 Task: Find connections with filter location Newport Pagnell with filter topic #entrepreneurwith filter profile language Potuguese with filter current company Cyril Amarchand Mangaldas with filter school Netaji Subhas Institute of Technology with filter industry Manufacturing with filter service category Demand Generation with filter keywords title CNA
Action: Mouse moved to (590, 60)
Screenshot: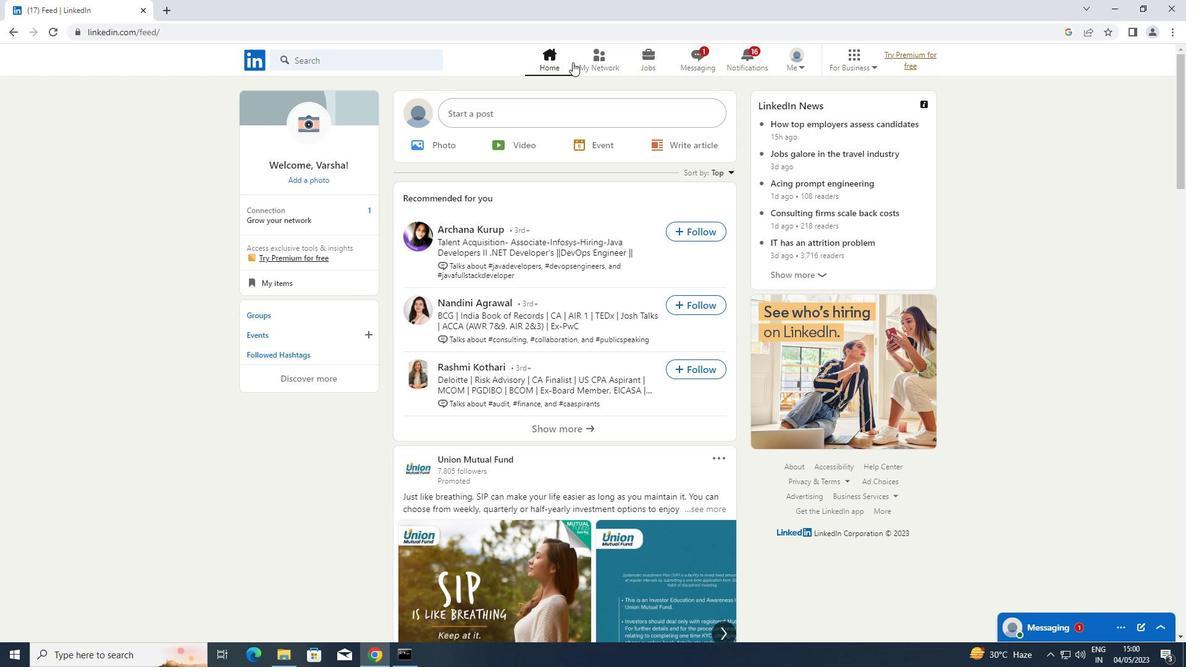 
Action: Mouse pressed left at (590, 60)
Screenshot: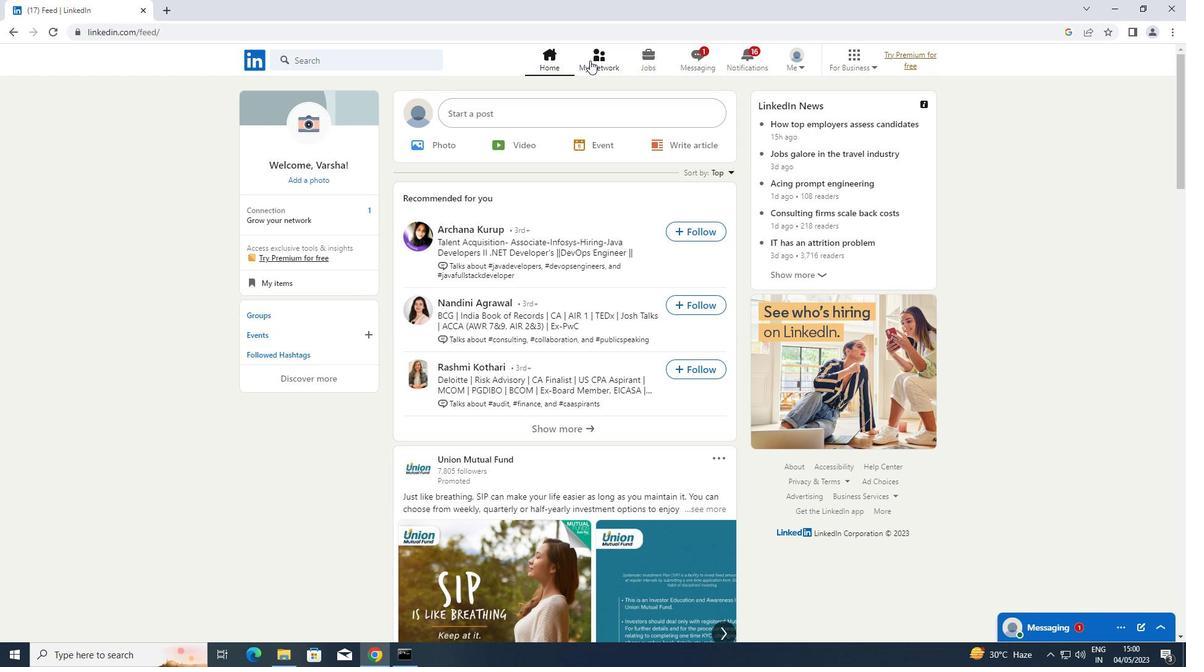 
Action: Mouse moved to (341, 122)
Screenshot: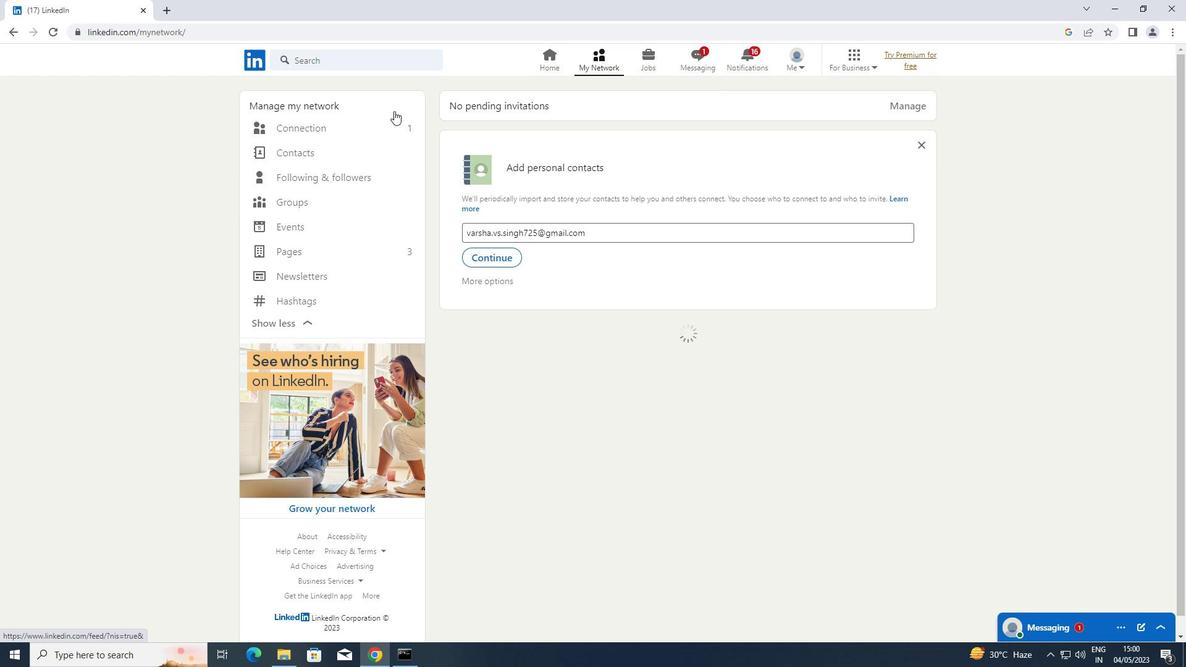 
Action: Mouse pressed left at (341, 122)
Screenshot: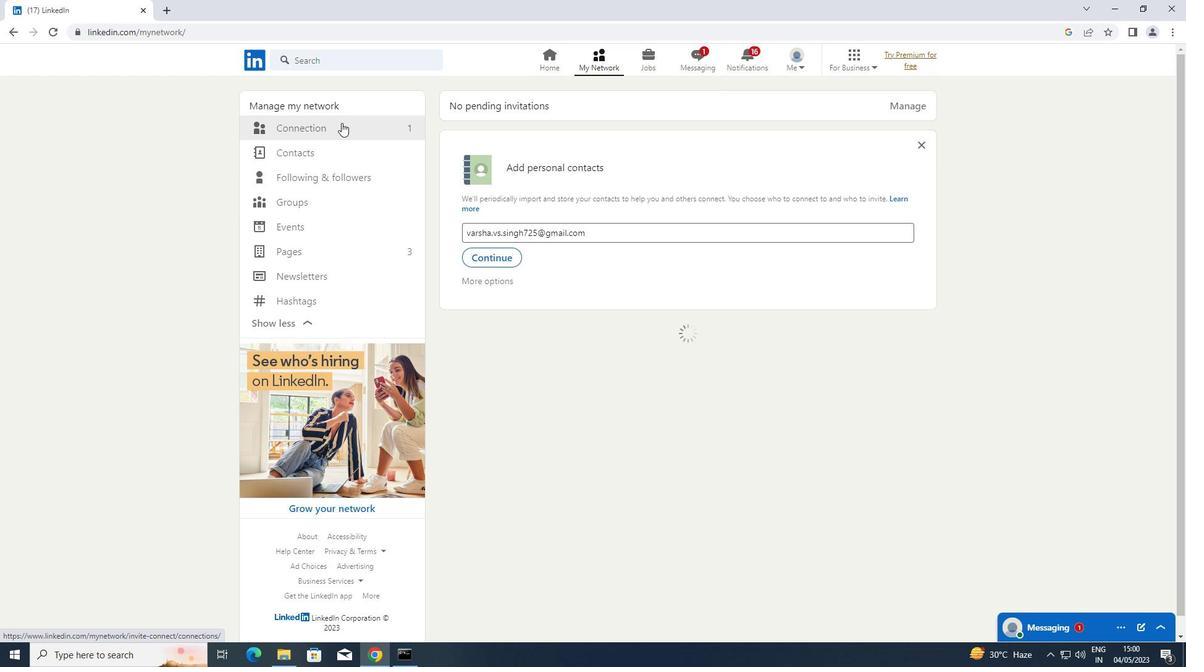 
Action: Mouse moved to (687, 124)
Screenshot: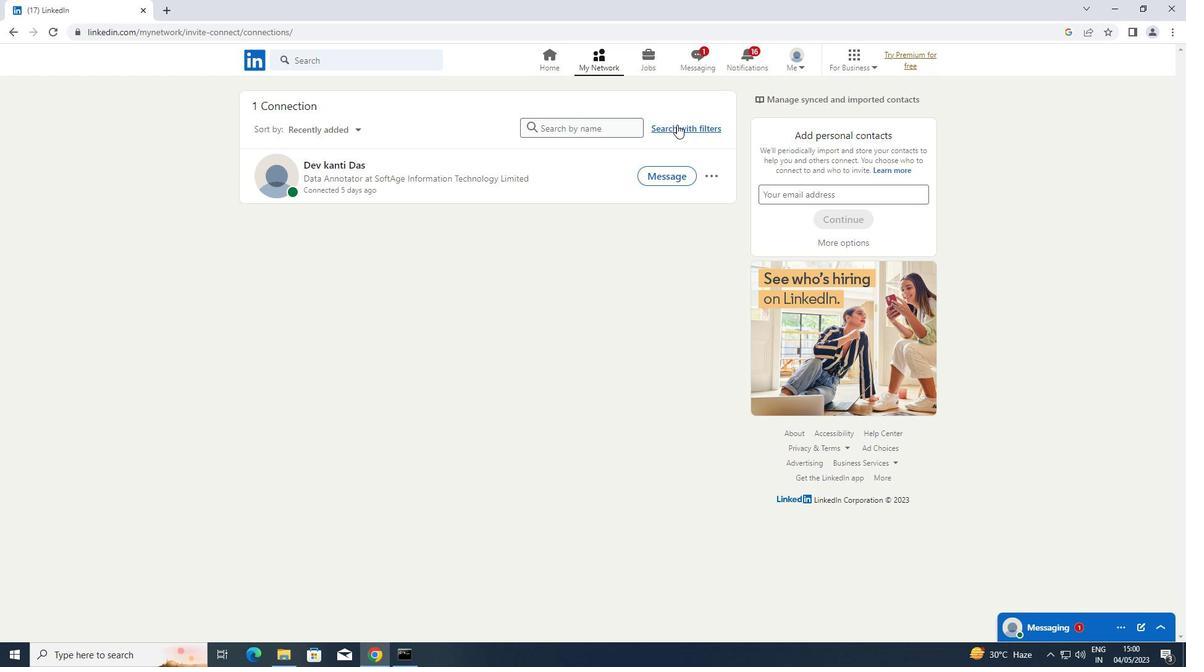 
Action: Mouse pressed left at (687, 124)
Screenshot: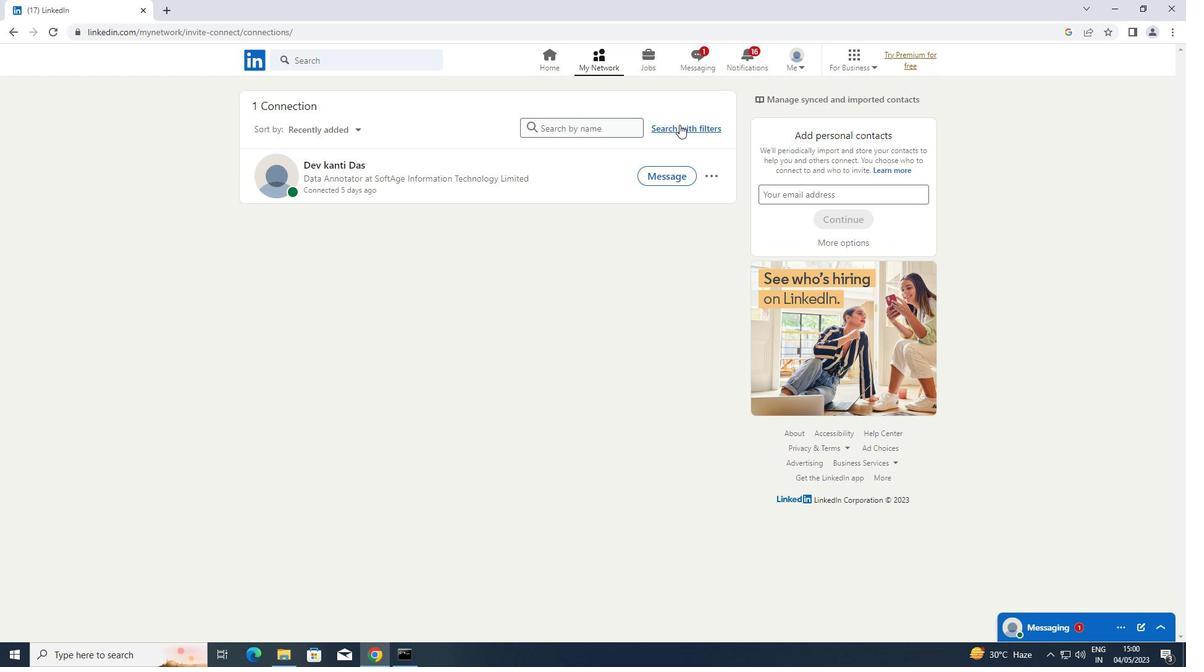 
Action: Mouse moved to (624, 95)
Screenshot: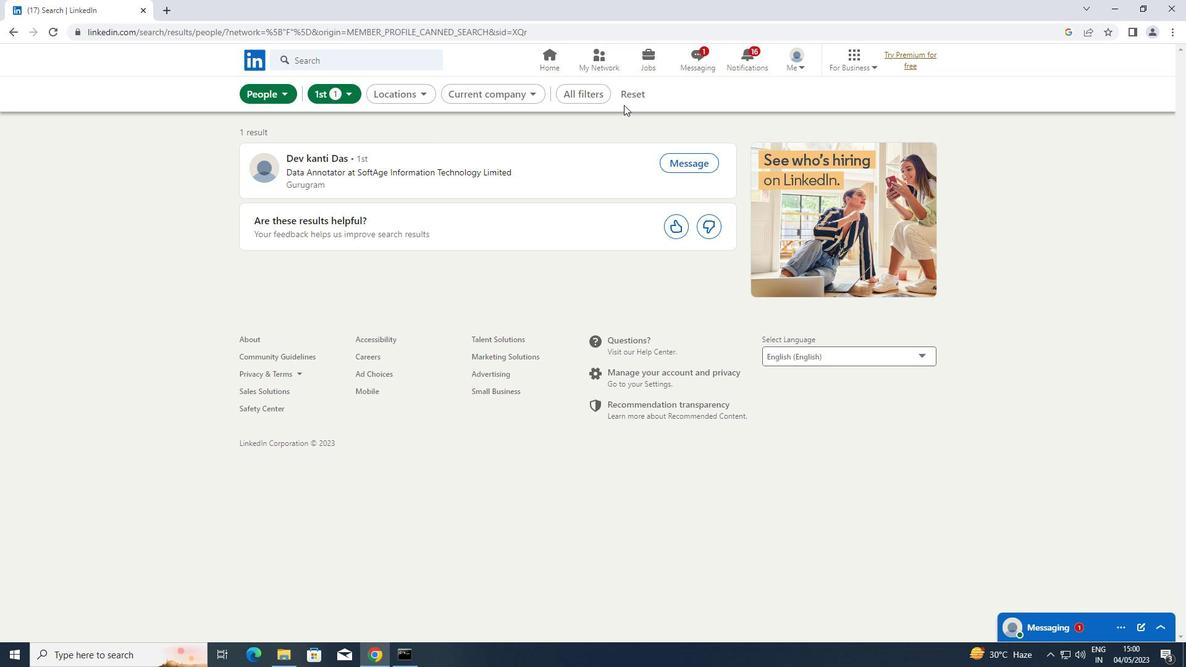 
Action: Mouse pressed left at (624, 95)
Screenshot: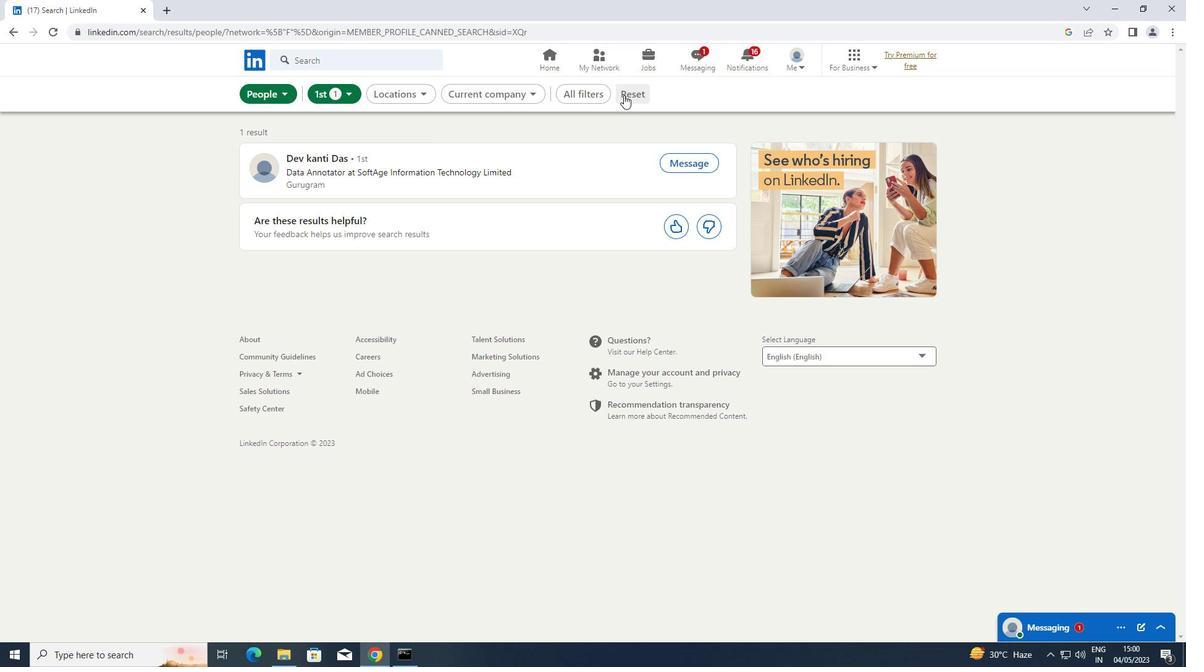 
Action: Mouse pressed left at (624, 95)
Screenshot: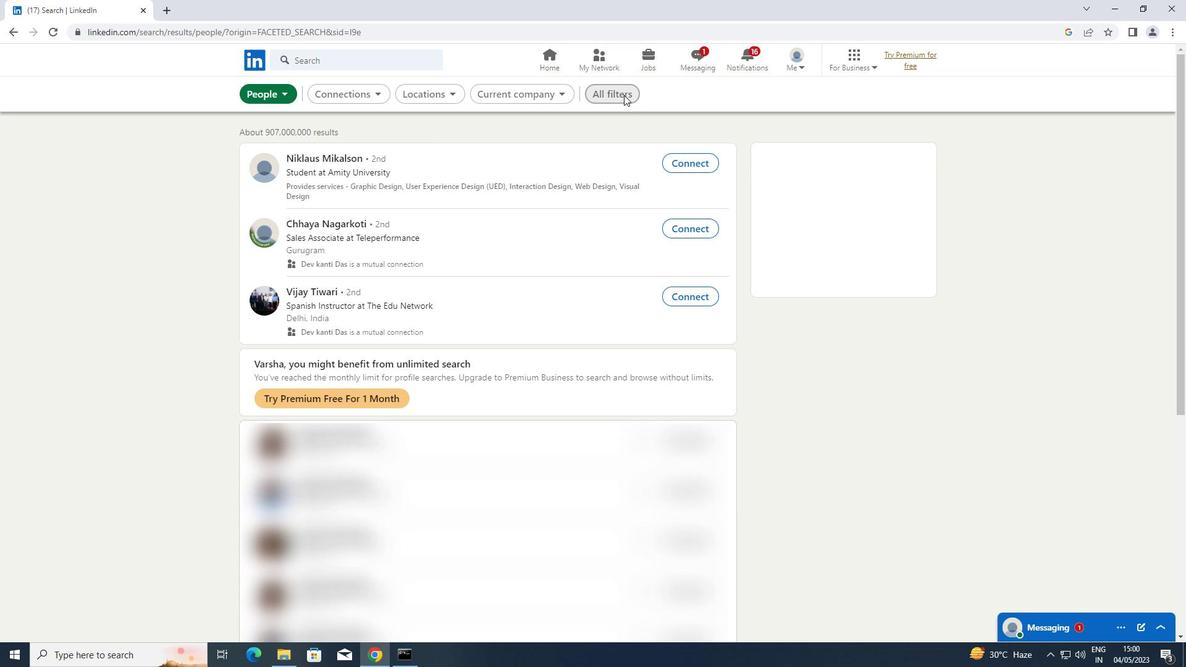 
Action: Mouse moved to (1186, 378)
Screenshot: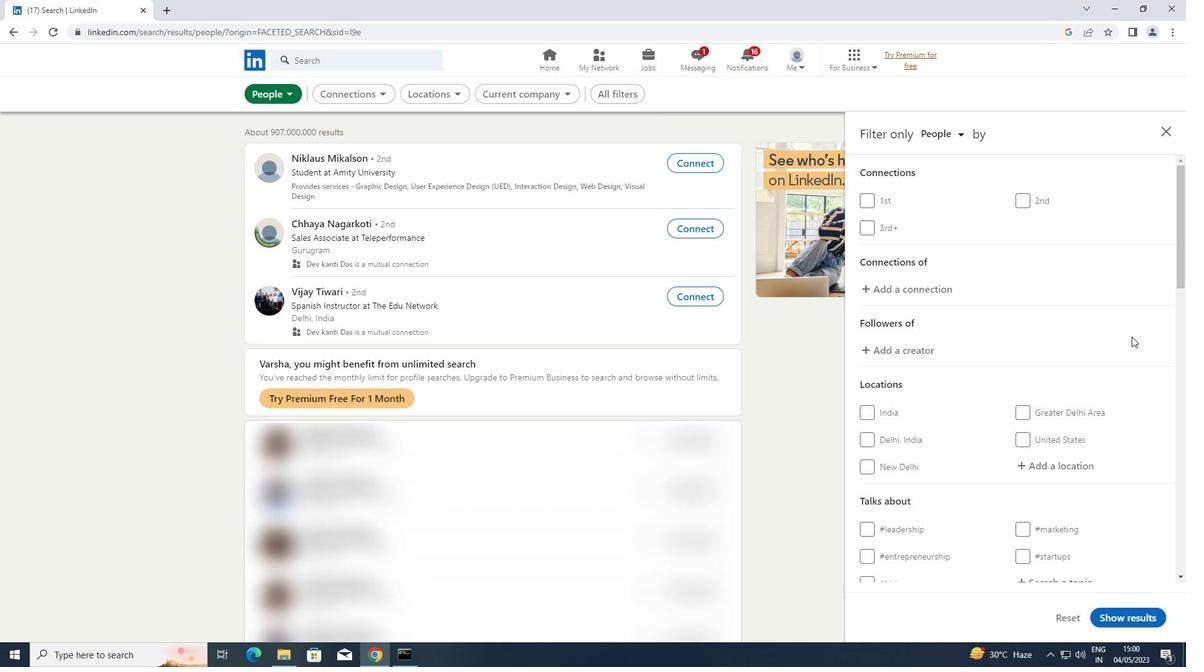 
Action: Mouse scrolled (1185, 377) with delta (0, 0)
Screenshot: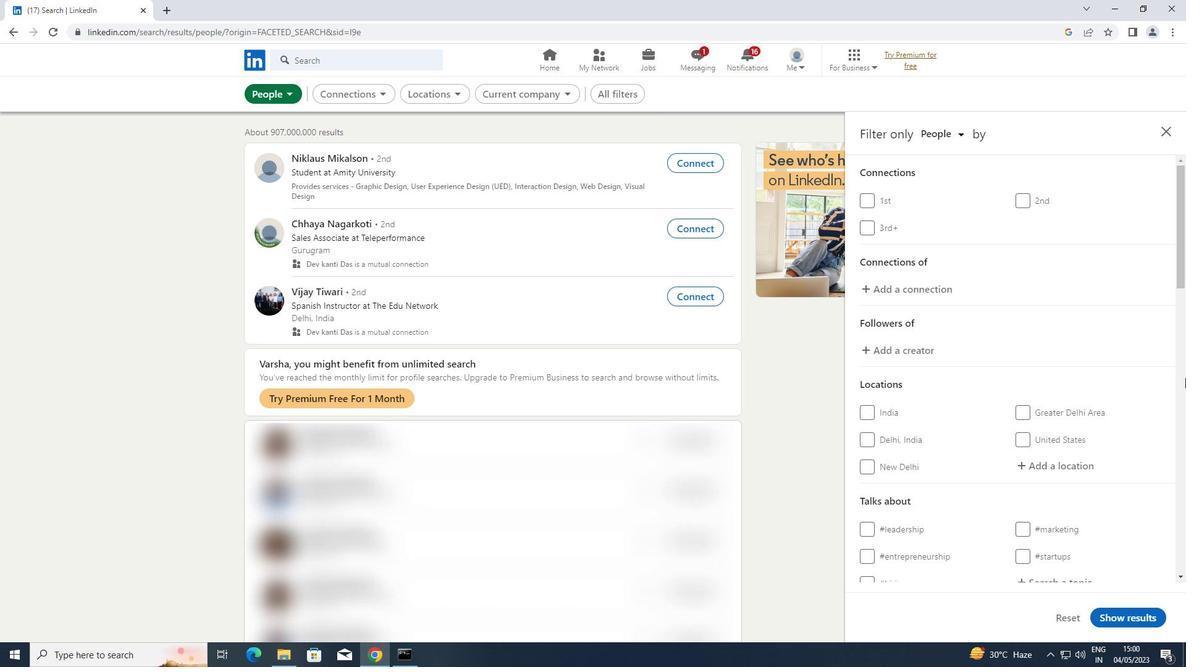 
Action: Mouse scrolled (1185, 377) with delta (0, 0)
Screenshot: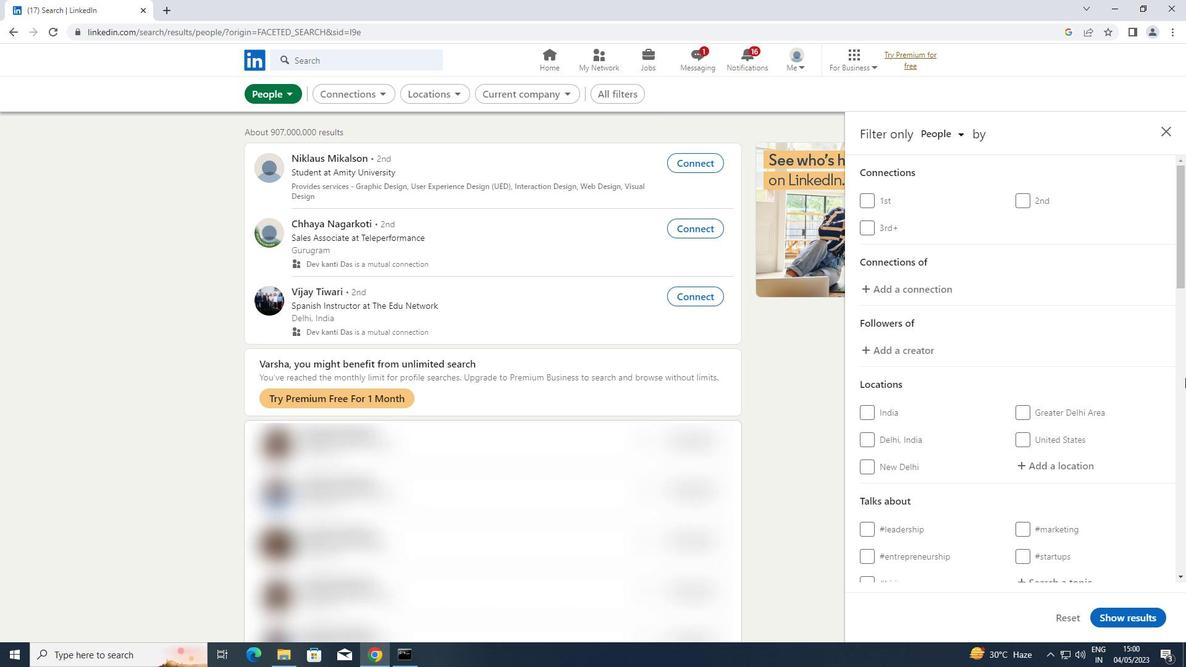 
Action: Mouse scrolled (1185, 377) with delta (0, 0)
Screenshot: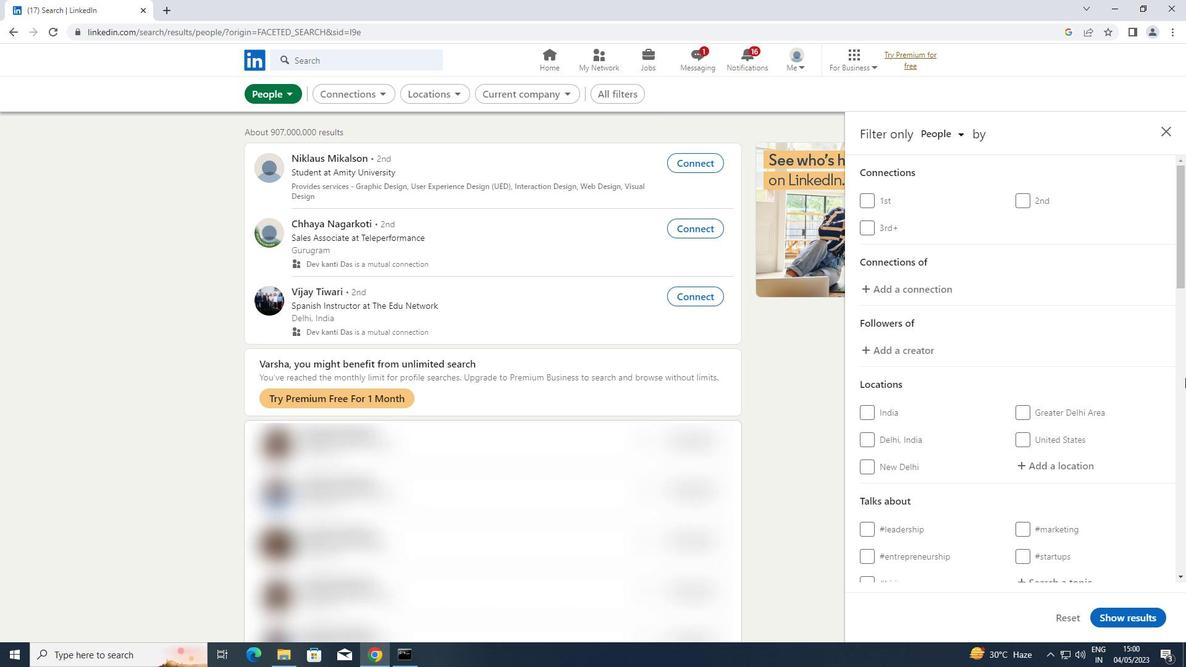 
Action: Mouse moved to (1064, 281)
Screenshot: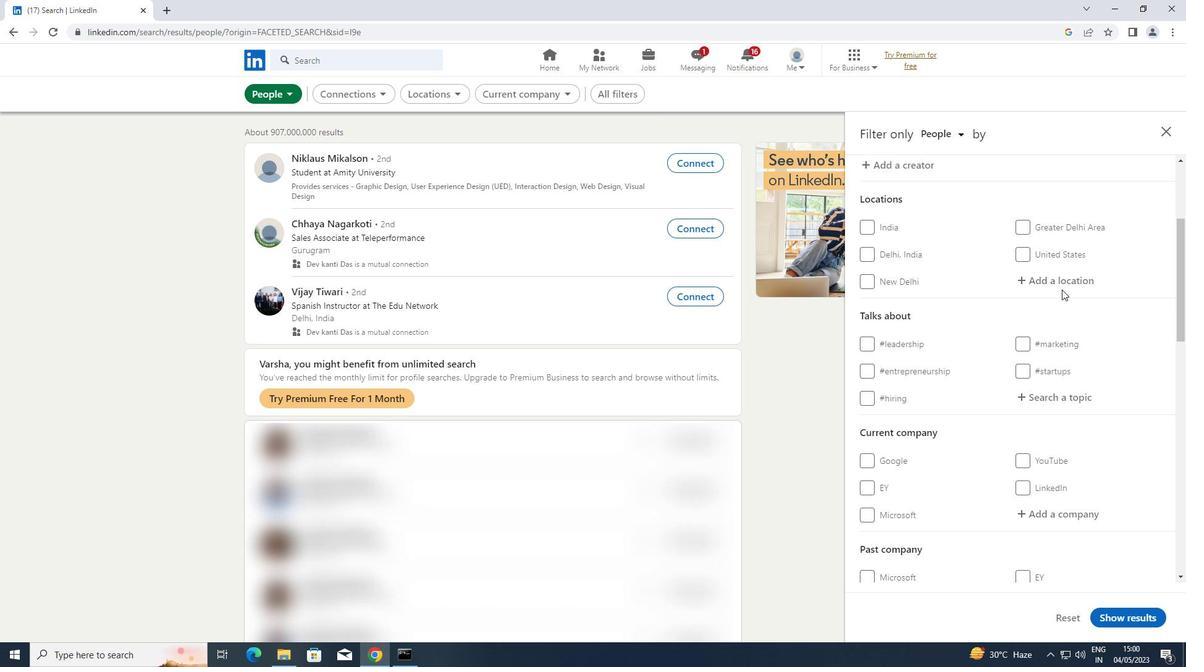 
Action: Mouse pressed left at (1064, 281)
Screenshot: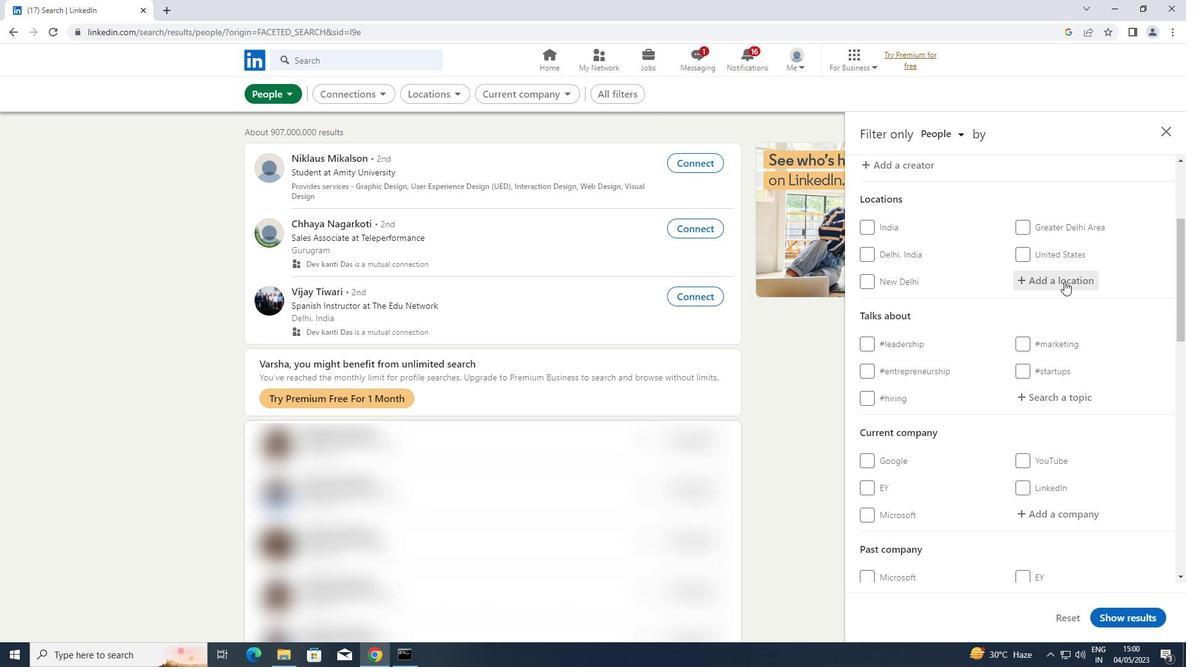
Action: Key pressed <Key.shift>NEWPORT<Key.space><Key.shift>PAGNELL
Screenshot: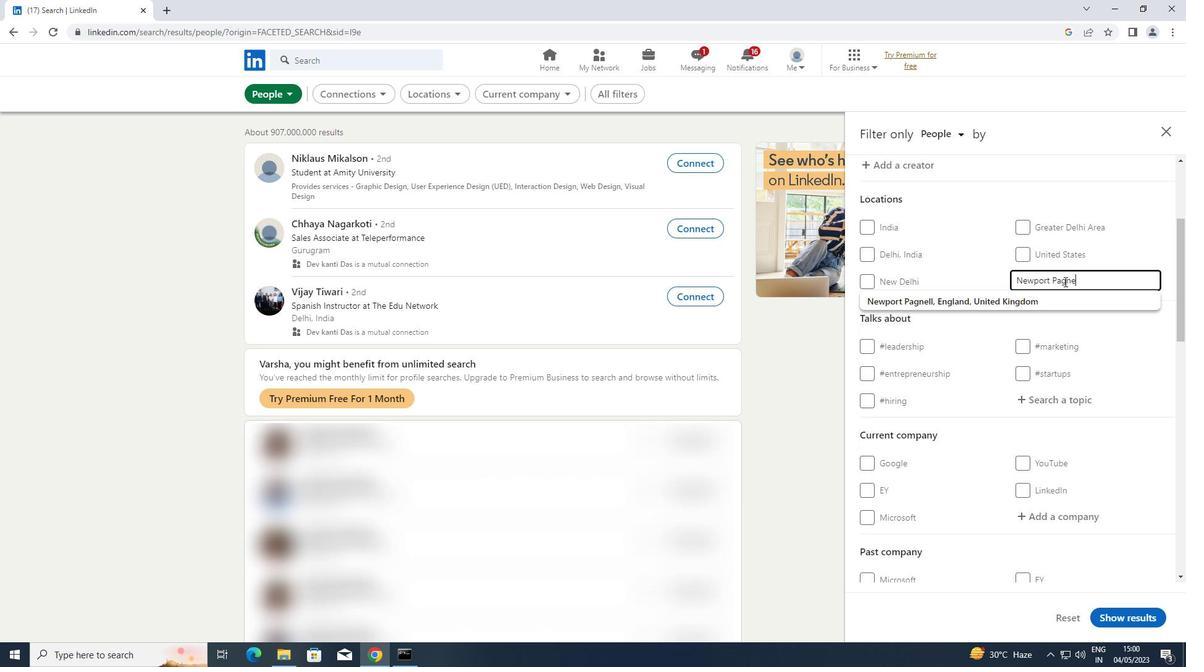 
Action: Mouse moved to (1036, 398)
Screenshot: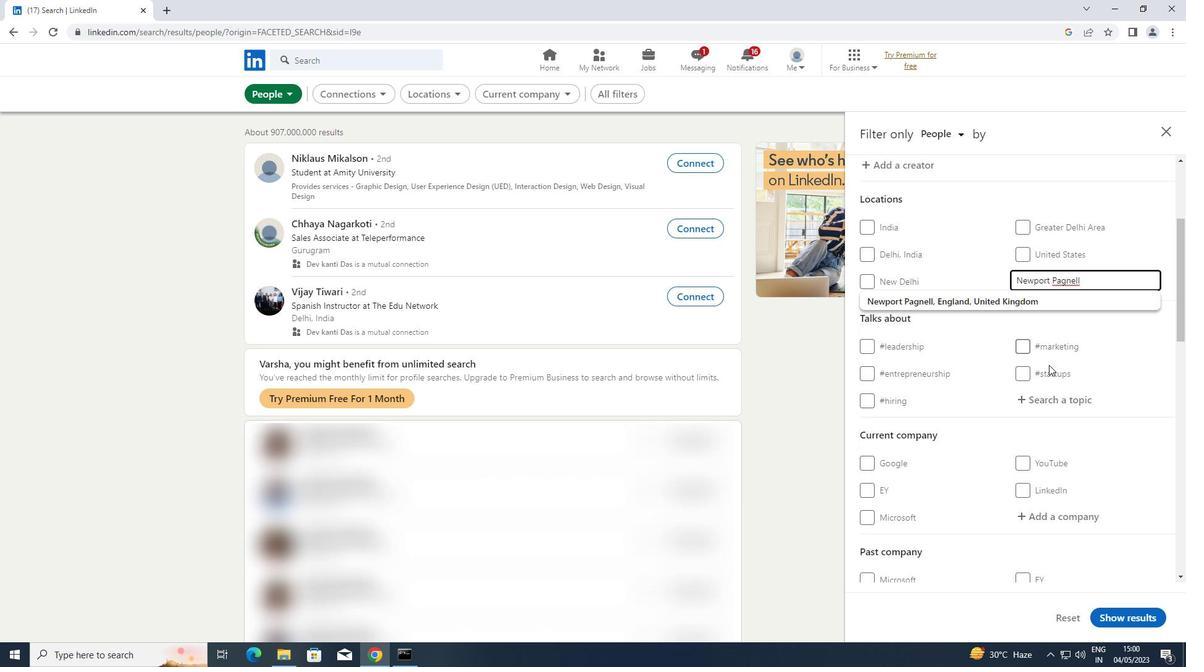 
Action: Mouse pressed left at (1036, 398)
Screenshot: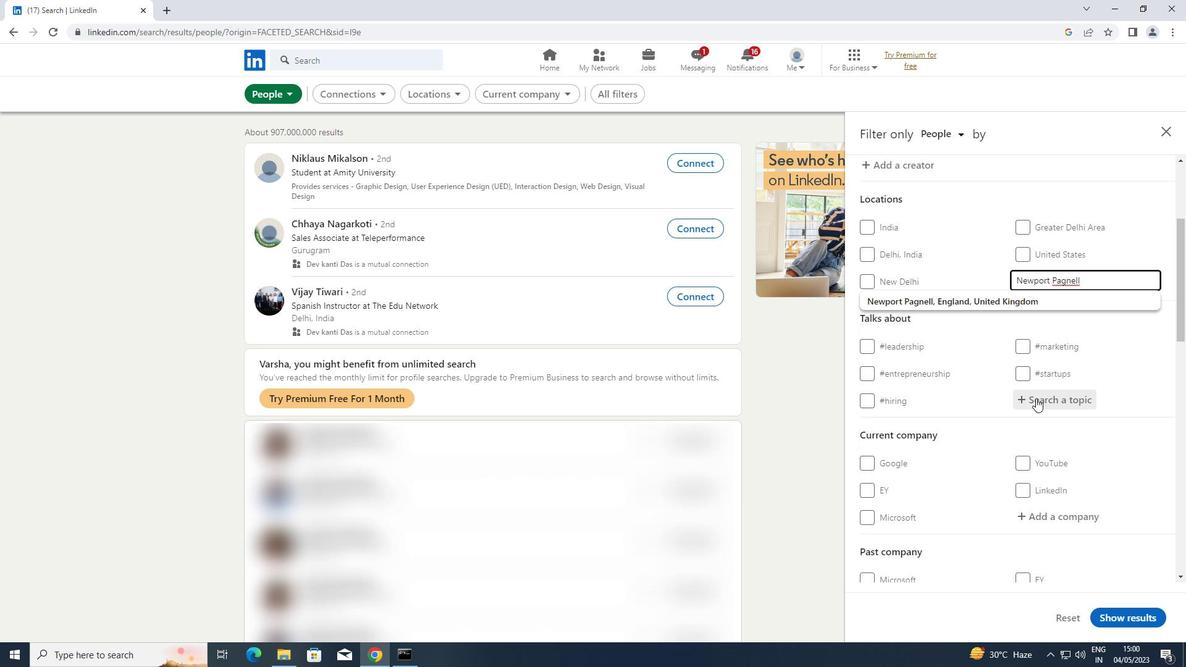 
Action: Key pressed ENTREPRENEUR
Screenshot: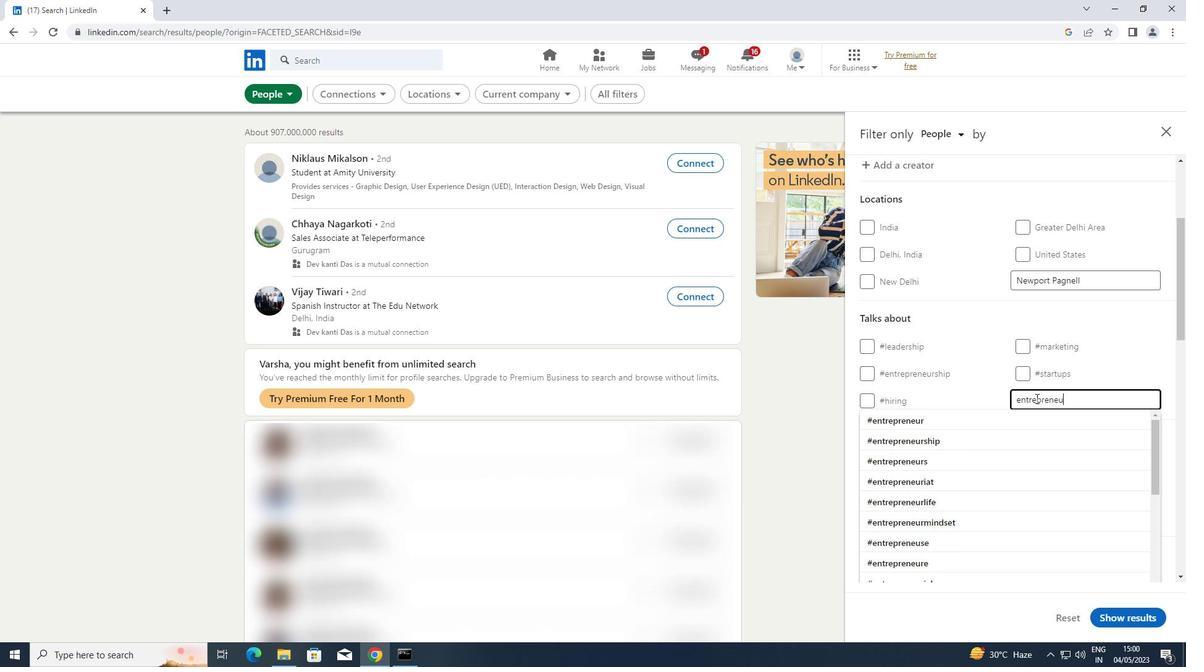 
Action: Mouse moved to (967, 417)
Screenshot: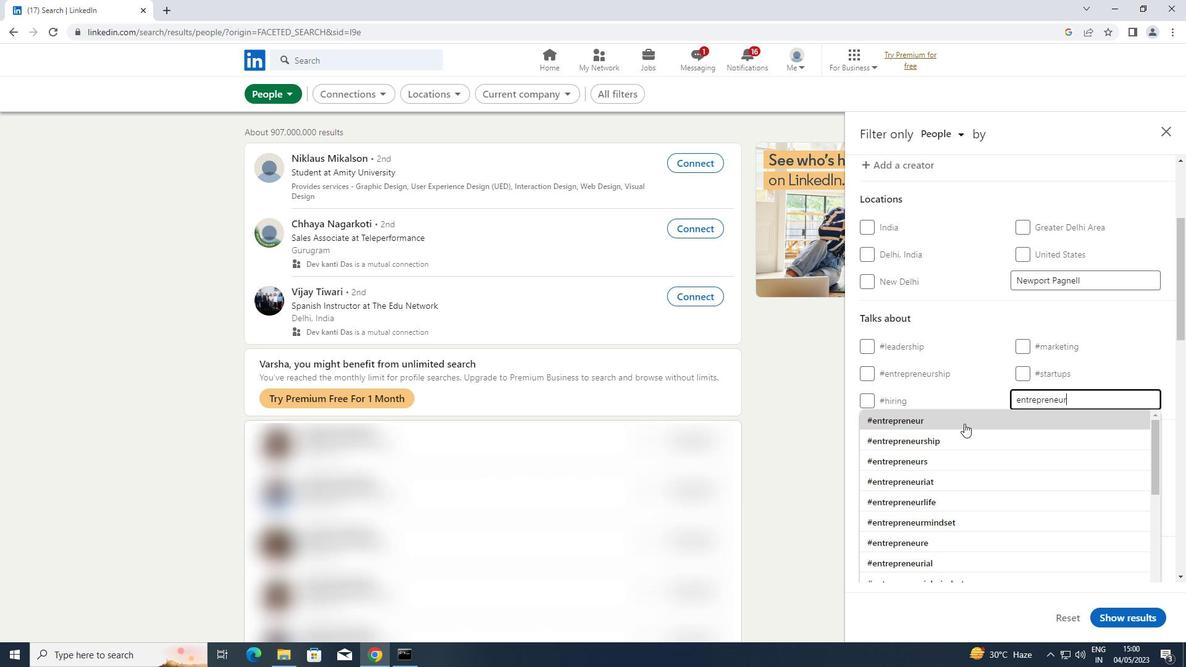 
Action: Mouse pressed left at (967, 417)
Screenshot: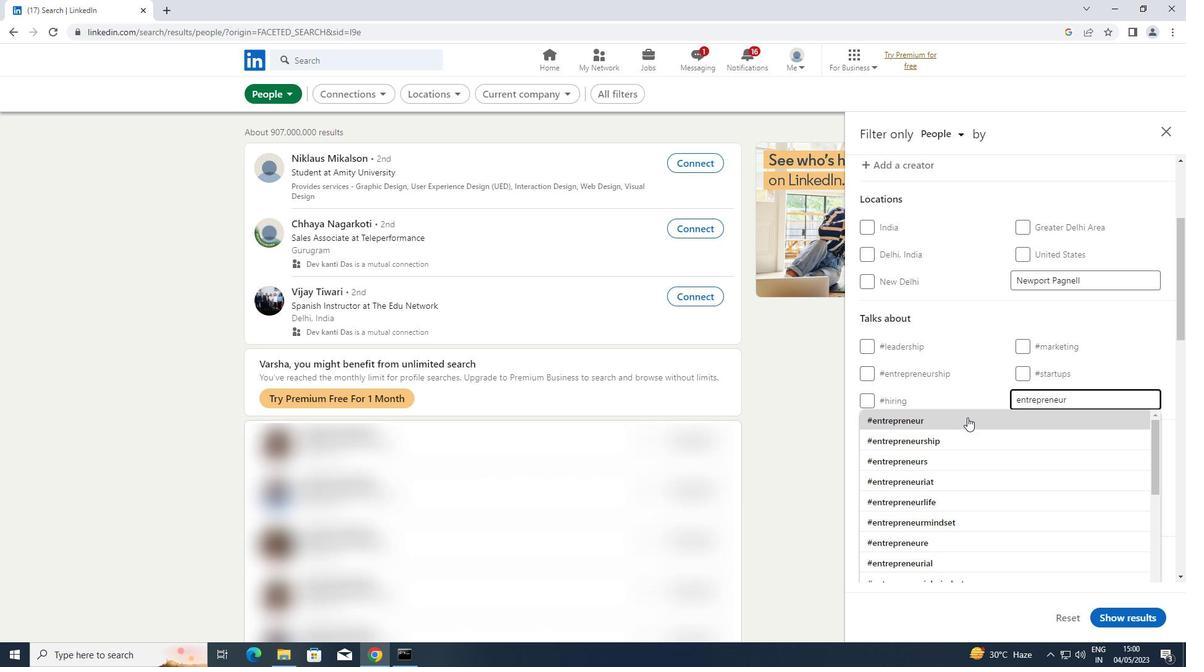 
Action: Mouse moved to (968, 417)
Screenshot: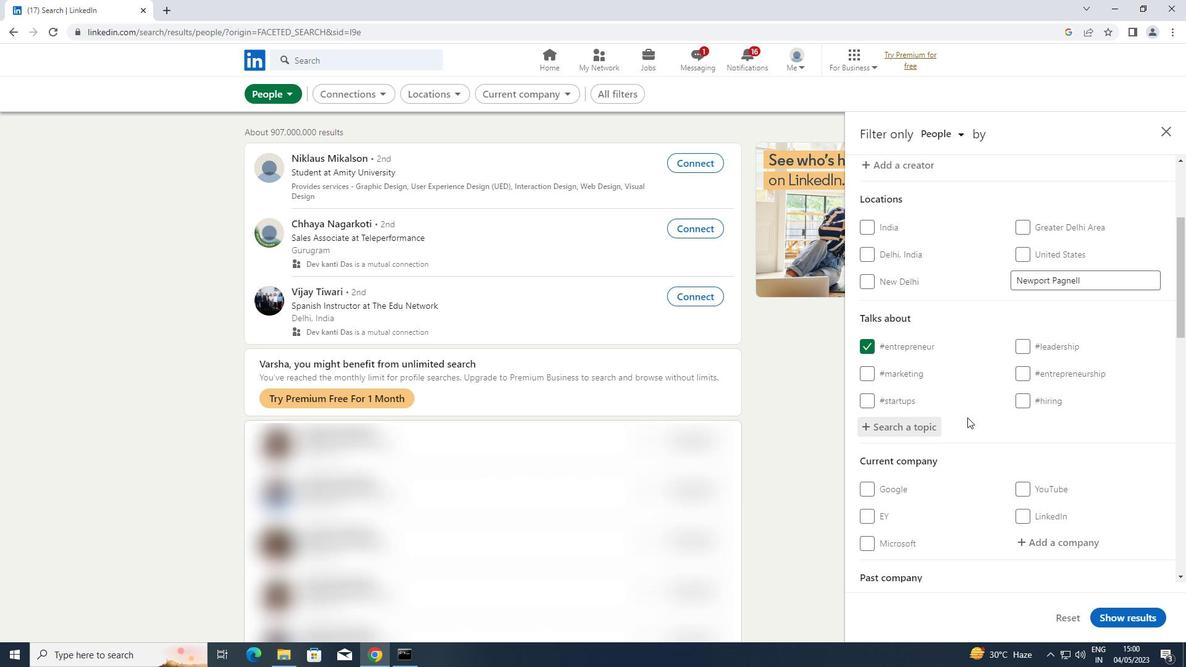 
Action: Mouse scrolled (968, 416) with delta (0, 0)
Screenshot: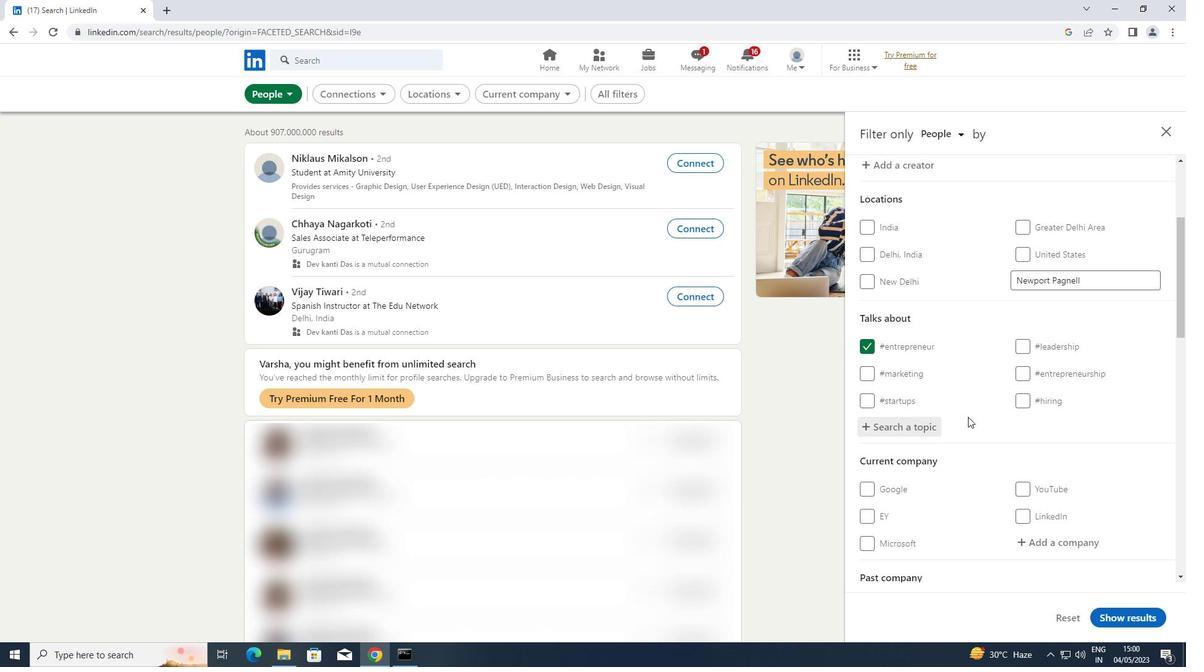 
Action: Mouse scrolled (968, 416) with delta (0, 0)
Screenshot: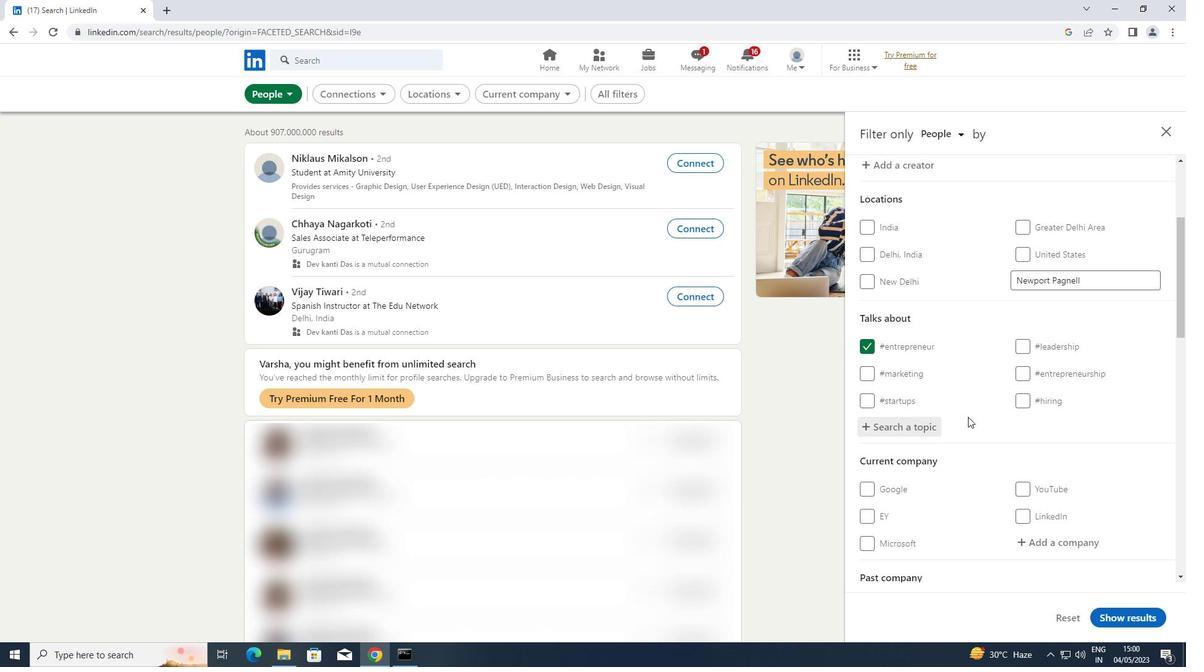 
Action: Mouse moved to (968, 415)
Screenshot: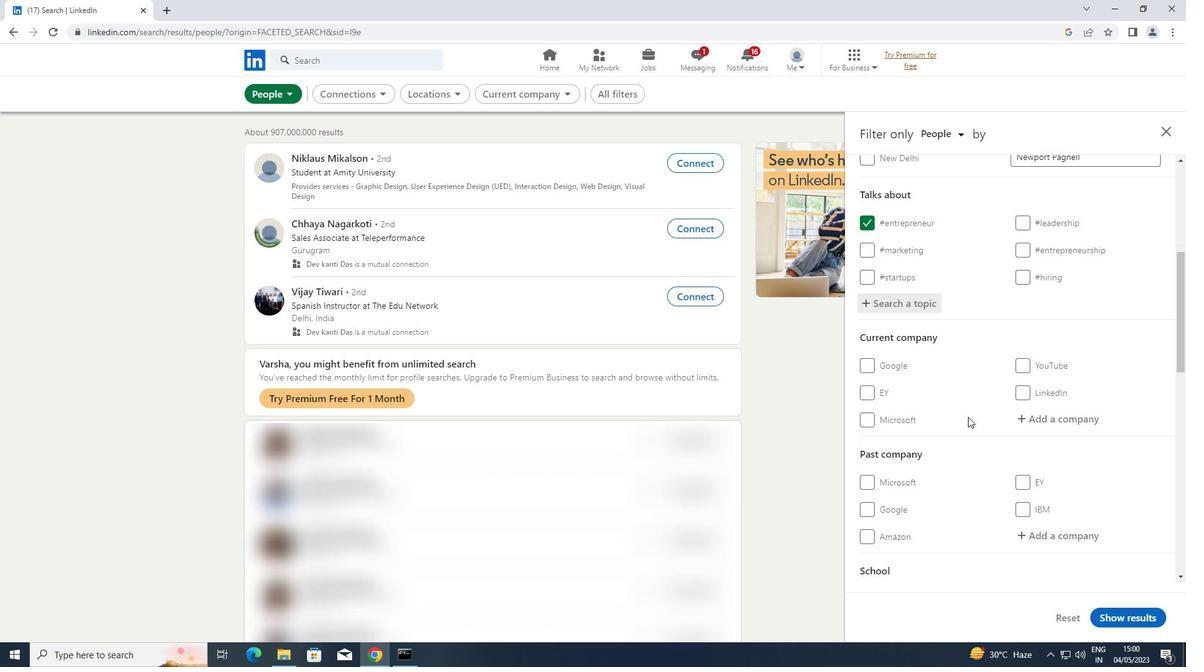 
Action: Mouse scrolled (968, 414) with delta (0, 0)
Screenshot: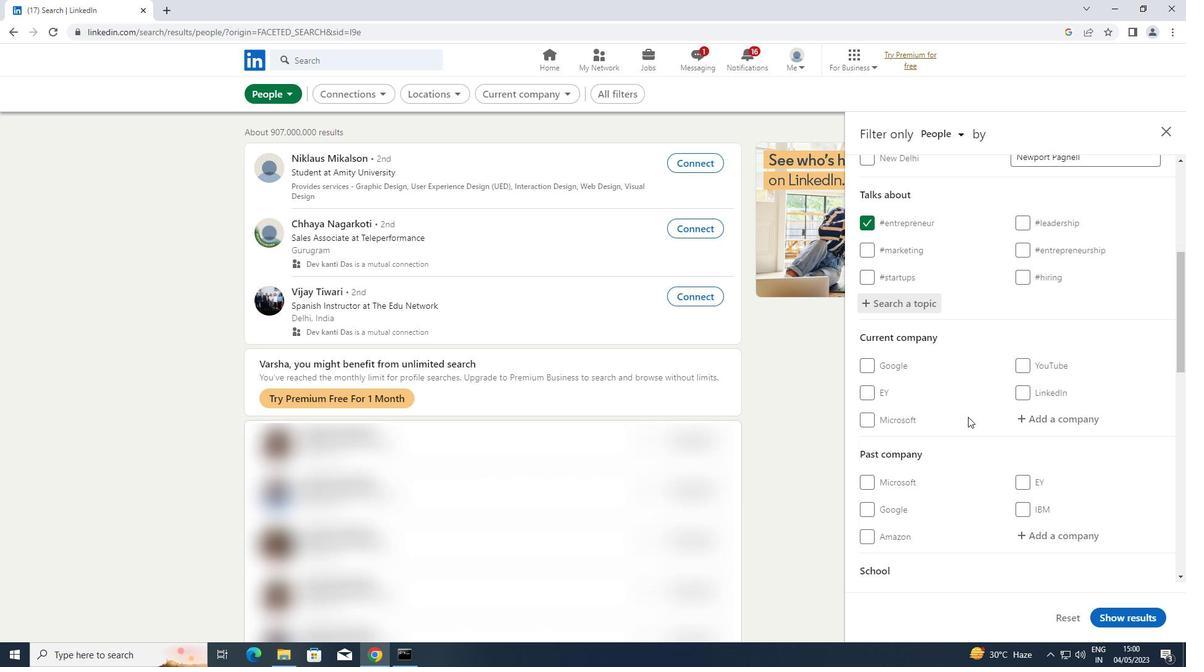 
Action: Mouse scrolled (968, 414) with delta (0, 0)
Screenshot: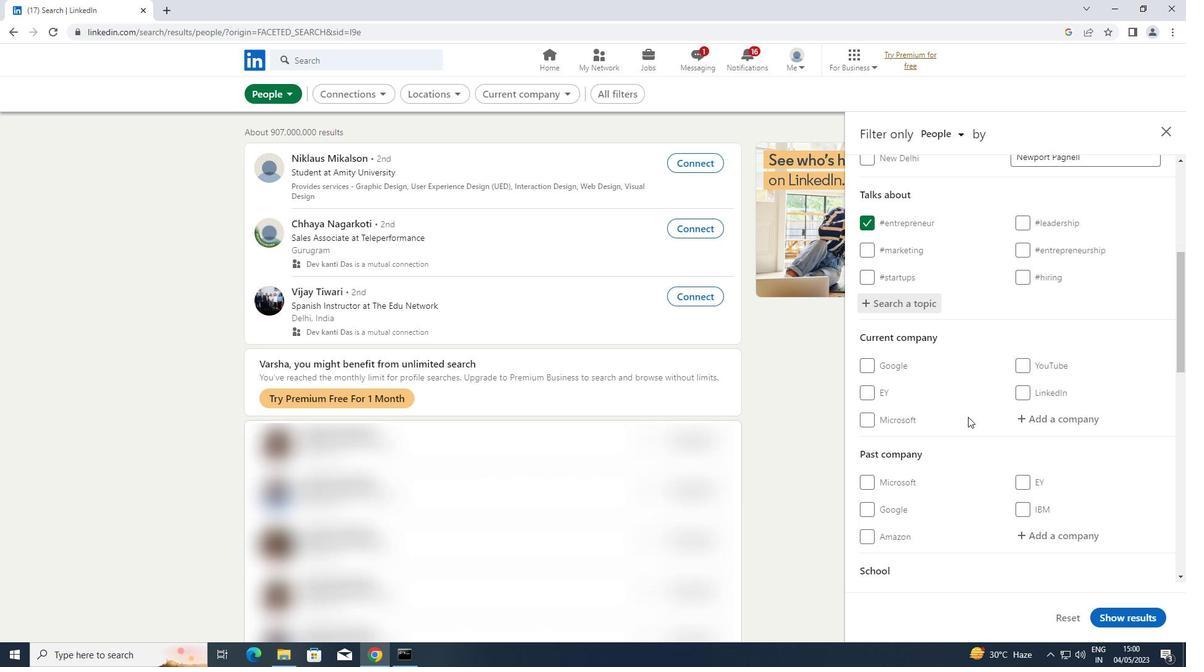 
Action: Mouse scrolled (968, 414) with delta (0, 0)
Screenshot: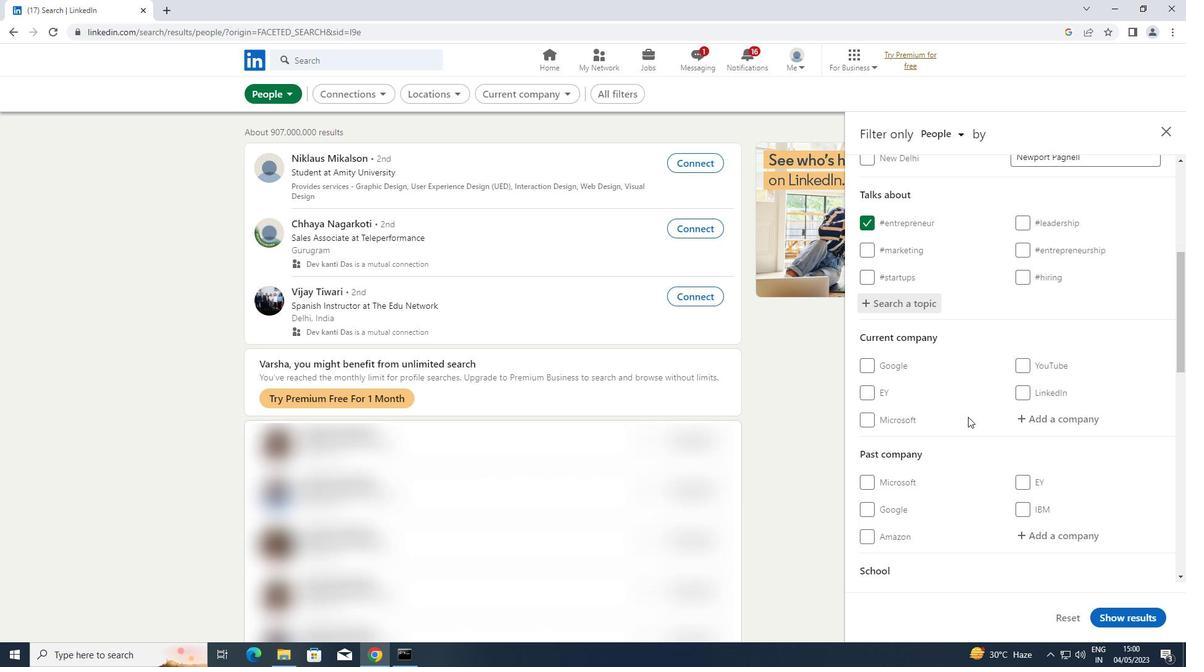 
Action: Mouse scrolled (968, 414) with delta (0, 0)
Screenshot: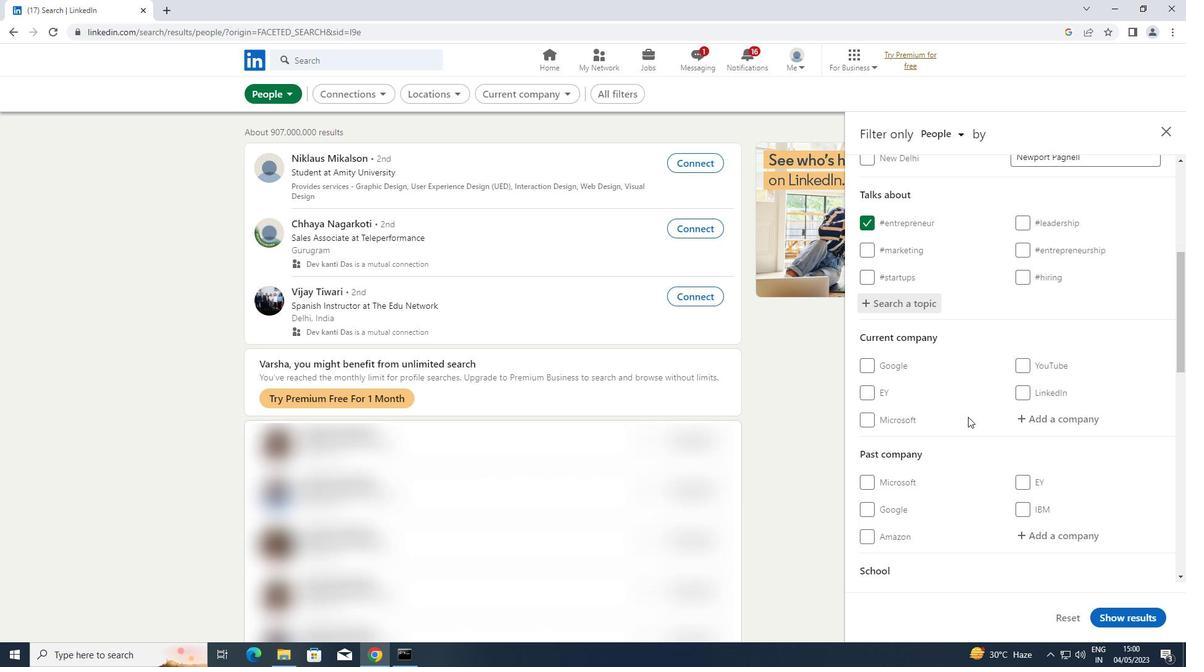 
Action: Mouse scrolled (968, 414) with delta (0, 0)
Screenshot: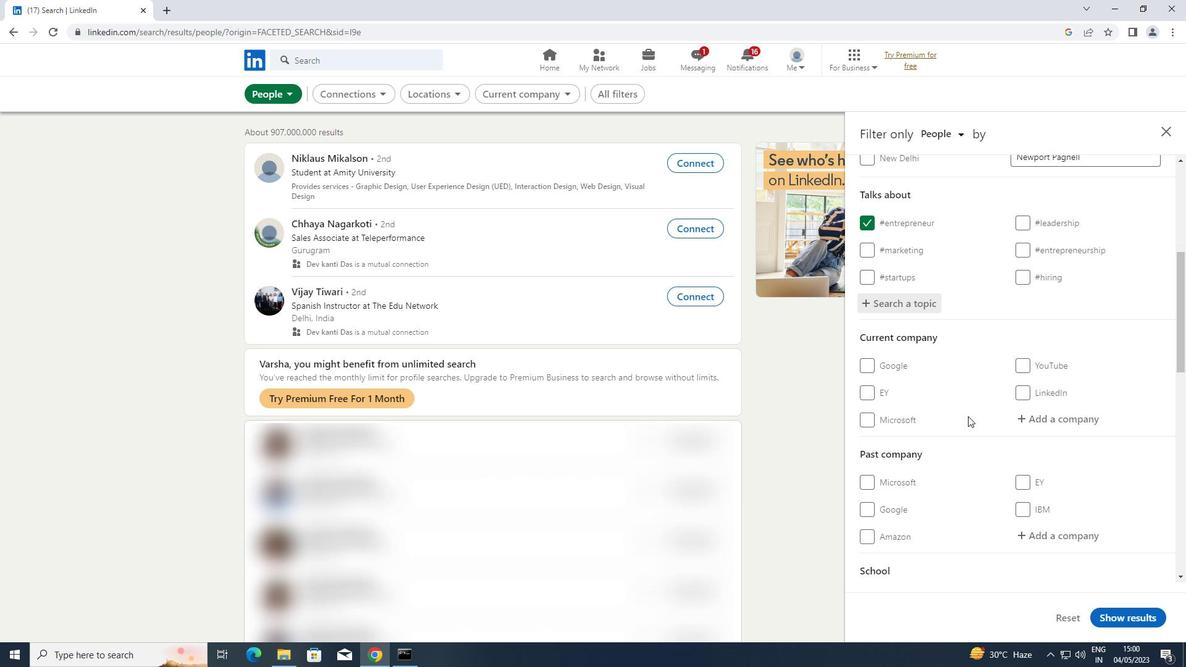 
Action: Mouse scrolled (968, 414) with delta (0, 0)
Screenshot: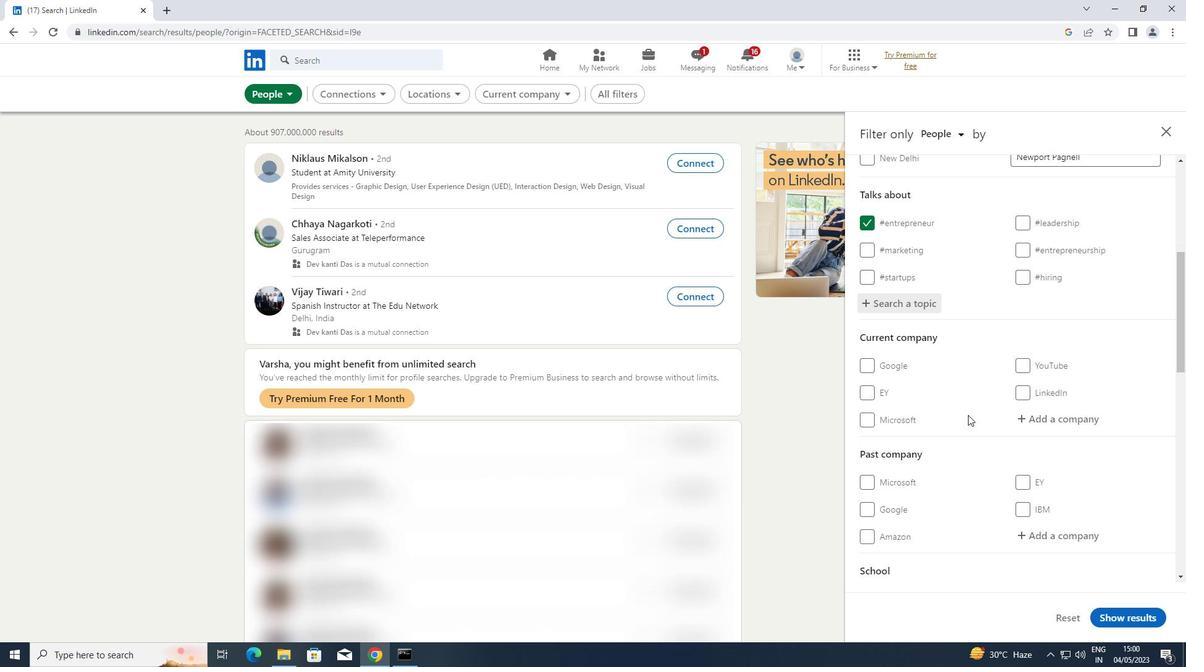 
Action: Mouse moved to (1020, 527)
Screenshot: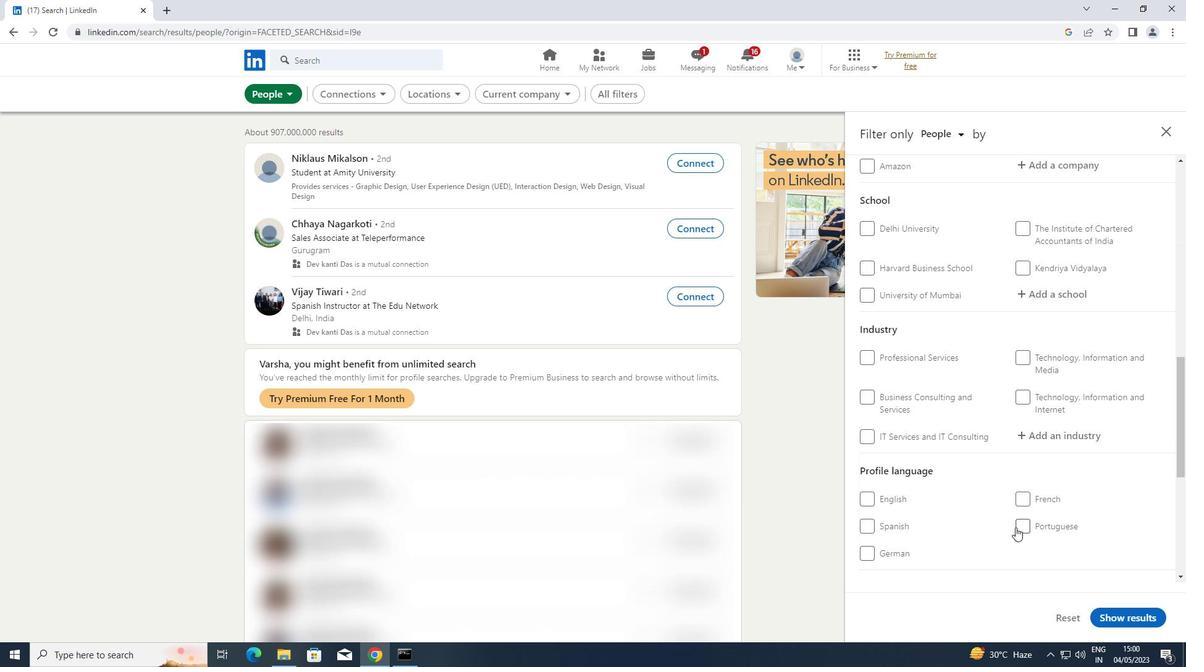 
Action: Mouse pressed left at (1020, 527)
Screenshot: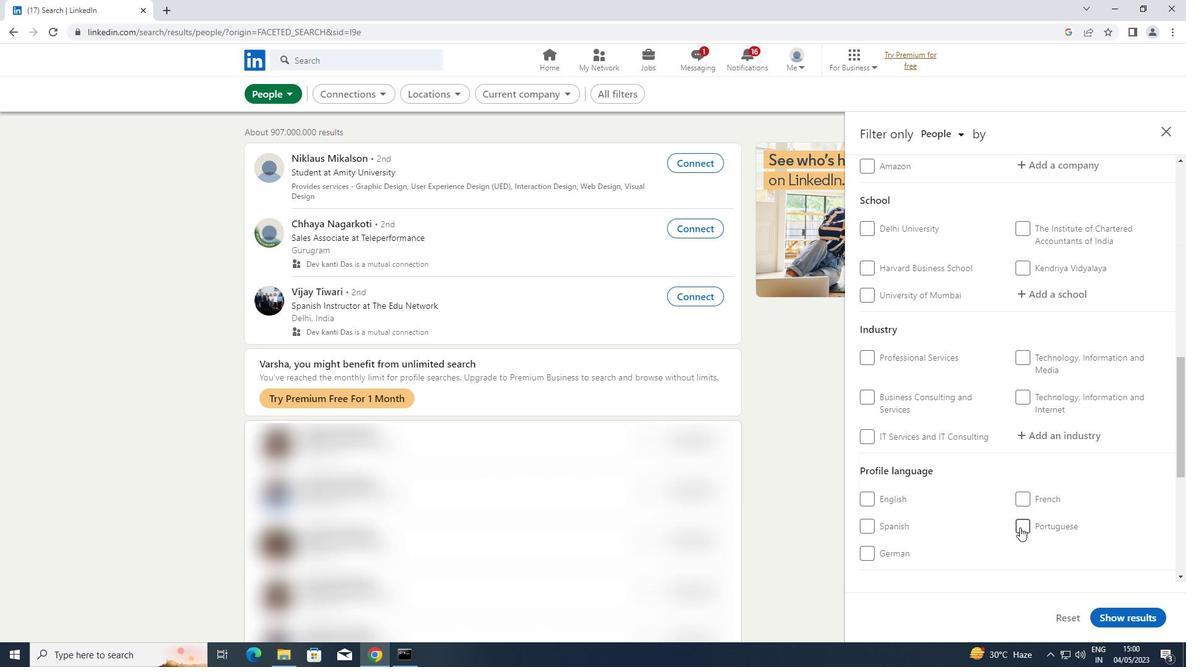 
Action: Mouse moved to (1020, 525)
Screenshot: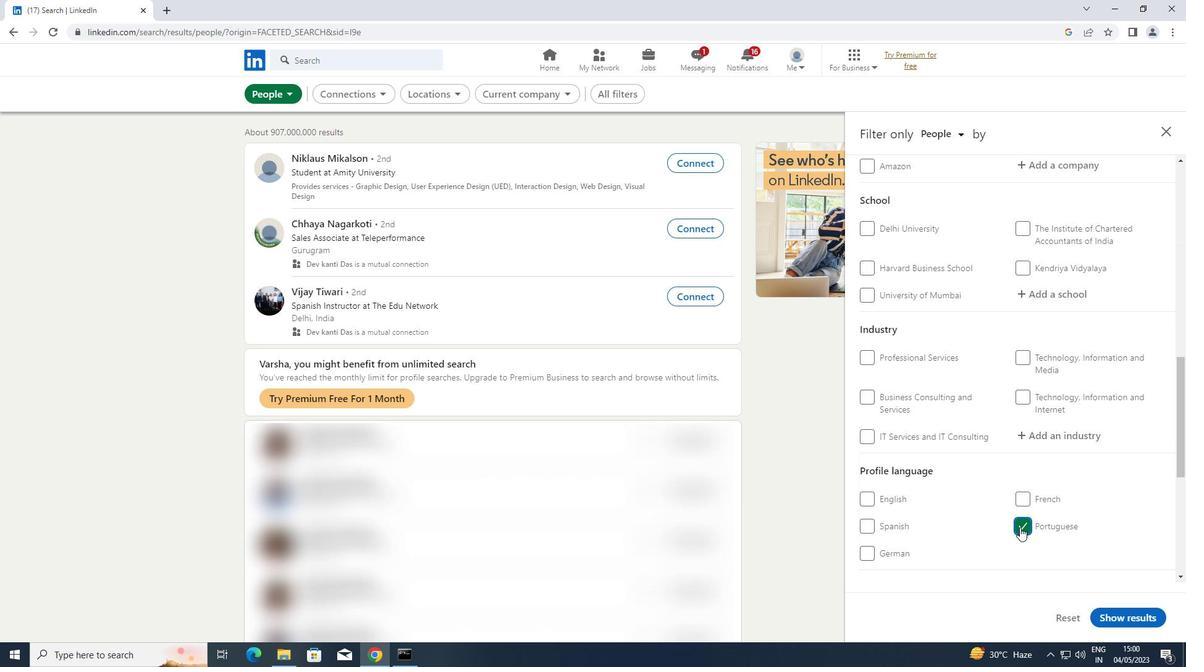 
Action: Mouse scrolled (1020, 525) with delta (0, 0)
Screenshot: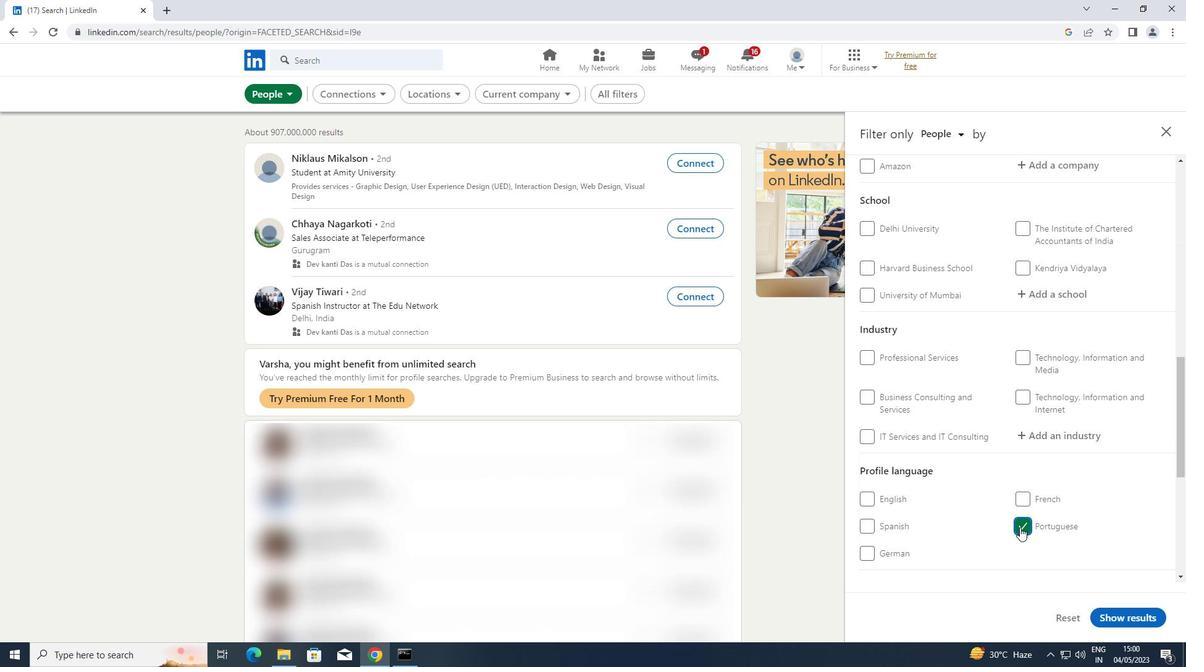 
Action: Mouse scrolled (1020, 525) with delta (0, 0)
Screenshot: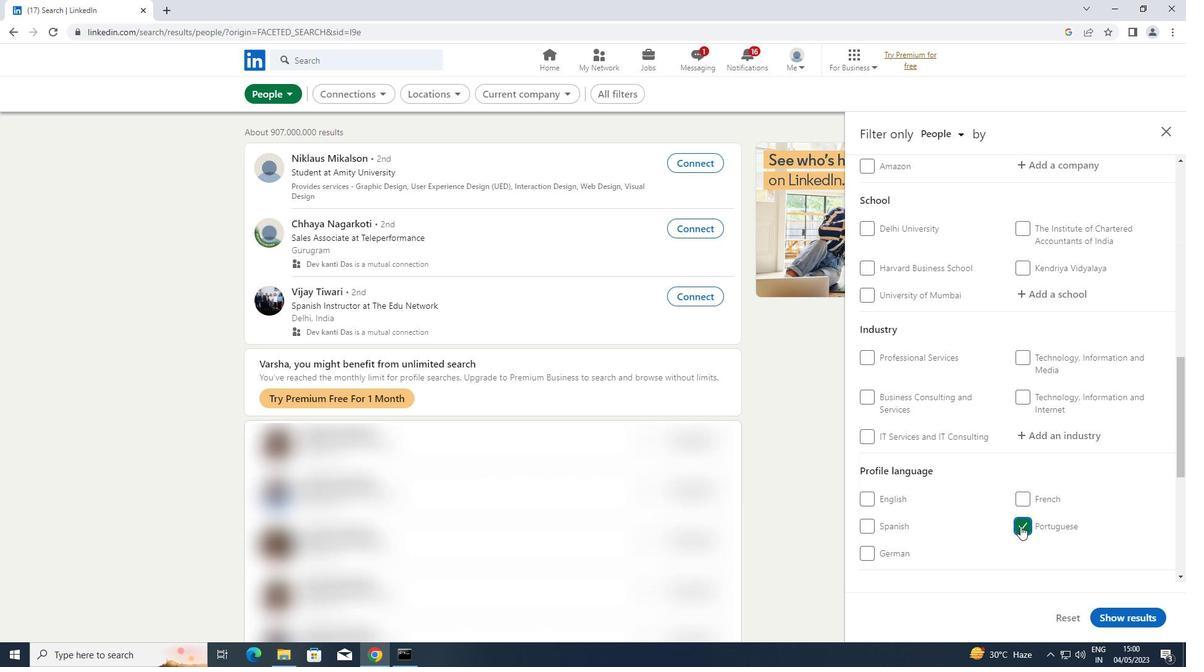 
Action: Mouse moved to (1022, 512)
Screenshot: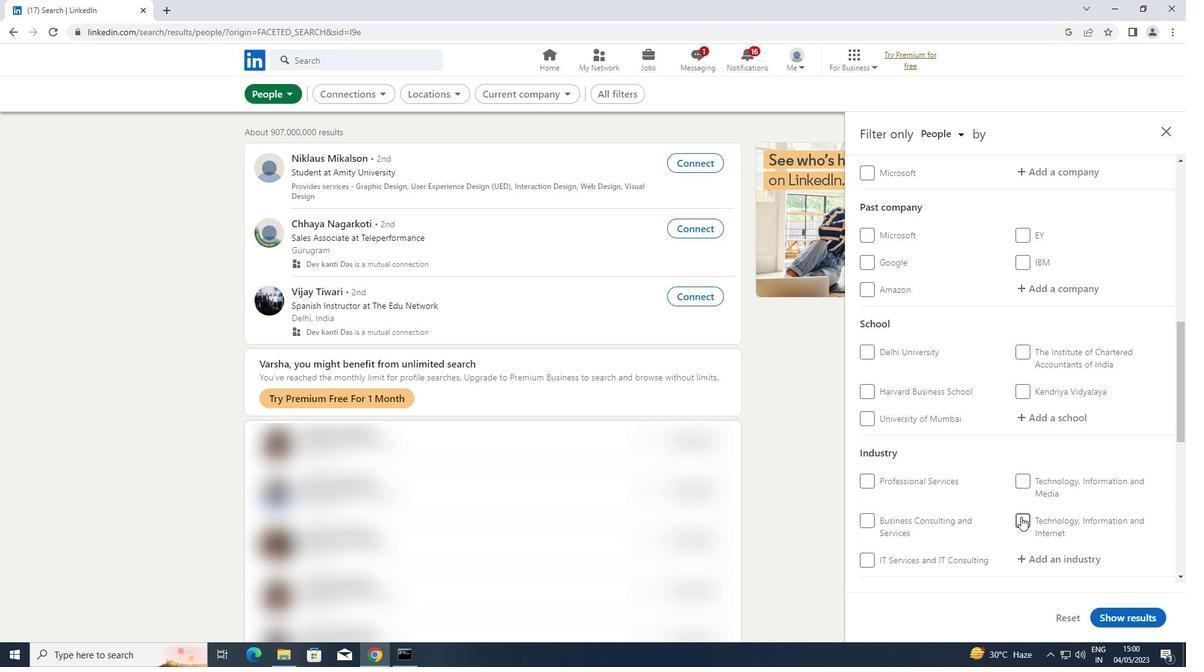 
Action: Mouse scrolled (1022, 513) with delta (0, 0)
Screenshot: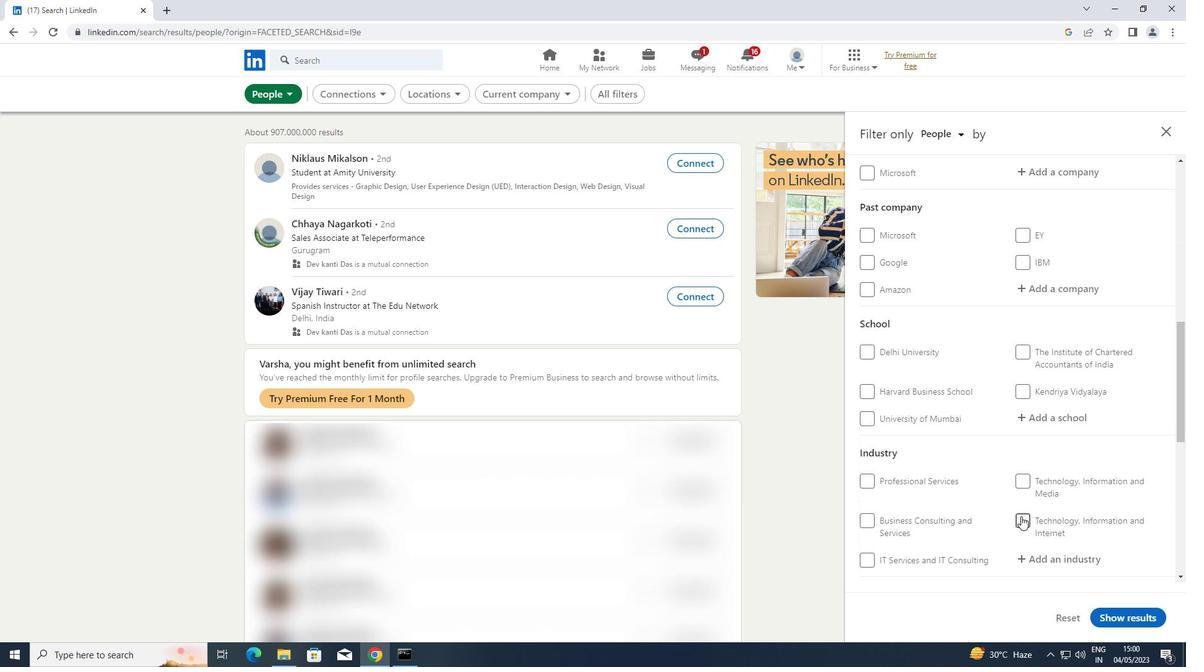 
Action: Mouse scrolled (1022, 513) with delta (0, 0)
Screenshot: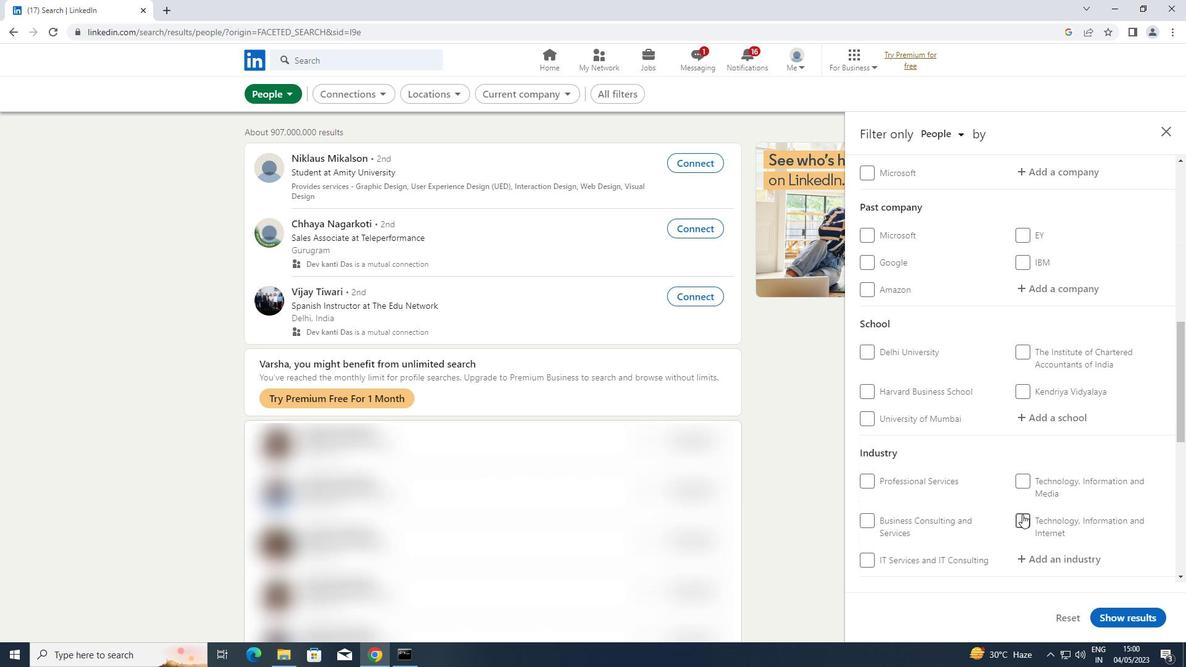 
Action: Mouse moved to (1023, 510)
Screenshot: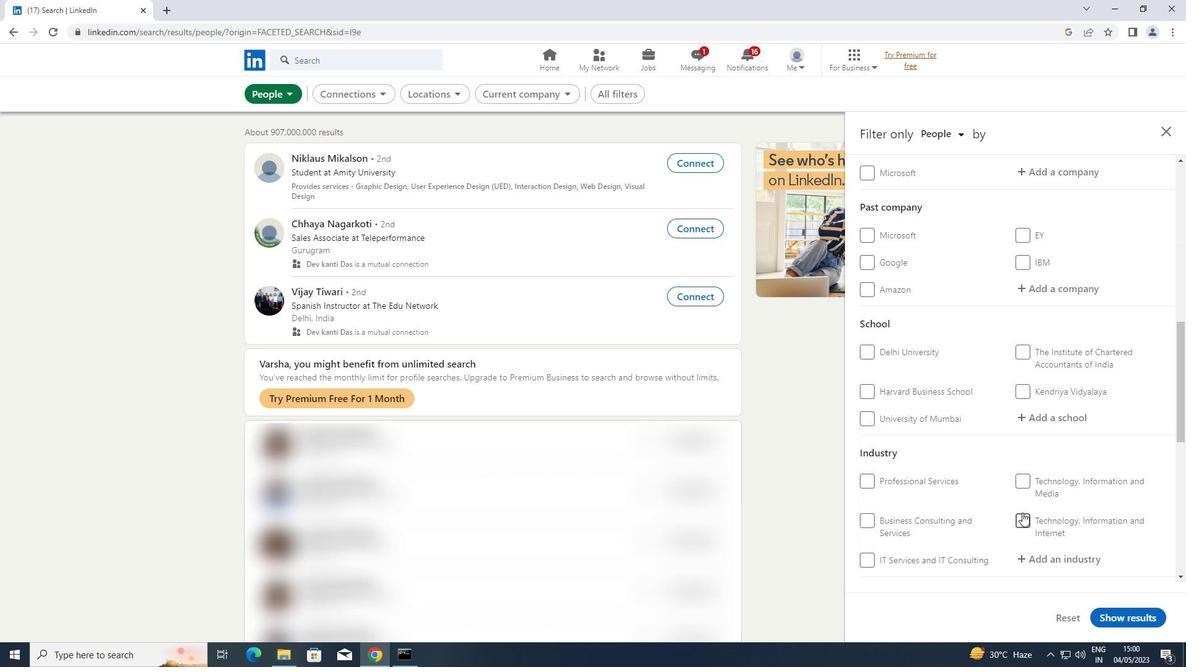
Action: Mouse scrolled (1023, 511) with delta (0, 0)
Screenshot: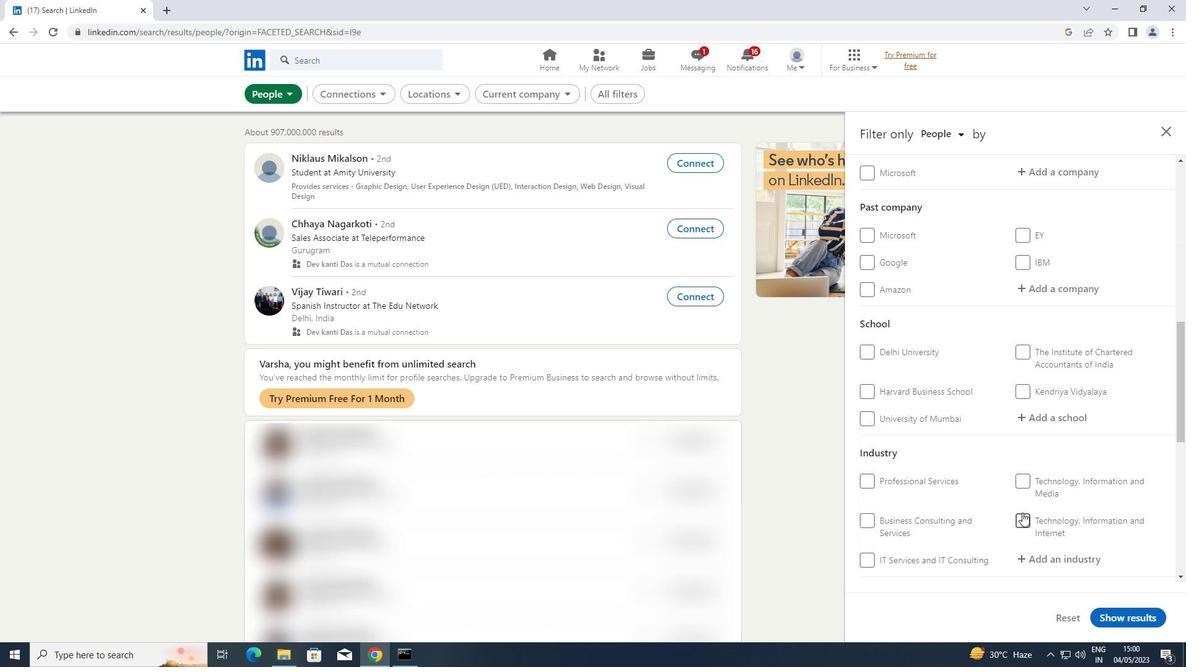 
Action: Mouse scrolled (1023, 511) with delta (0, 0)
Screenshot: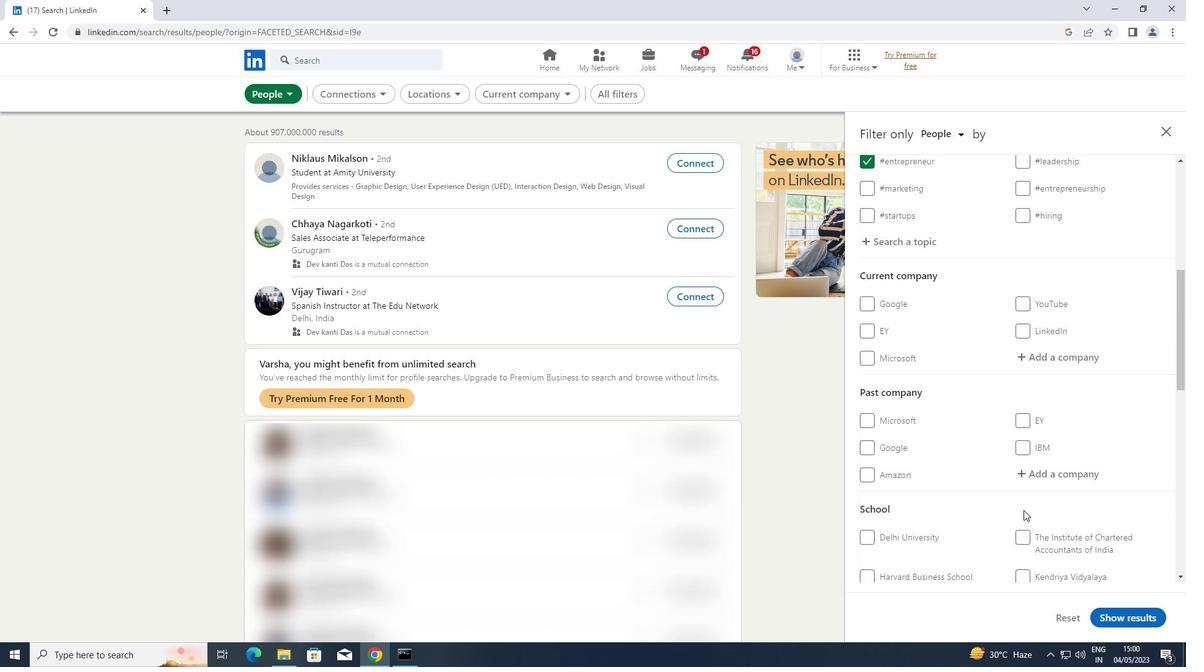 
Action: Mouse scrolled (1023, 511) with delta (0, 0)
Screenshot: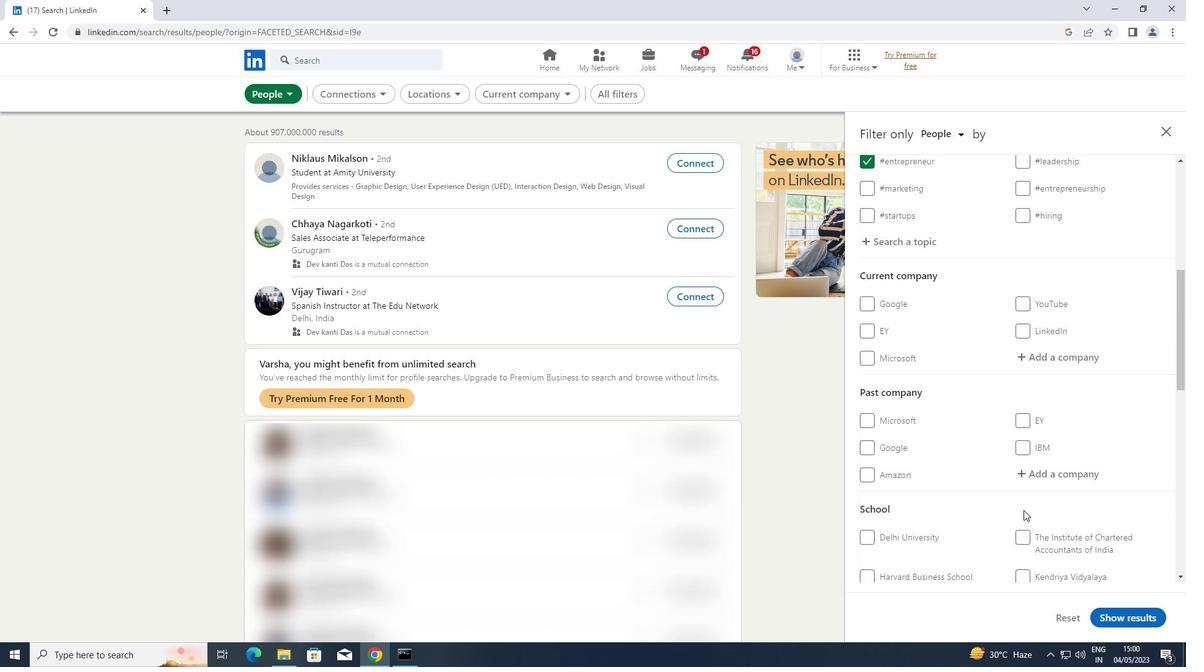
Action: Mouse moved to (1037, 478)
Screenshot: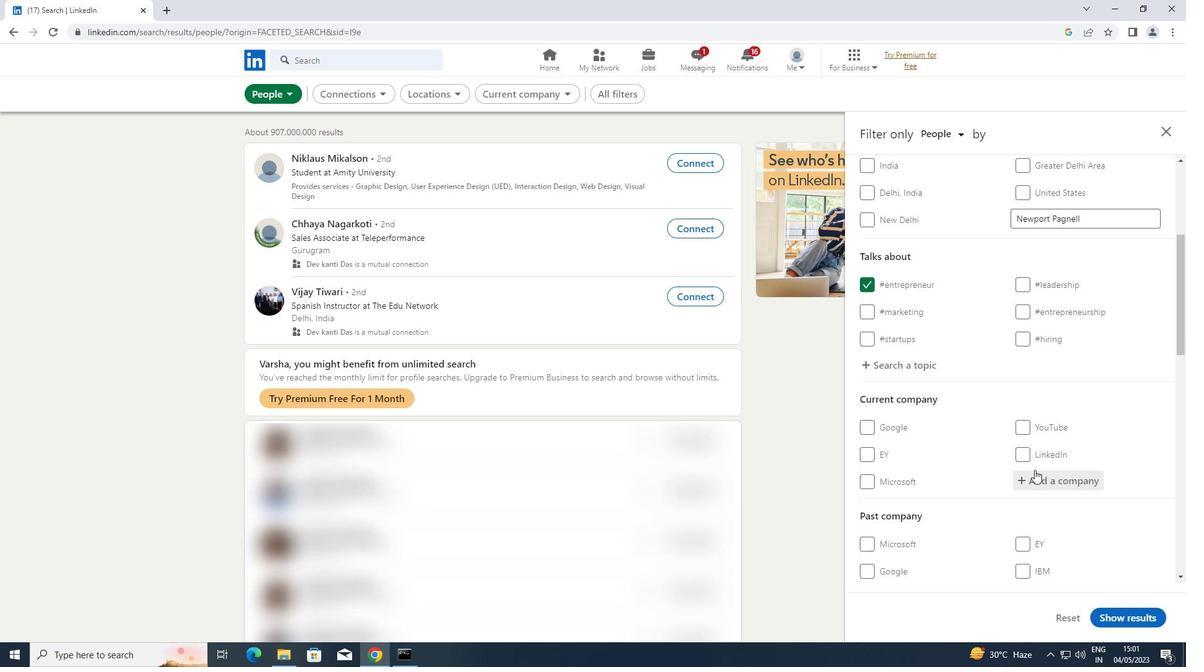 
Action: Mouse pressed left at (1037, 478)
Screenshot: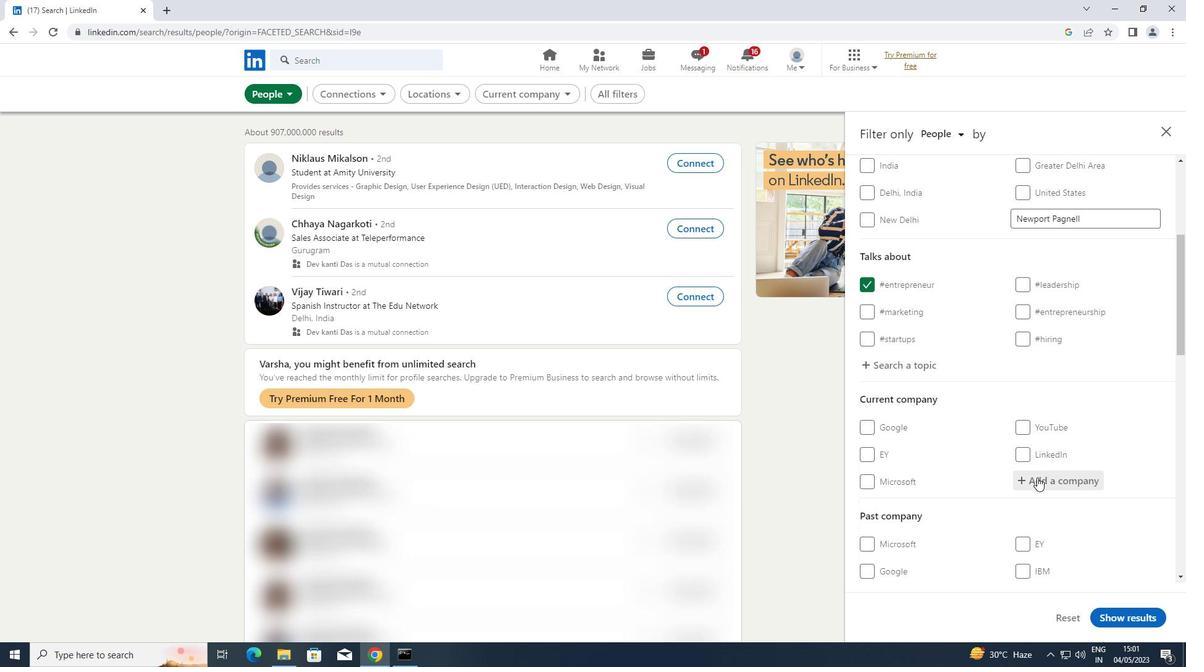 
Action: Key pressed <Key.shift><Key.shift><Key.shift><Key.shift>CYRIL<Key.space><Key.shift>AMARCHAND
Screenshot: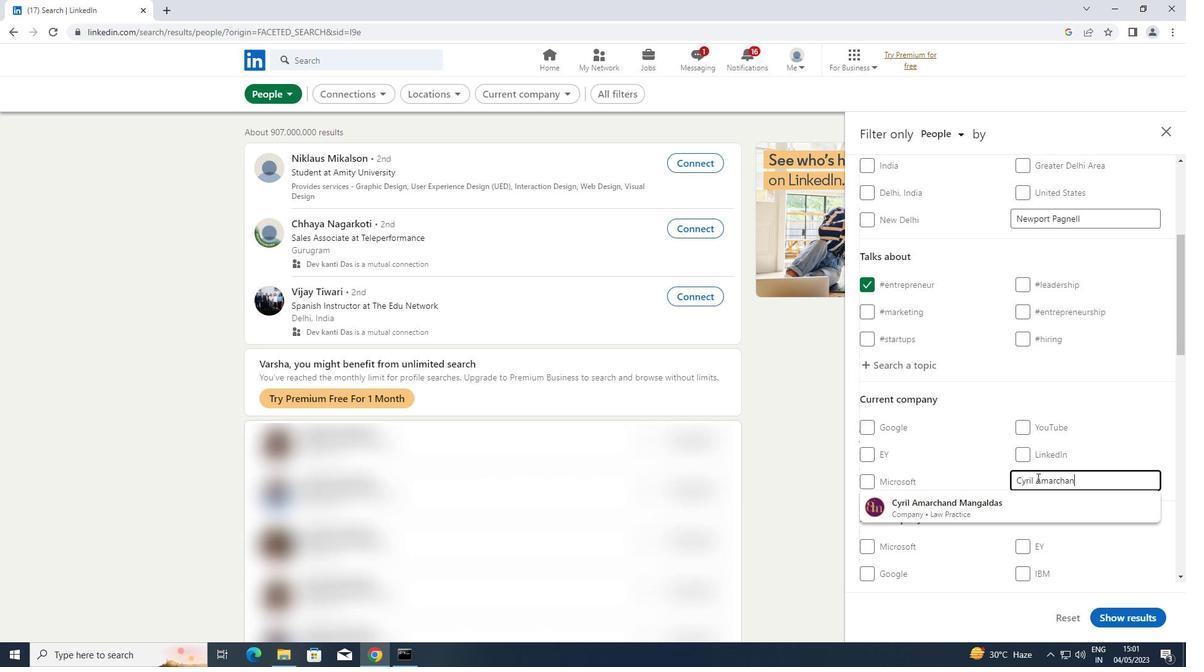 
Action: Mouse moved to (989, 512)
Screenshot: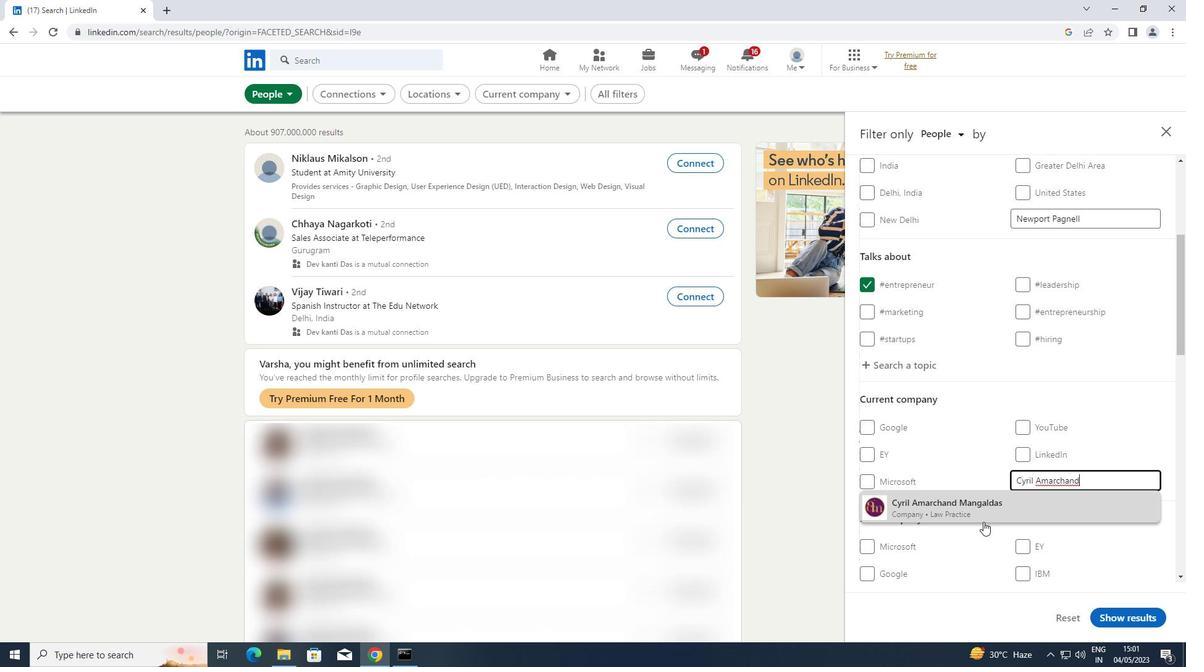 
Action: Mouse pressed left at (989, 512)
Screenshot: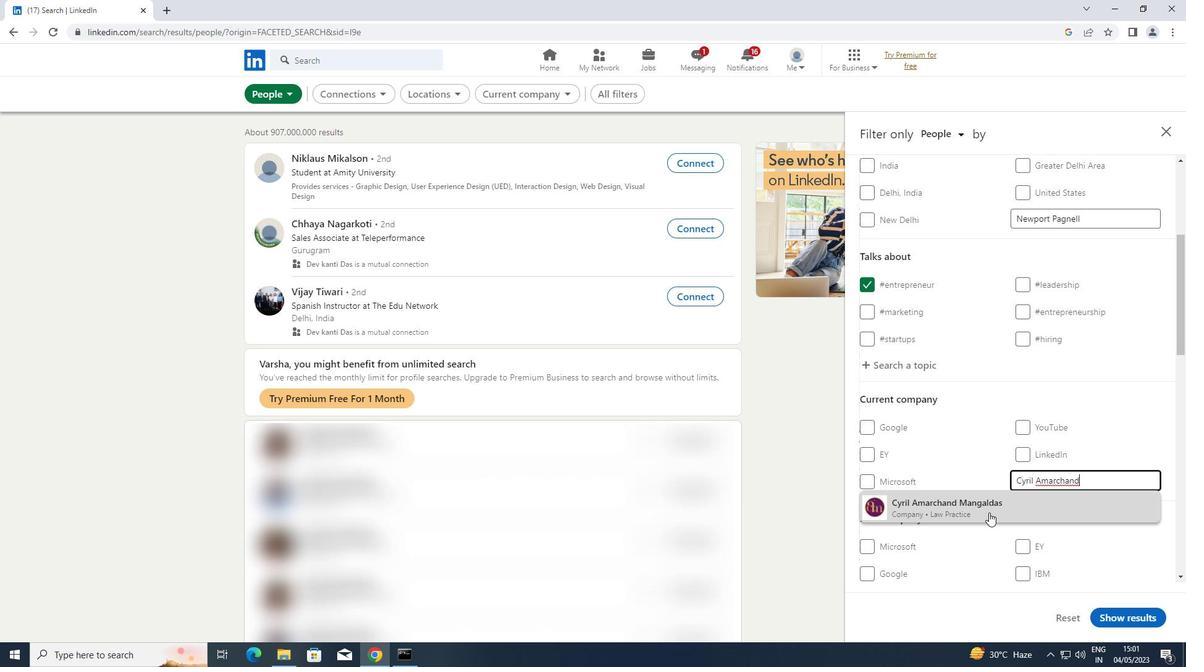 
Action: Mouse scrolled (989, 512) with delta (0, 0)
Screenshot: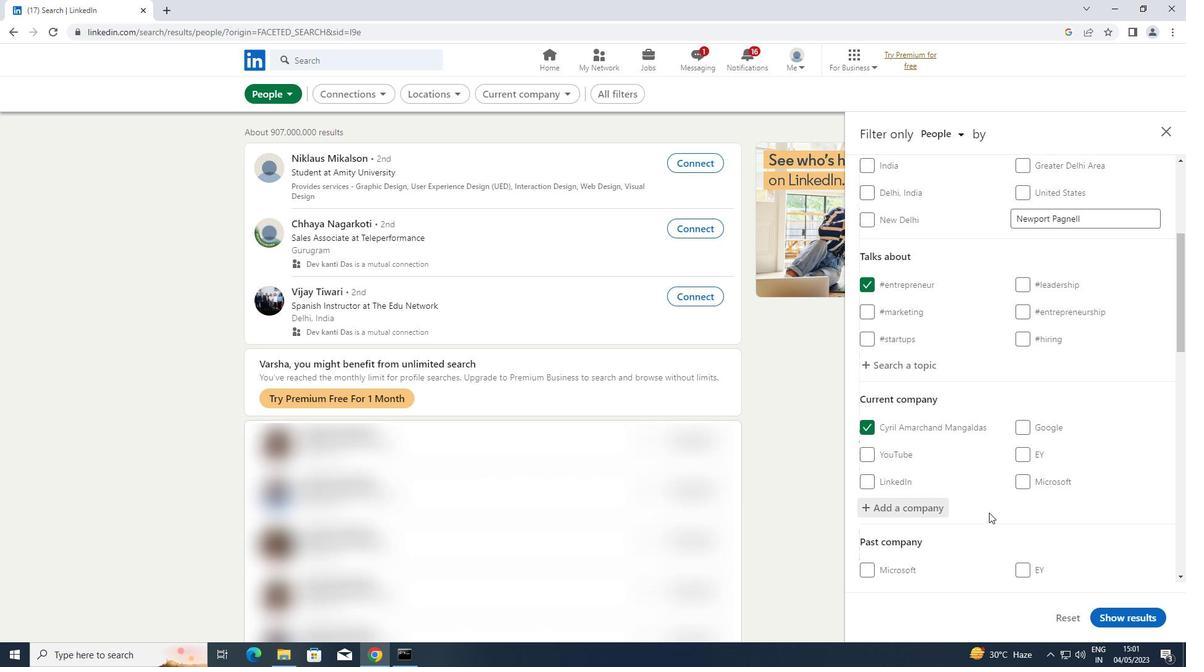 
Action: Mouse scrolled (989, 512) with delta (0, 0)
Screenshot: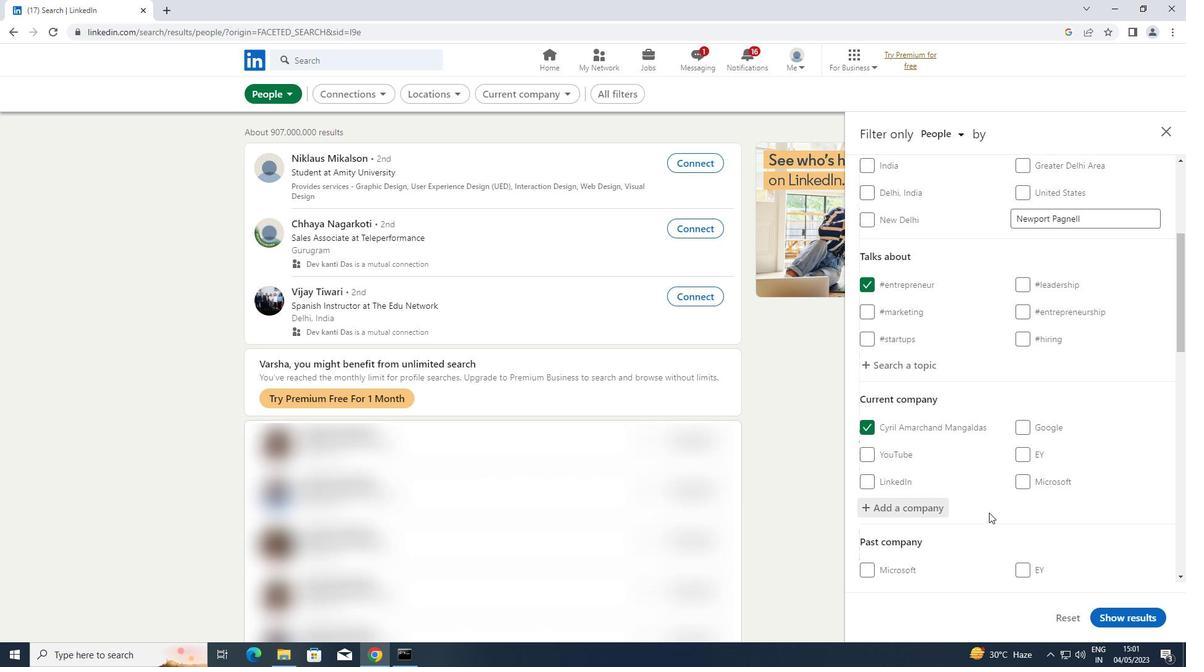 
Action: Mouse moved to (989, 512)
Screenshot: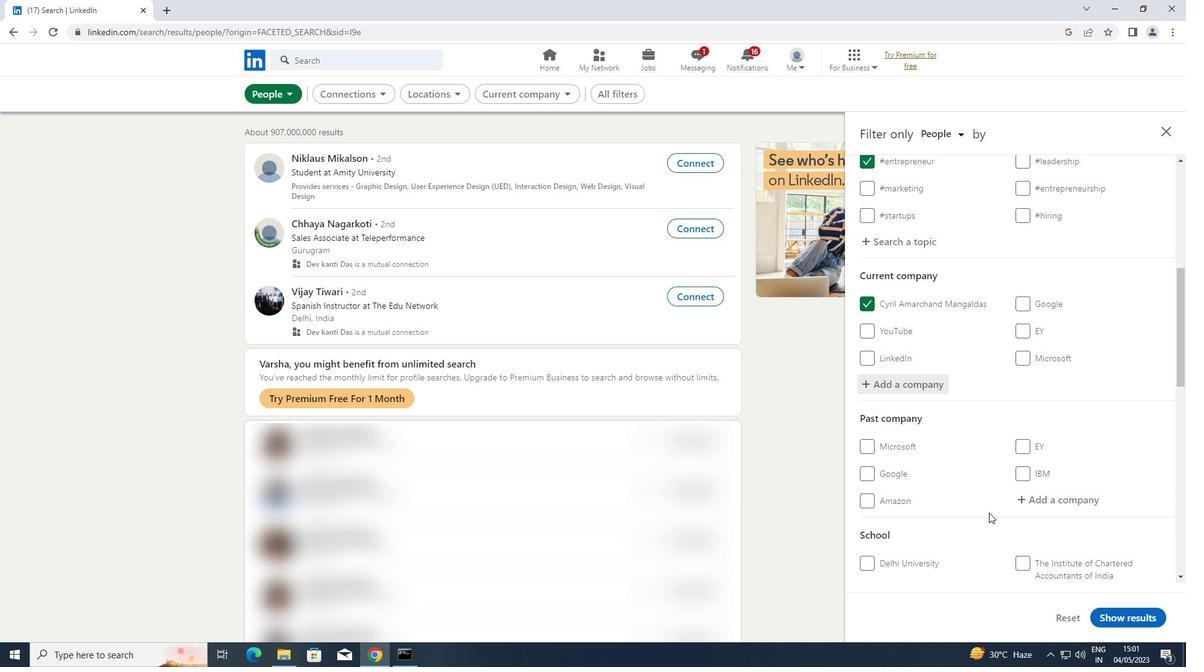 
Action: Mouse scrolled (989, 511) with delta (0, 0)
Screenshot: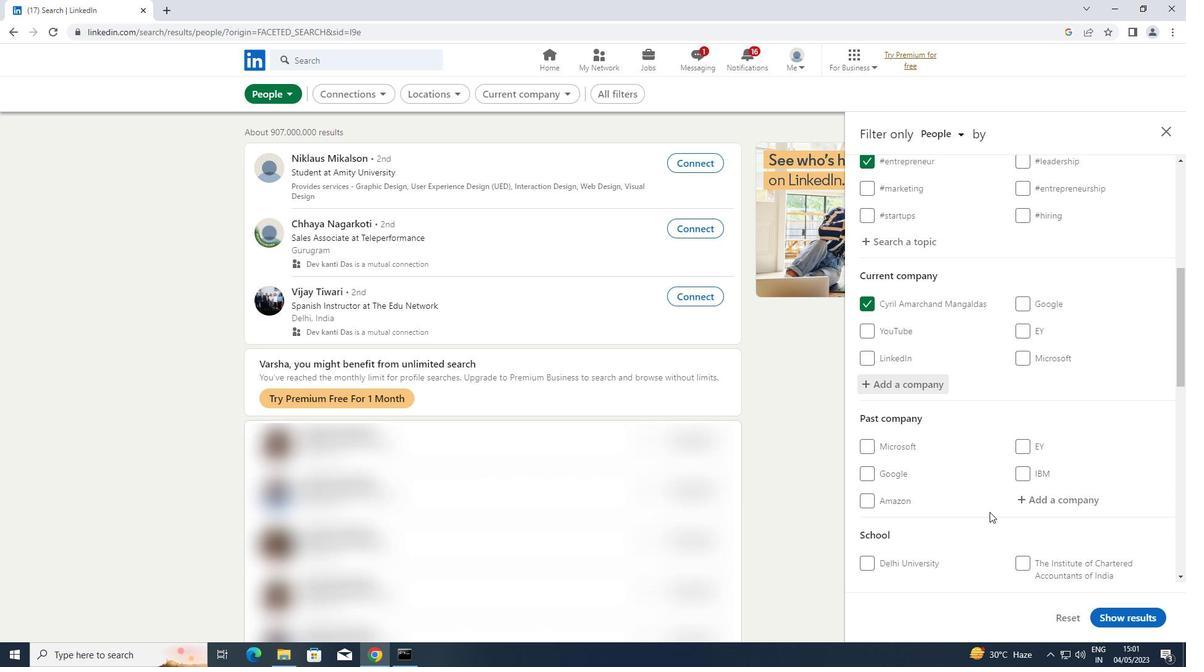 
Action: Mouse scrolled (989, 511) with delta (0, 0)
Screenshot: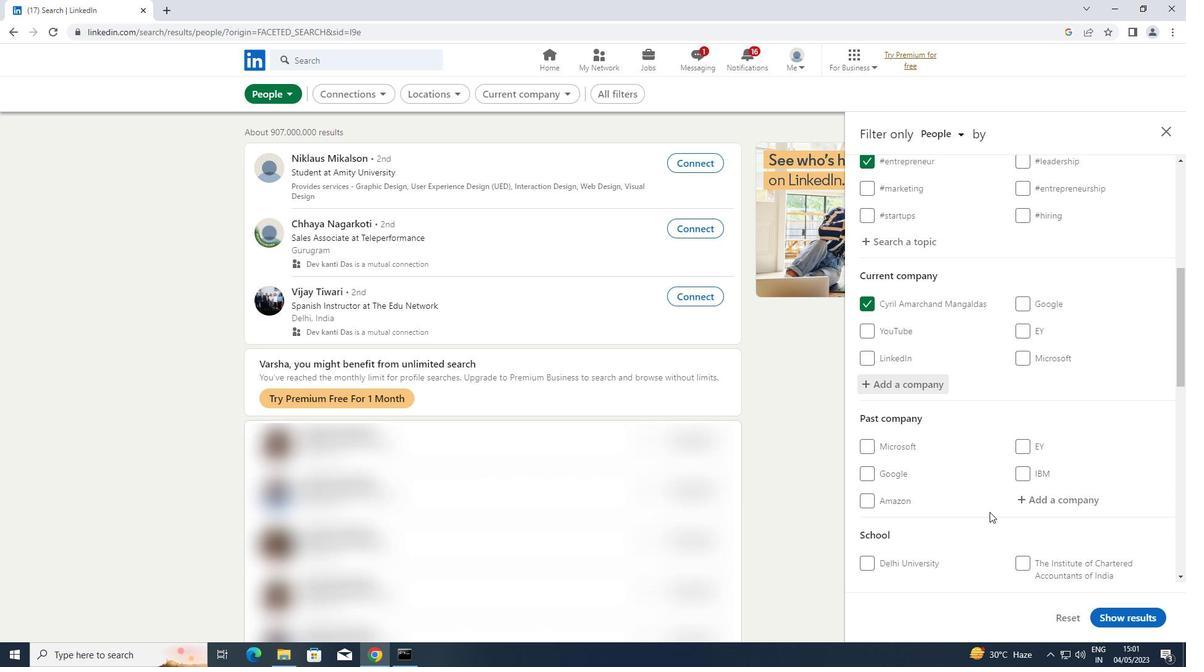 
Action: Mouse moved to (1039, 502)
Screenshot: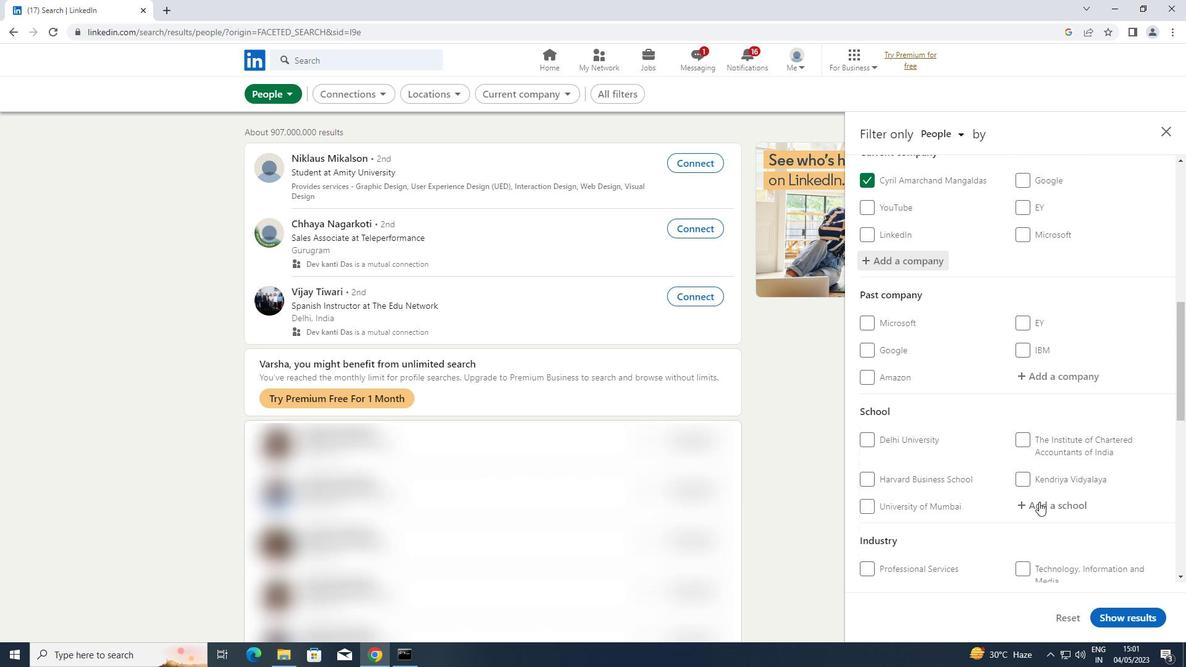 
Action: Mouse pressed left at (1039, 502)
Screenshot: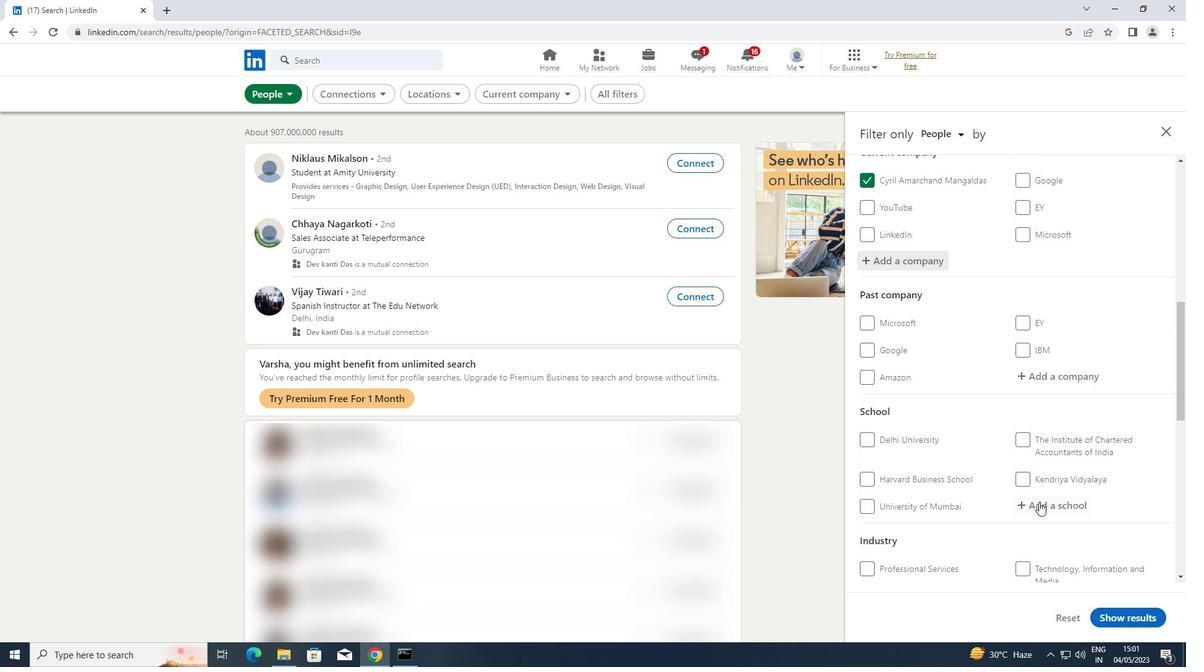 
Action: Key pressed <Key.shift>NETAJI<Key.space>
Screenshot: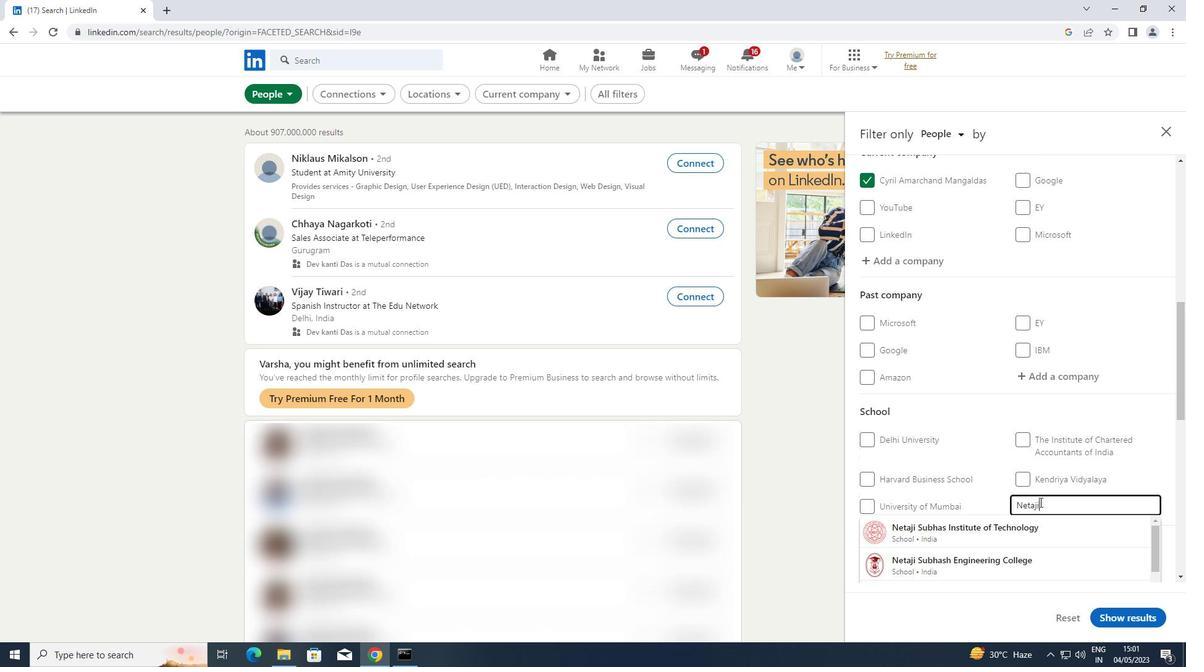 
Action: Mouse moved to (1003, 525)
Screenshot: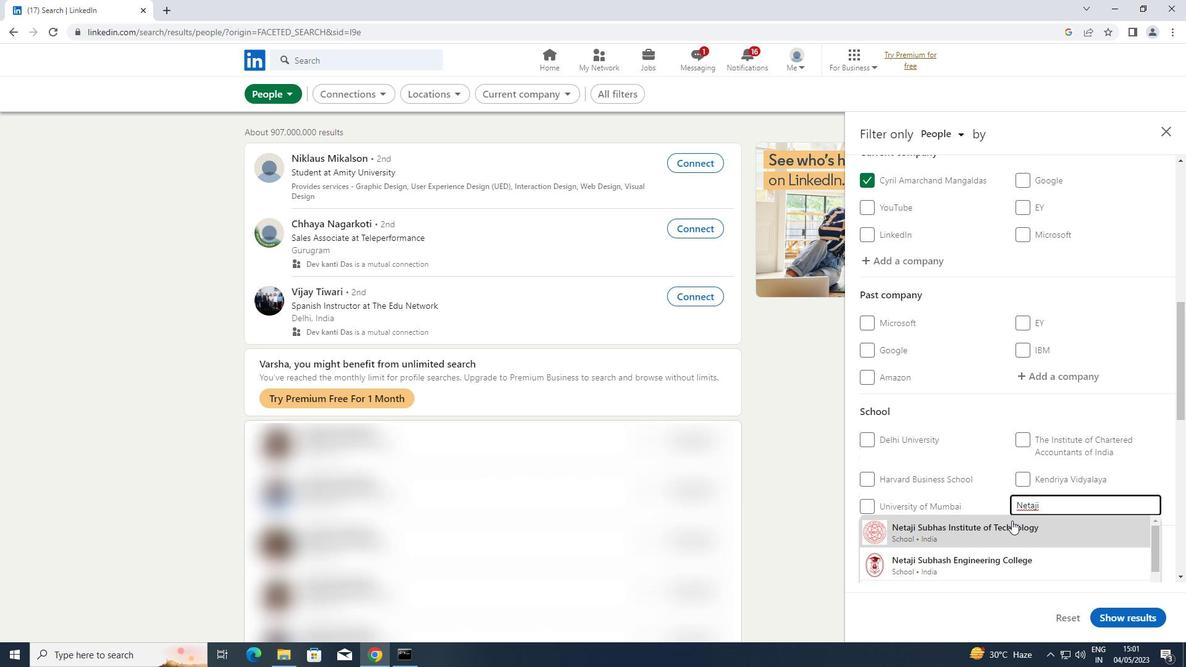 
Action: Mouse pressed left at (1003, 525)
Screenshot: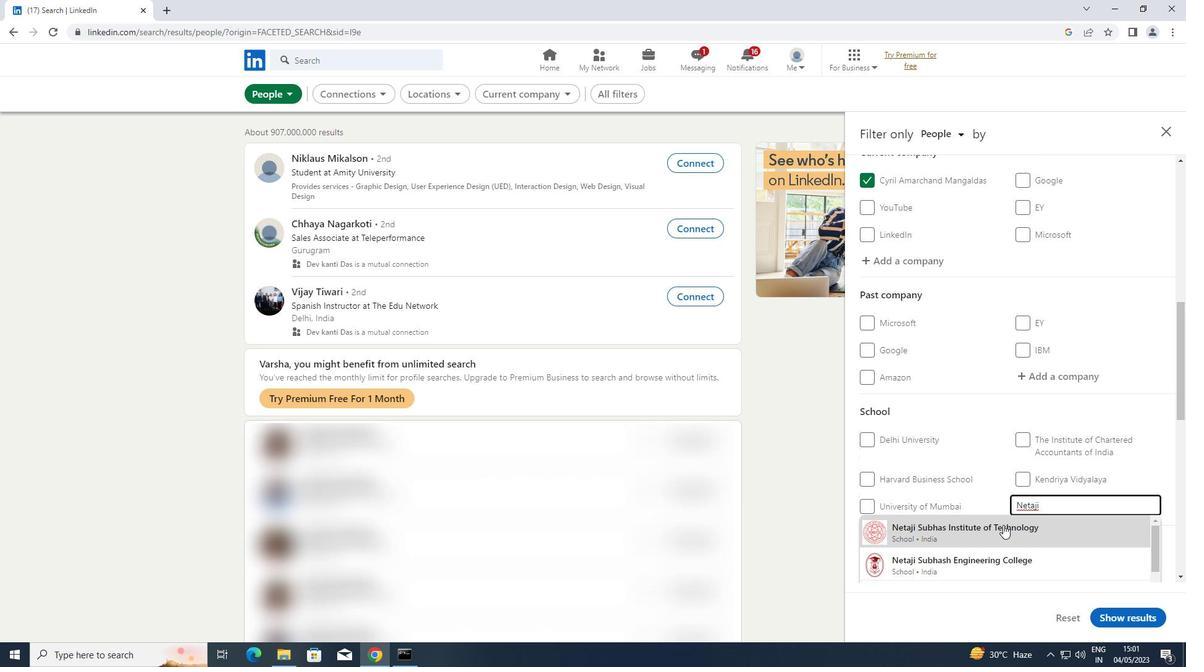 
Action: Mouse scrolled (1003, 524) with delta (0, 0)
Screenshot: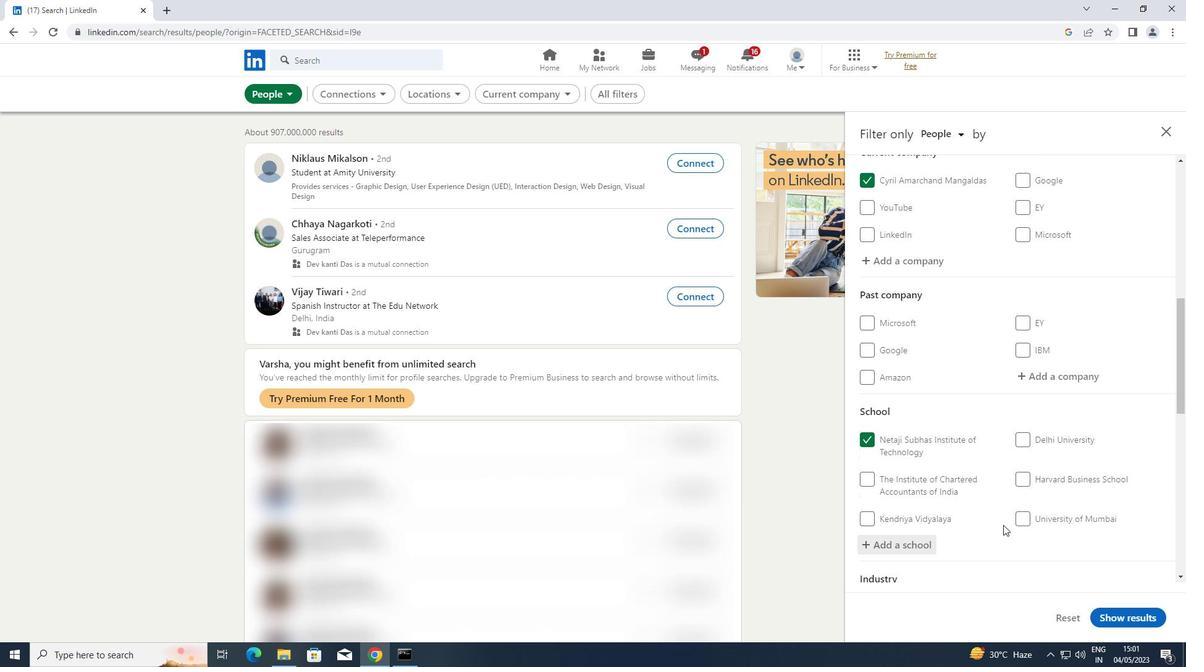 
Action: Mouse scrolled (1003, 524) with delta (0, 0)
Screenshot: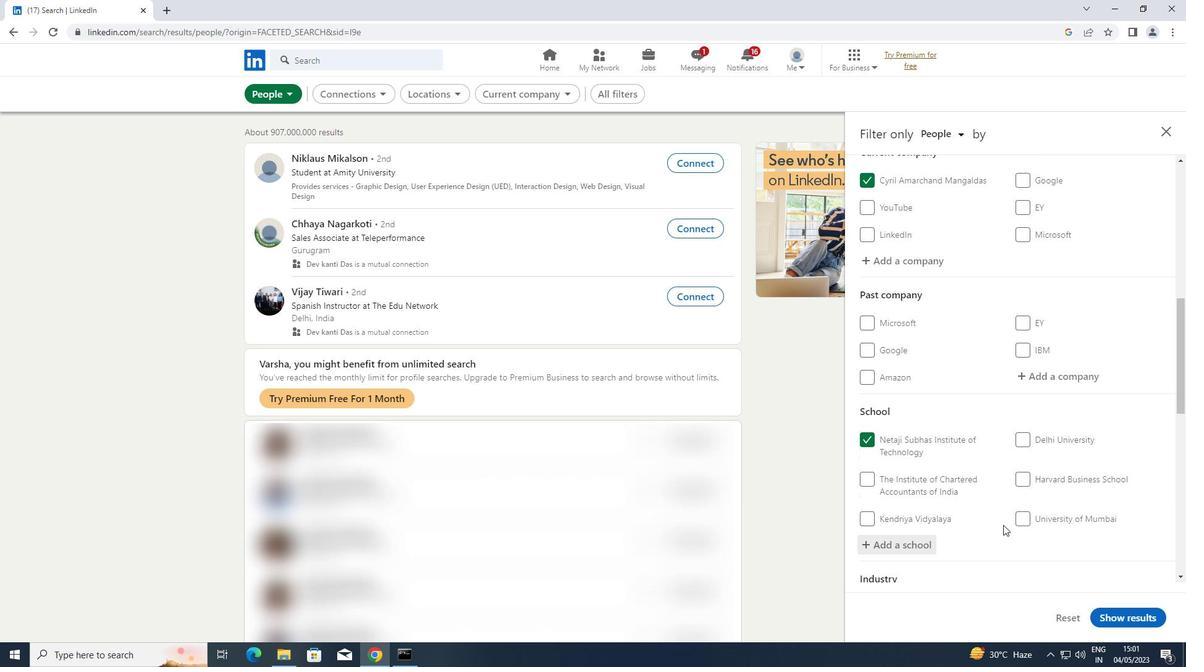 
Action: Mouse scrolled (1003, 524) with delta (0, 0)
Screenshot: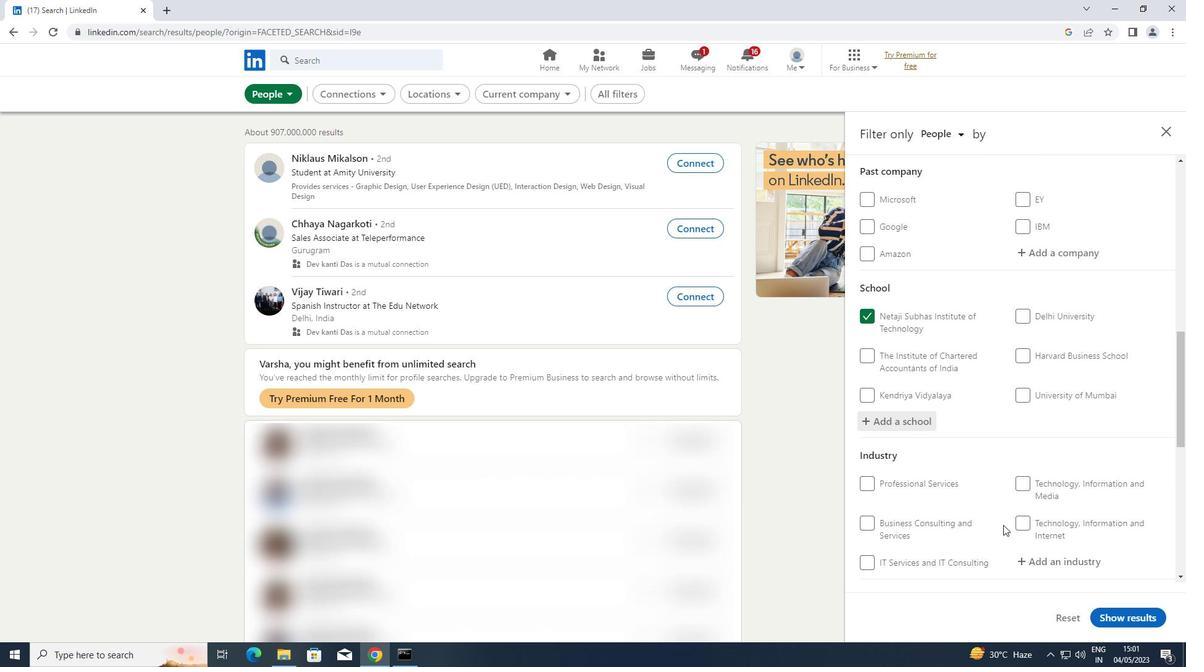 
Action: Mouse scrolled (1003, 524) with delta (0, 0)
Screenshot: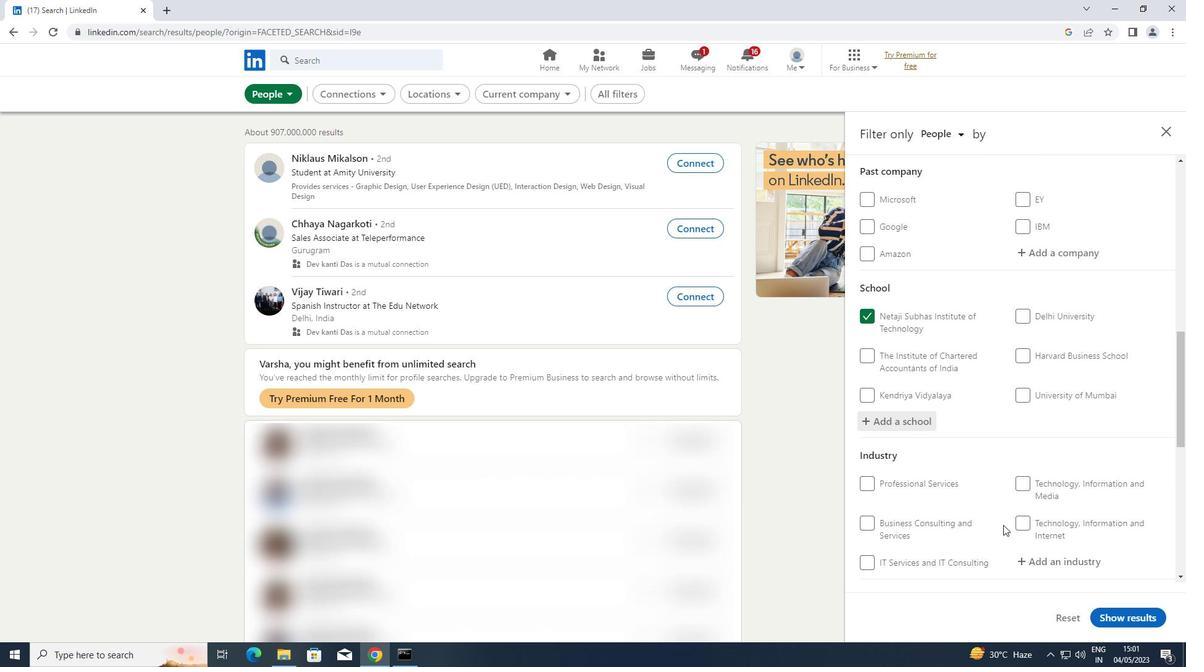 
Action: Mouse scrolled (1003, 524) with delta (0, 0)
Screenshot: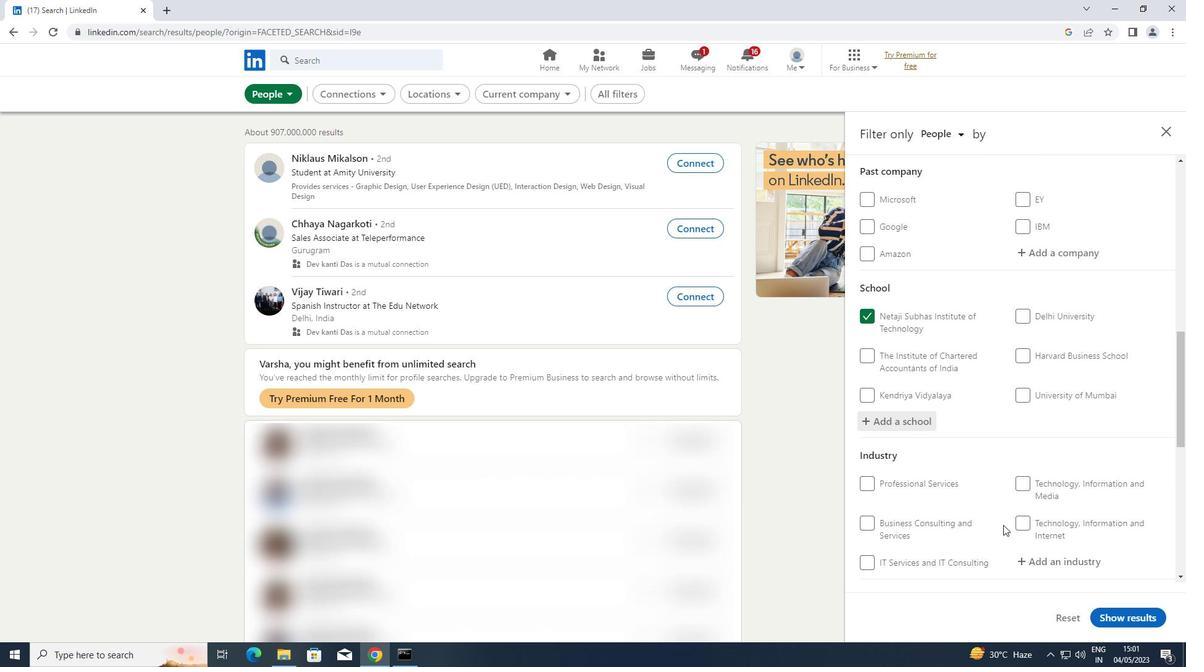 
Action: Mouse scrolled (1003, 524) with delta (0, 0)
Screenshot: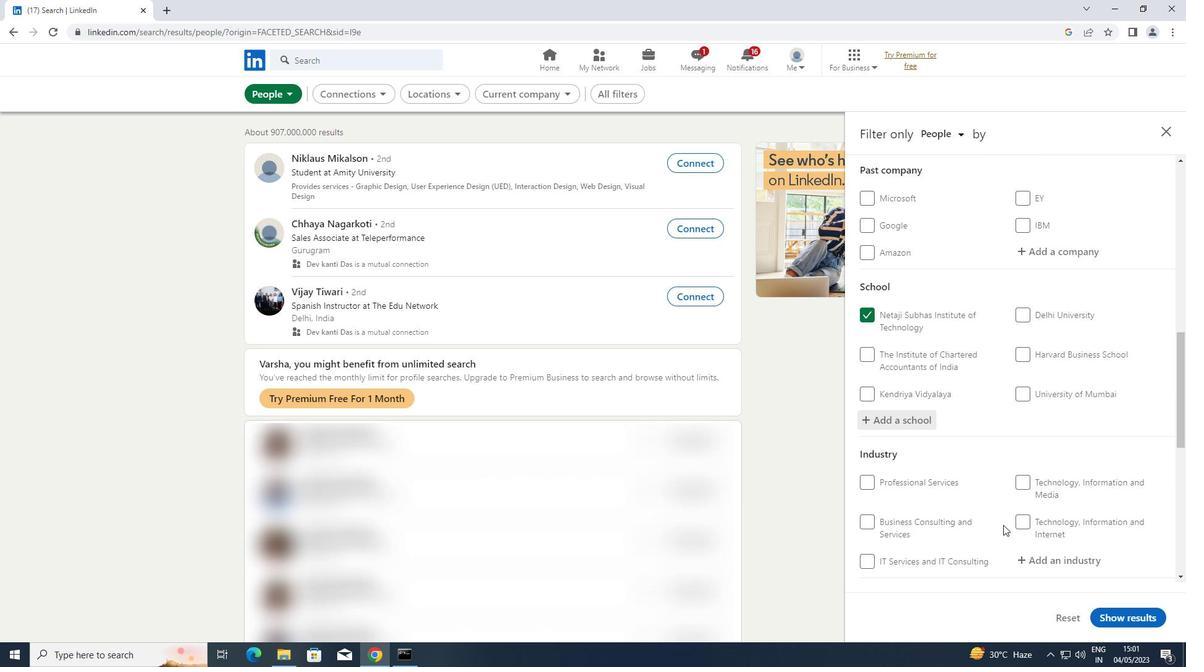 
Action: Mouse moved to (1076, 308)
Screenshot: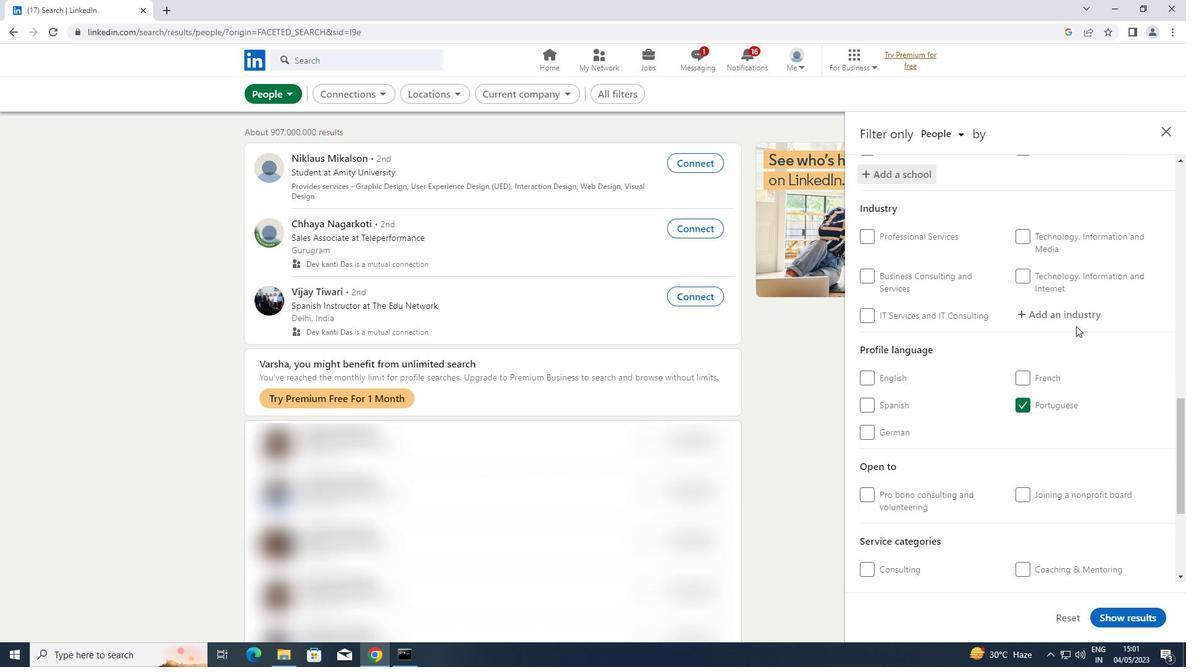 
Action: Mouse pressed left at (1076, 308)
Screenshot: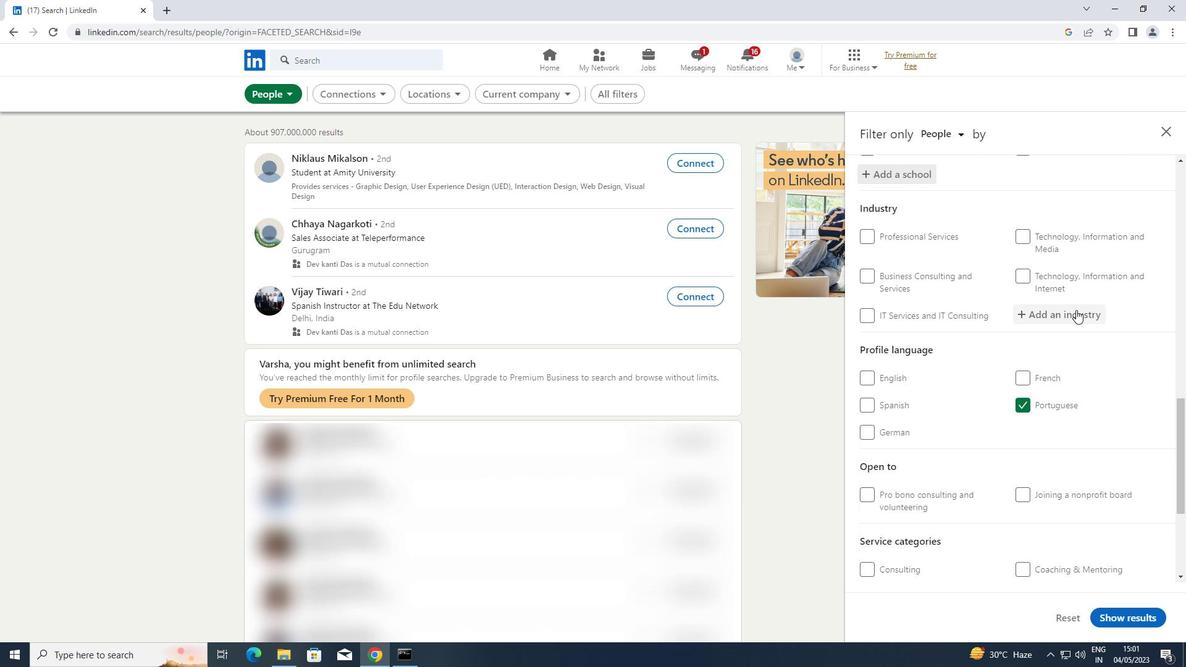 
Action: Key pressed <Key.shift>MANUFACTURING<Key.enter>
Screenshot: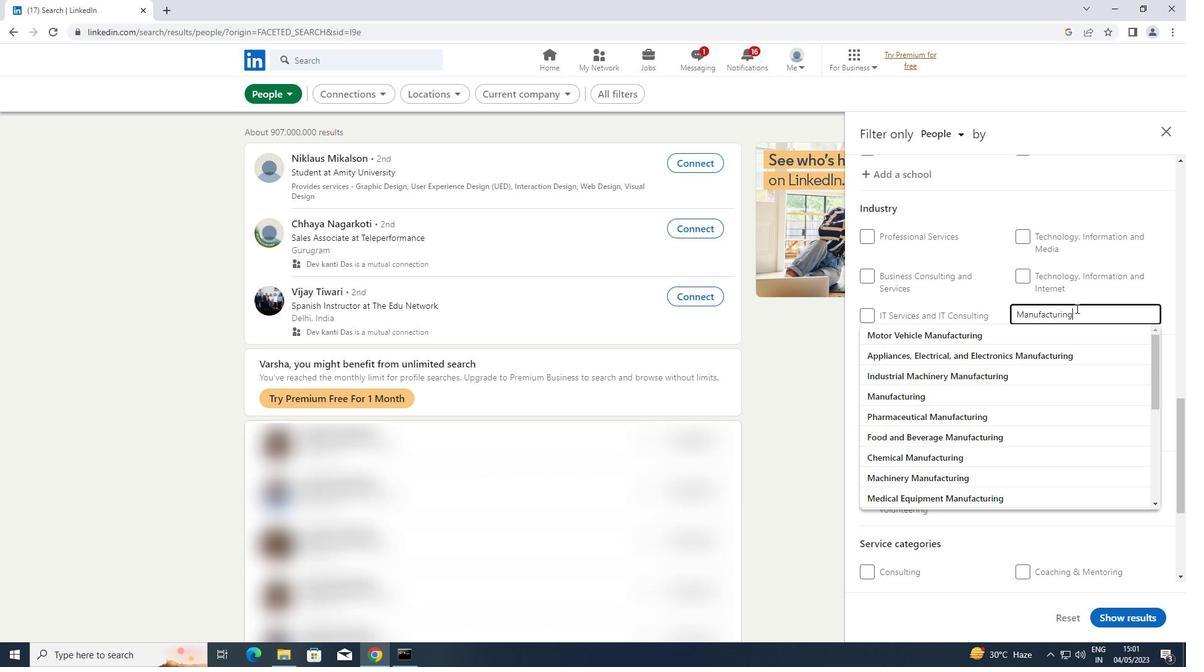 
Action: Mouse moved to (1045, 369)
Screenshot: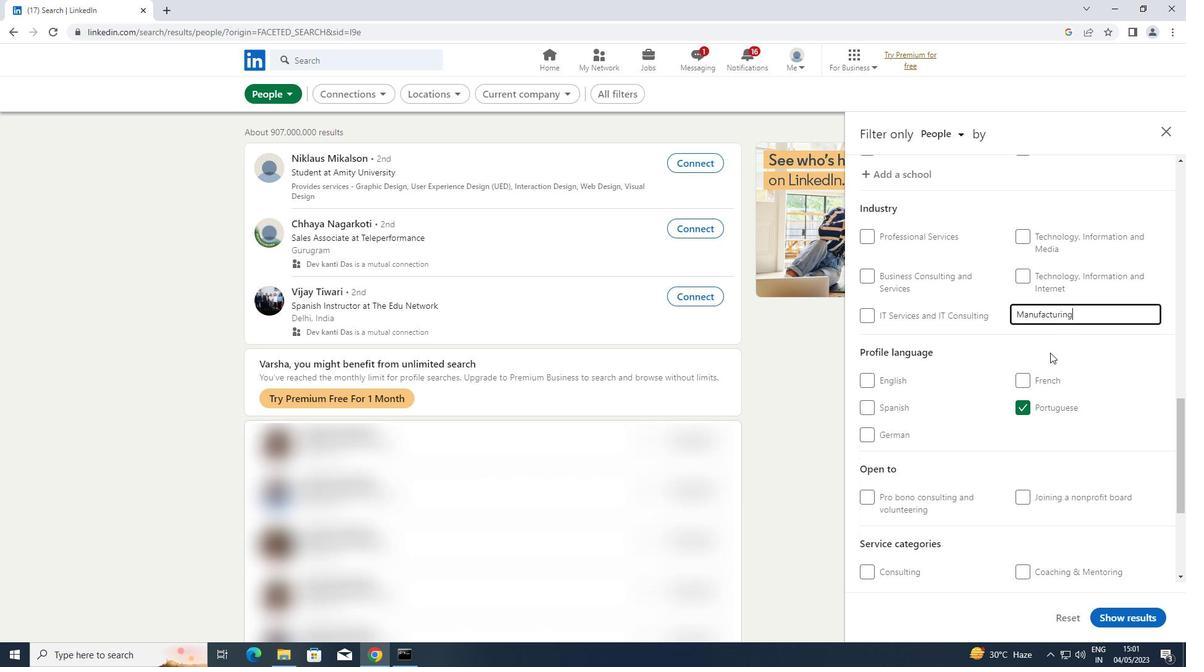 
Action: Mouse scrolled (1045, 368) with delta (0, 0)
Screenshot: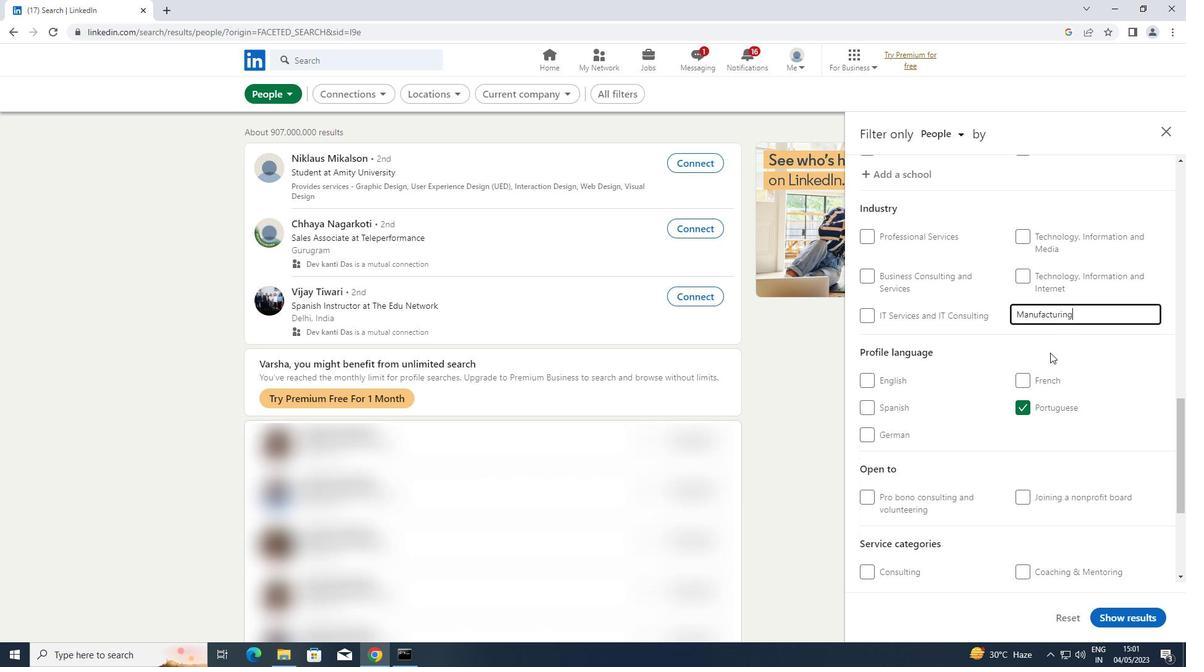 
Action: Mouse moved to (1045, 371)
Screenshot: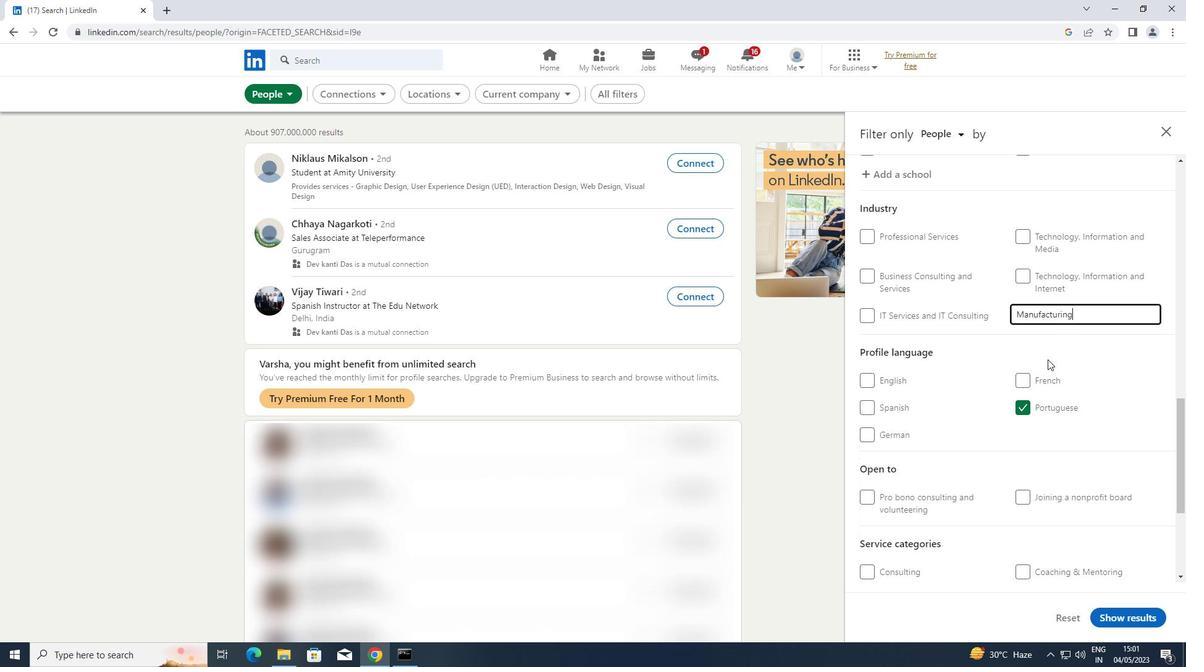 
Action: Mouse scrolled (1045, 371) with delta (0, 0)
Screenshot: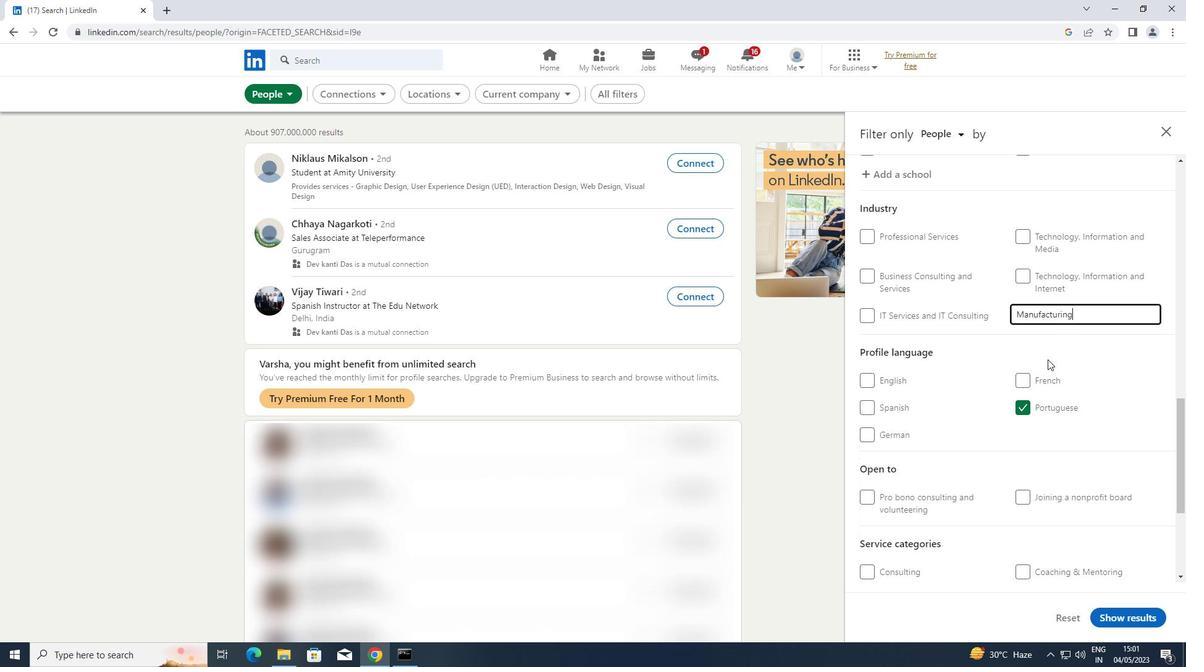 
Action: Mouse scrolled (1045, 371) with delta (0, 0)
Screenshot: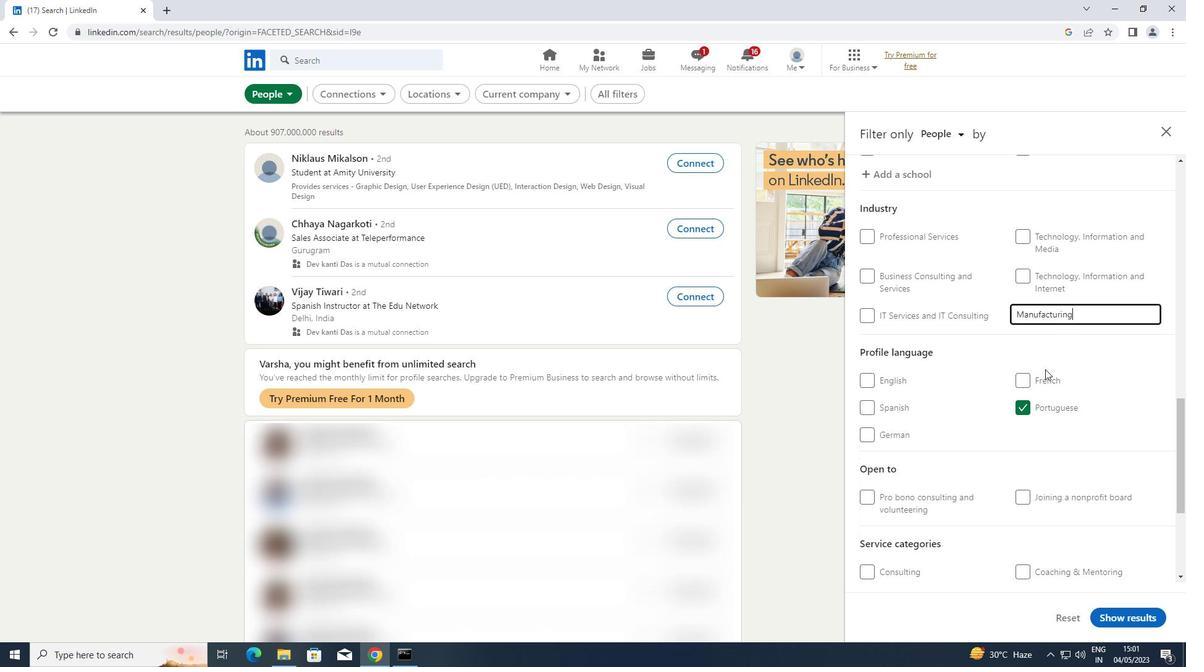 
Action: Mouse moved to (1040, 433)
Screenshot: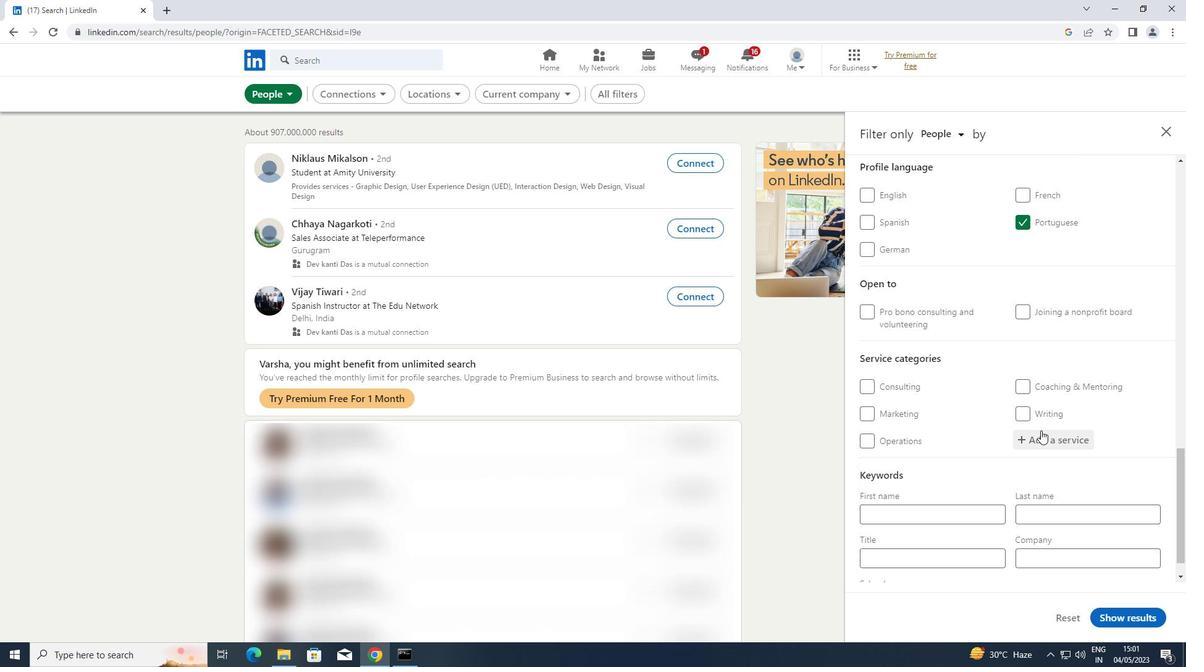 
Action: Mouse pressed left at (1040, 433)
Screenshot: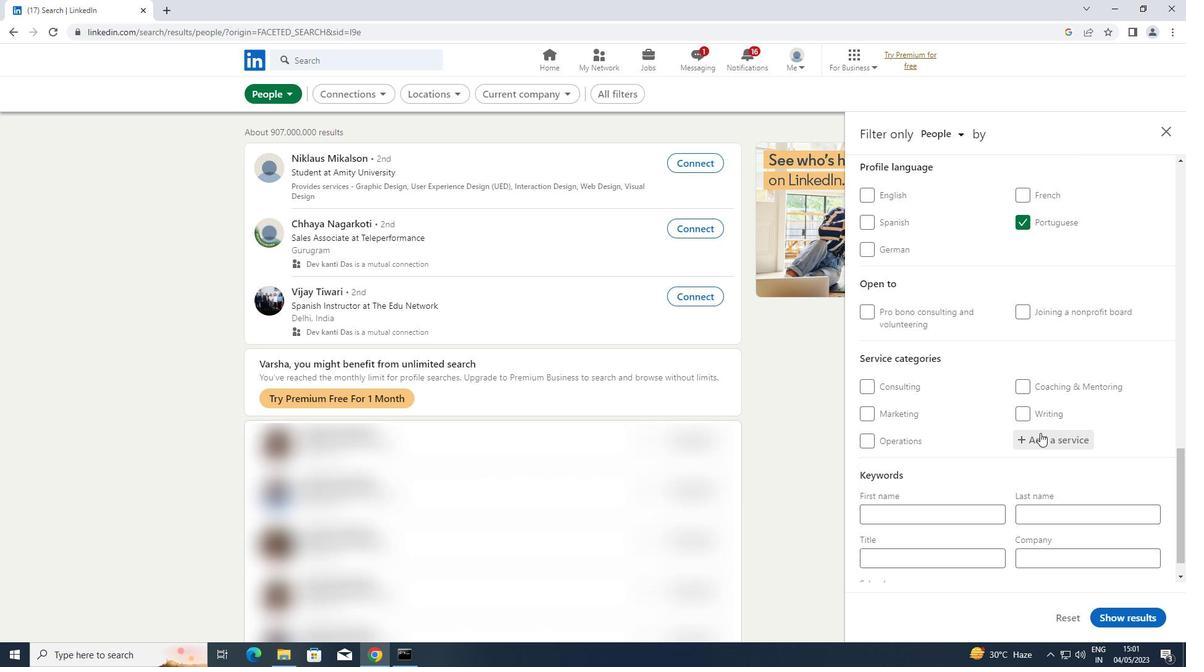 
Action: Key pressed <Key.shift>DEMAND<Key.space>
Screenshot: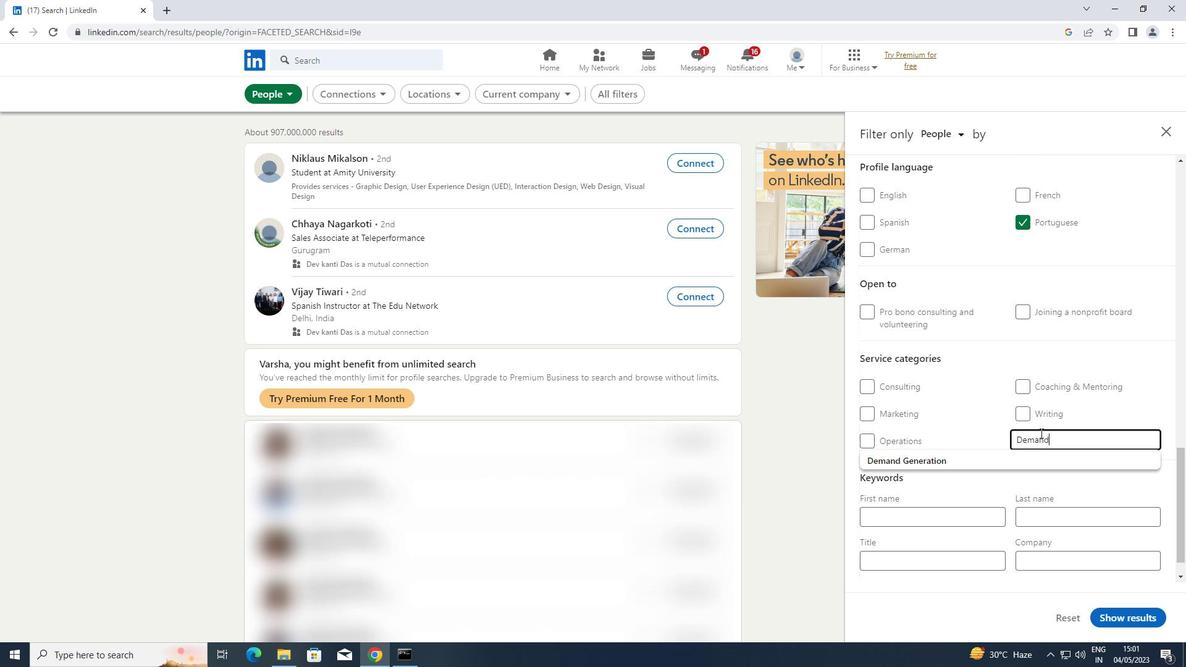
Action: Mouse moved to (989, 460)
Screenshot: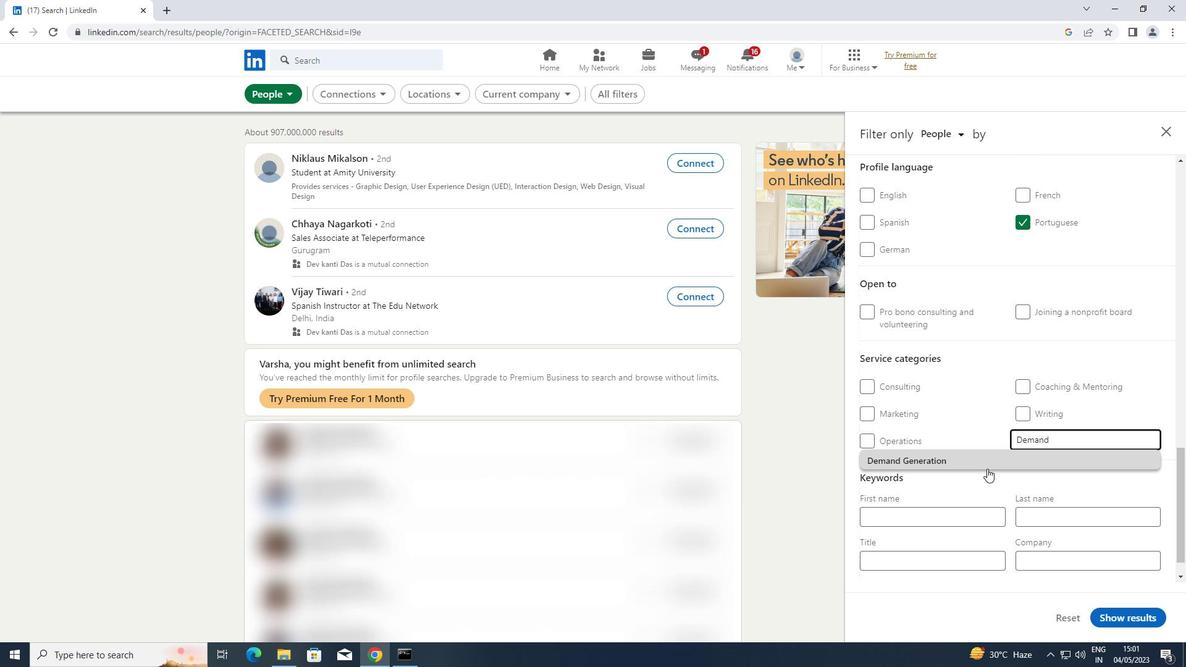 
Action: Mouse pressed left at (989, 460)
Screenshot: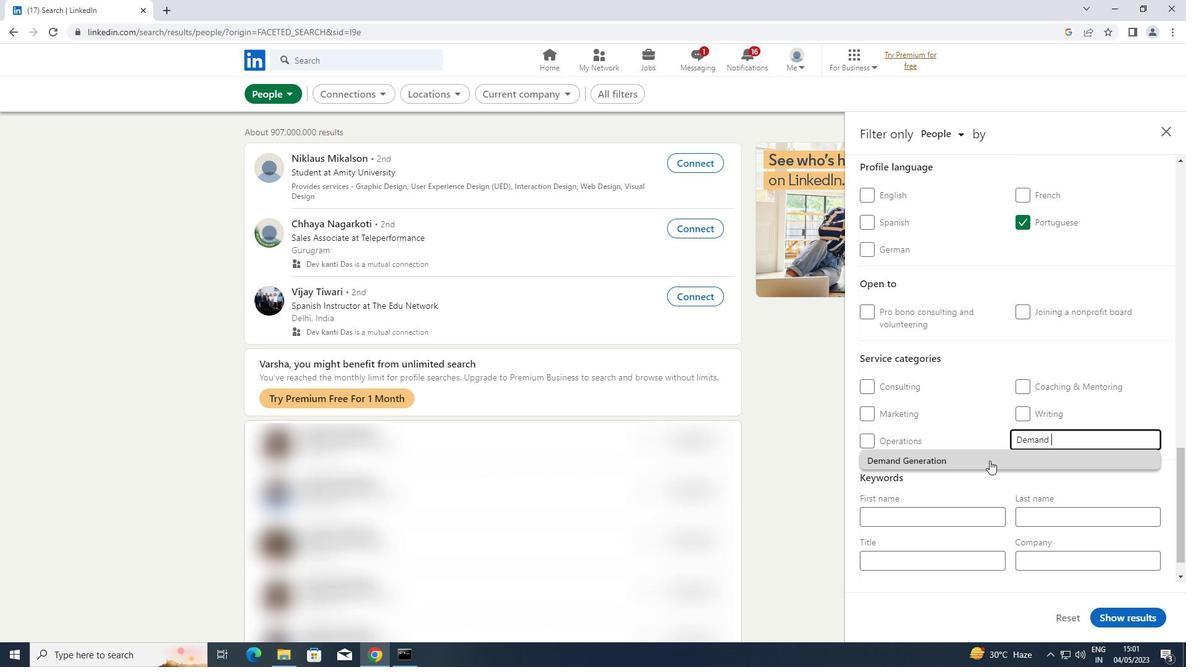 
Action: Mouse scrolled (989, 460) with delta (0, 0)
Screenshot: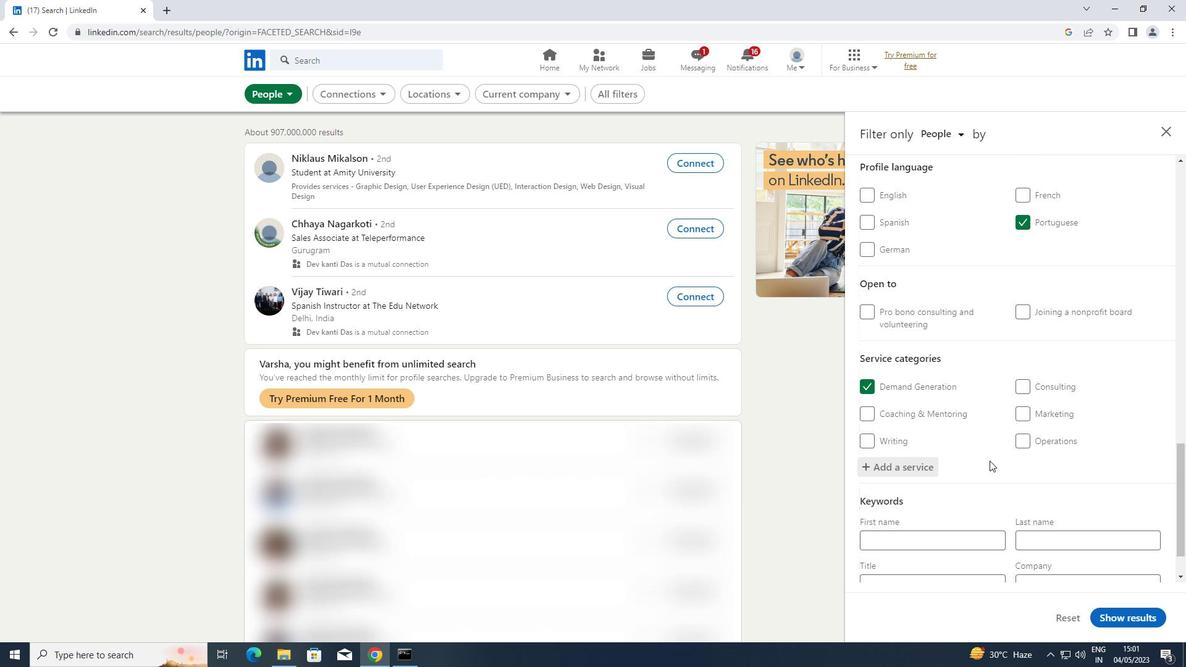 
Action: Mouse scrolled (989, 460) with delta (0, 0)
Screenshot: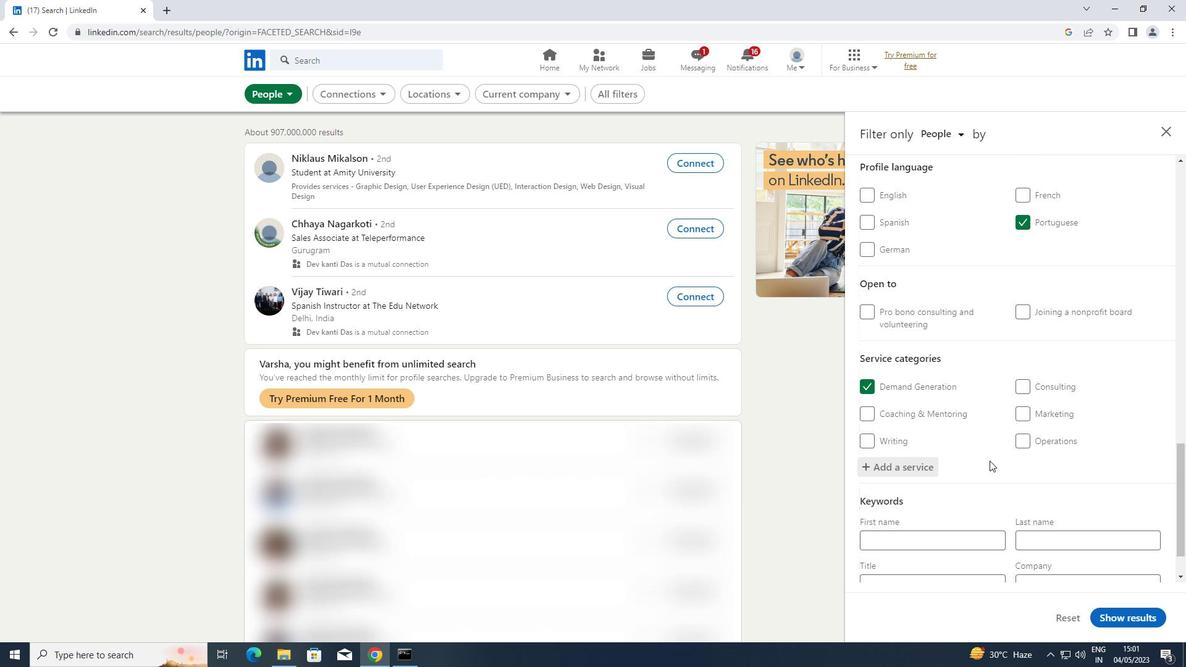 
Action: Mouse scrolled (989, 460) with delta (0, 0)
Screenshot: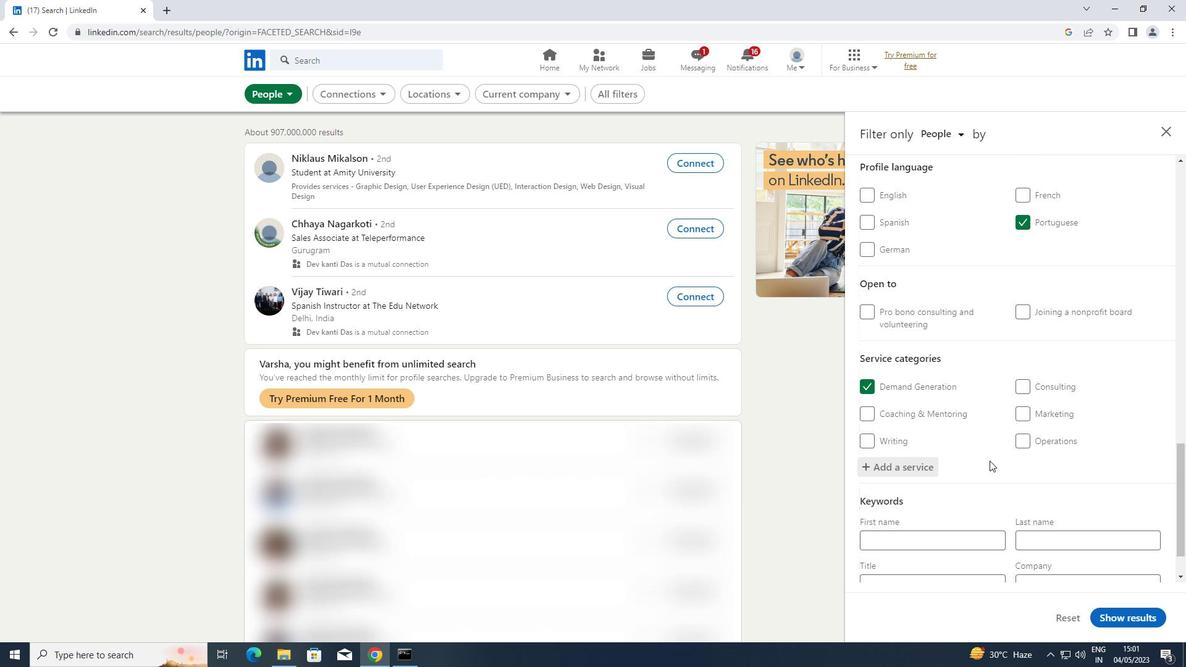 
Action: Mouse scrolled (989, 460) with delta (0, 0)
Screenshot: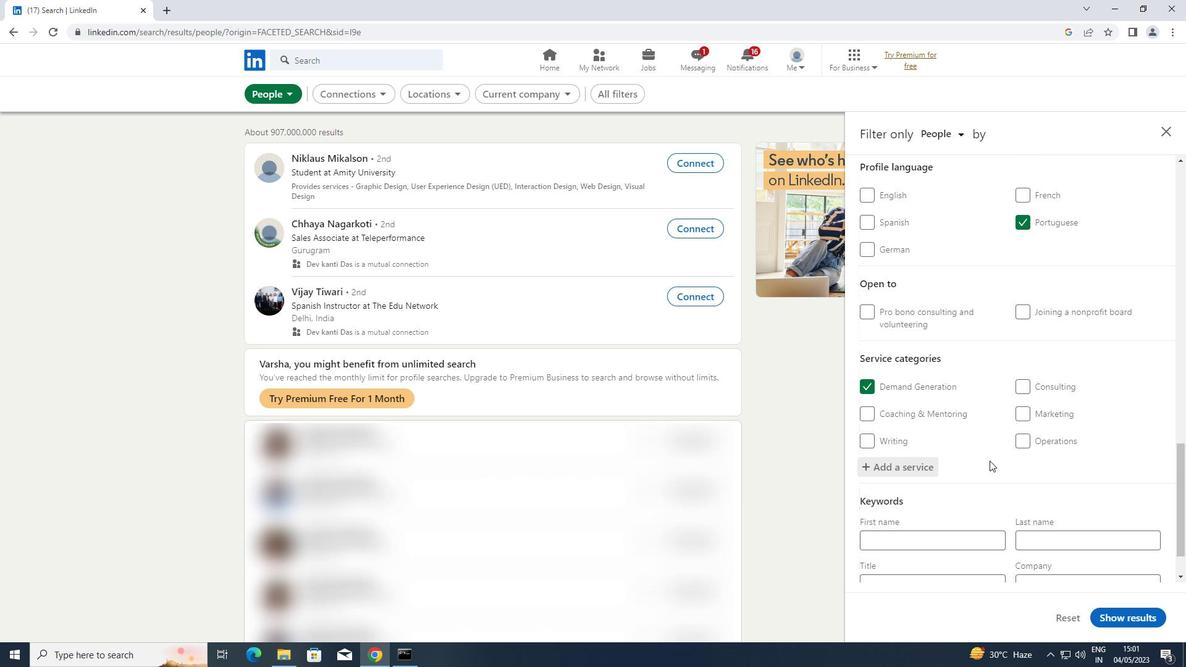 
Action: Mouse scrolled (989, 460) with delta (0, 0)
Screenshot: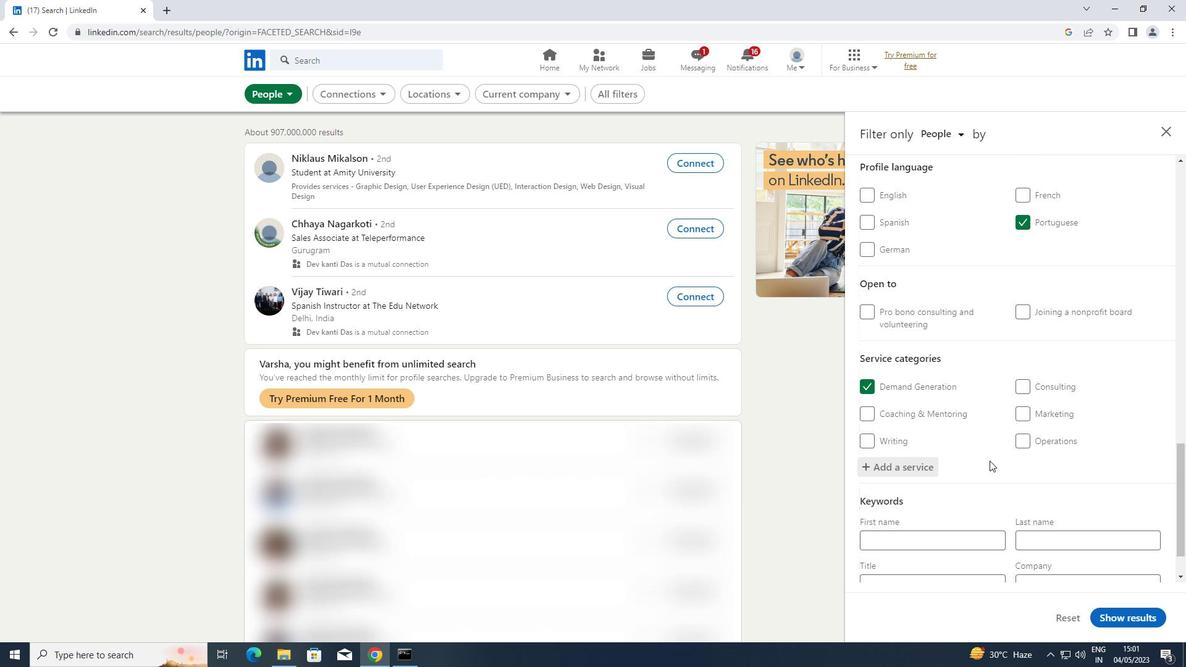 
Action: Mouse scrolled (989, 460) with delta (0, 0)
Screenshot: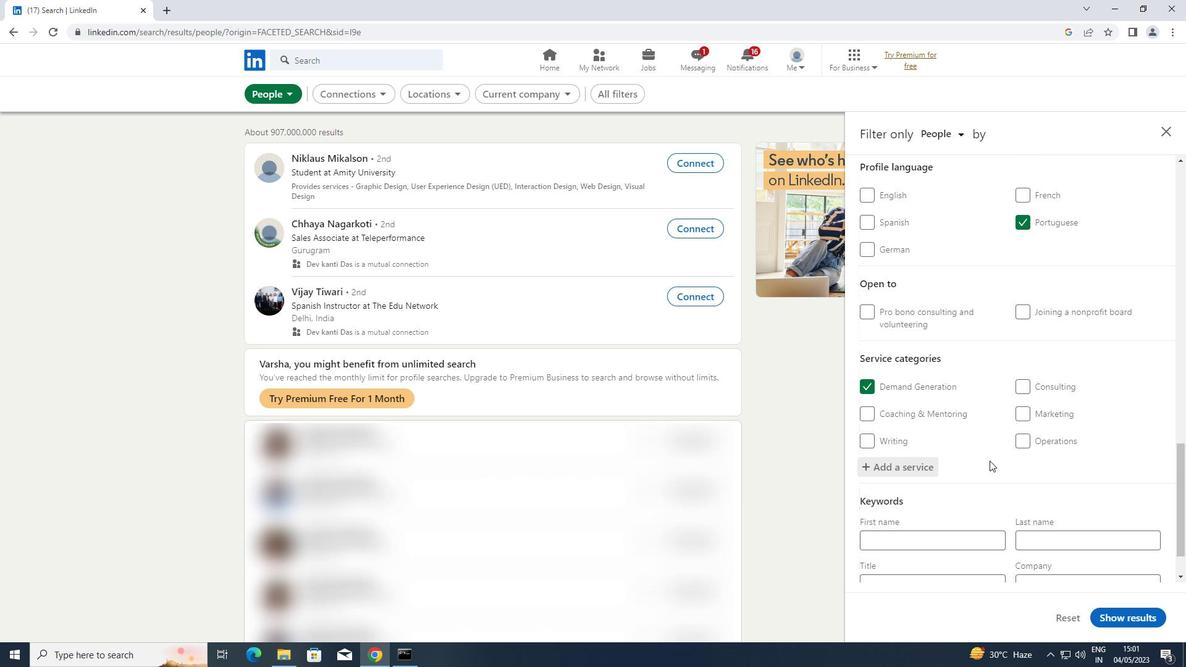 
Action: Mouse moved to (948, 528)
Screenshot: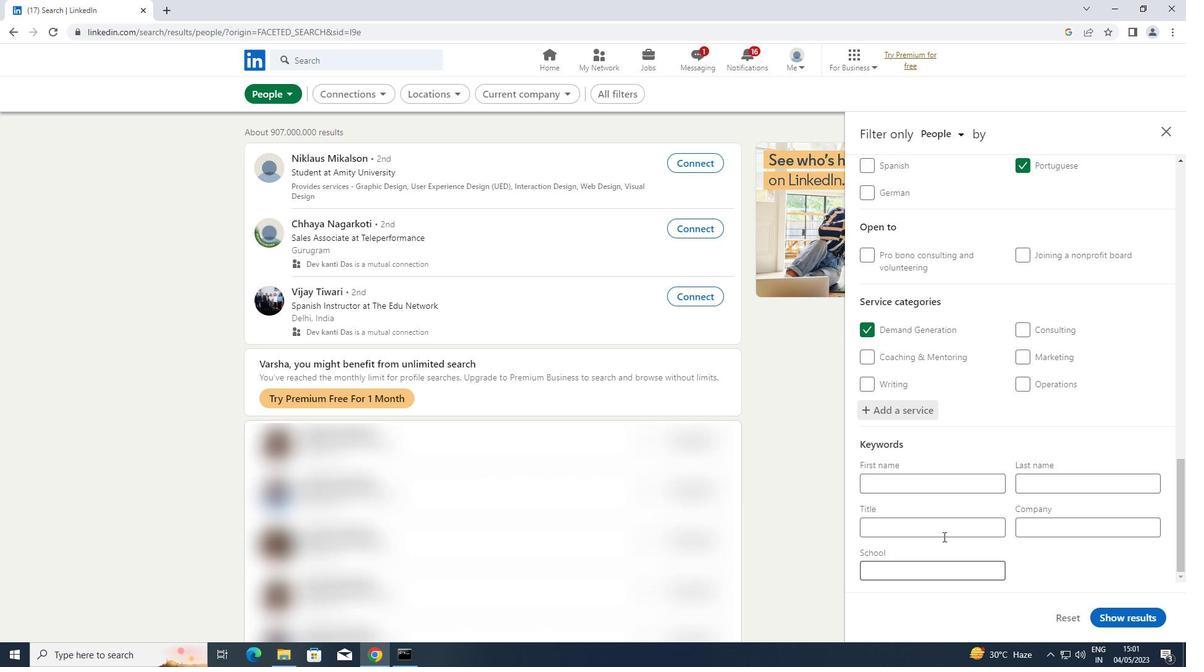 
Action: Mouse pressed left at (948, 528)
Screenshot: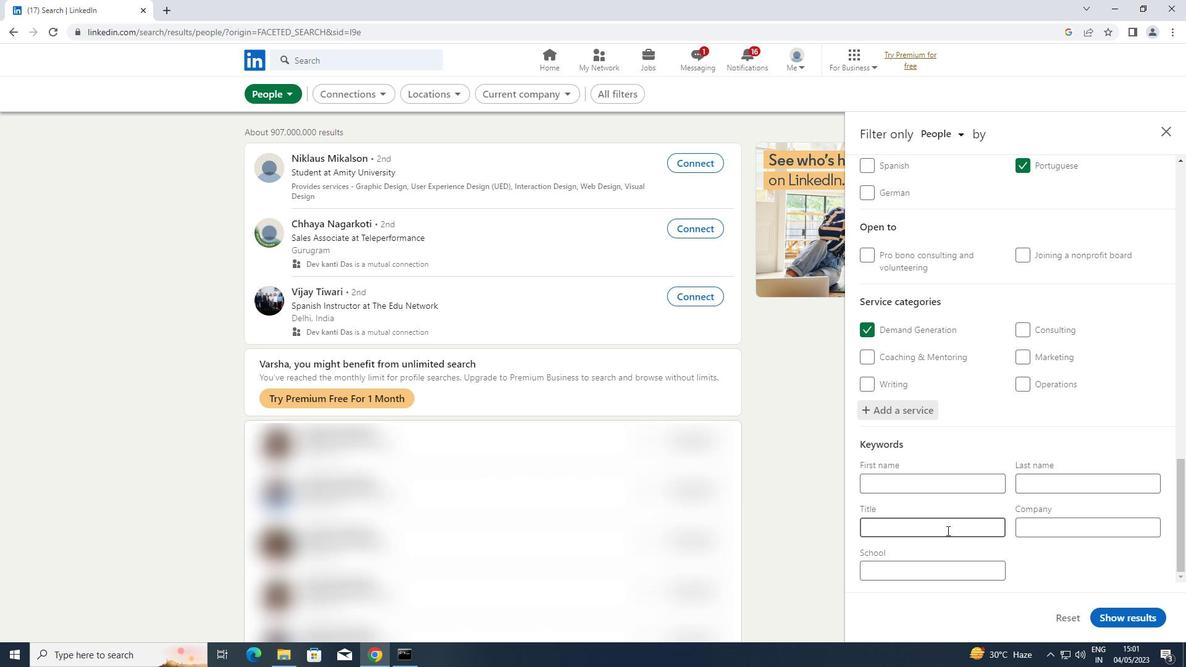 
Action: Key pressed <Key.shift><Key.shift>CNA
Screenshot: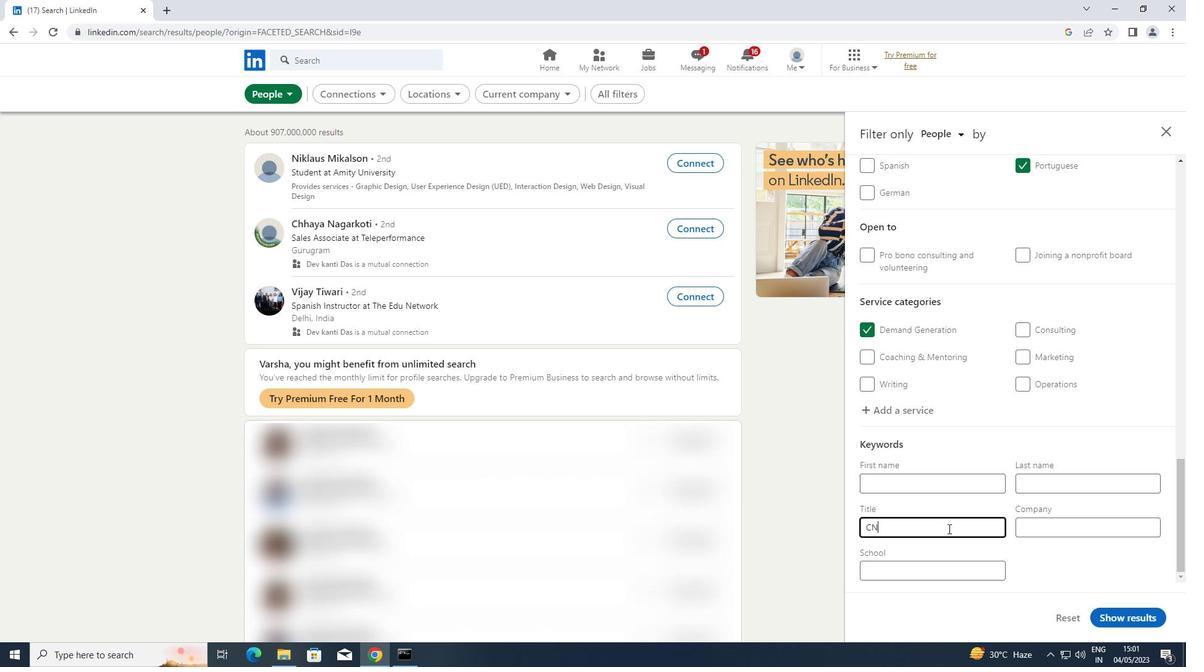 
Action: Mouse moved to (1104, 619)
Screenshot: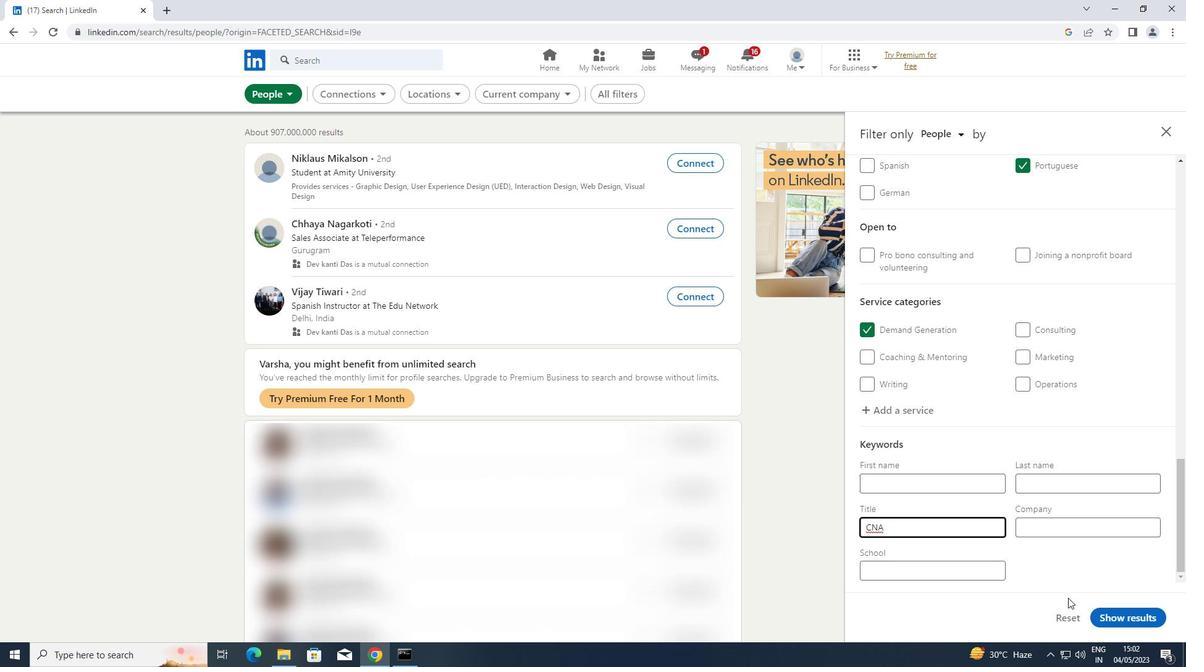 
Action: Mouse pressed left at (1104, 619)
Screenshot: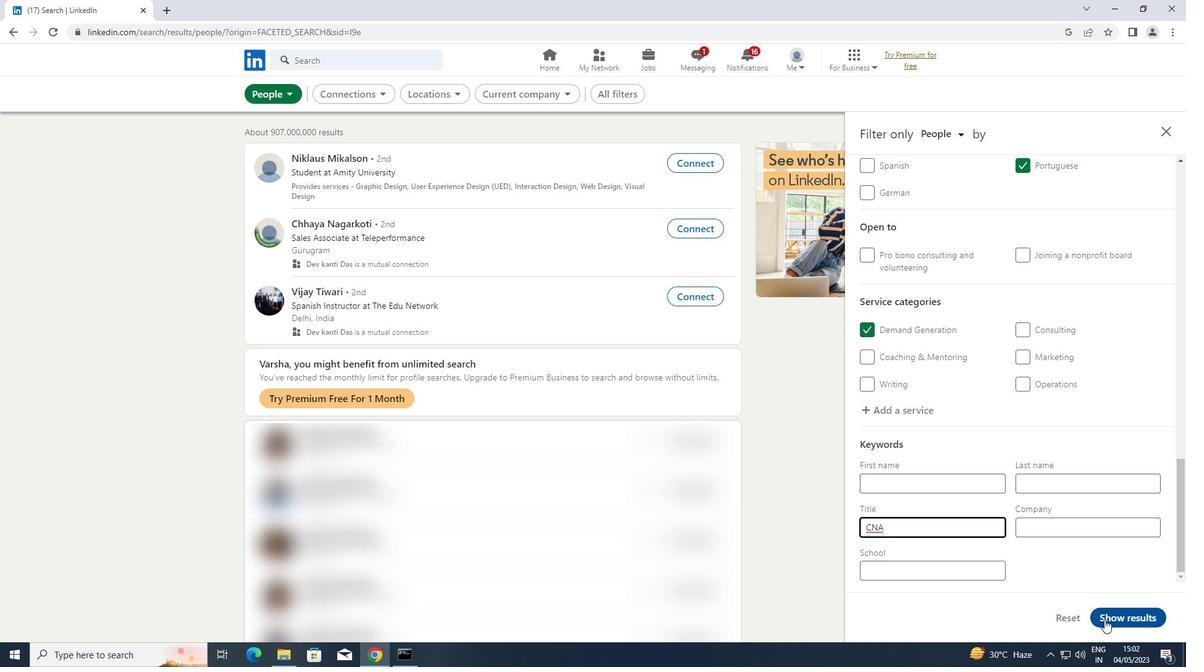 
